 Task: Get information about a Redfin agent in Albuquerque, New Mexico, for assistance in finding a property with mountain views.
Action: Mouse moved to (322, 207)
Screenshot: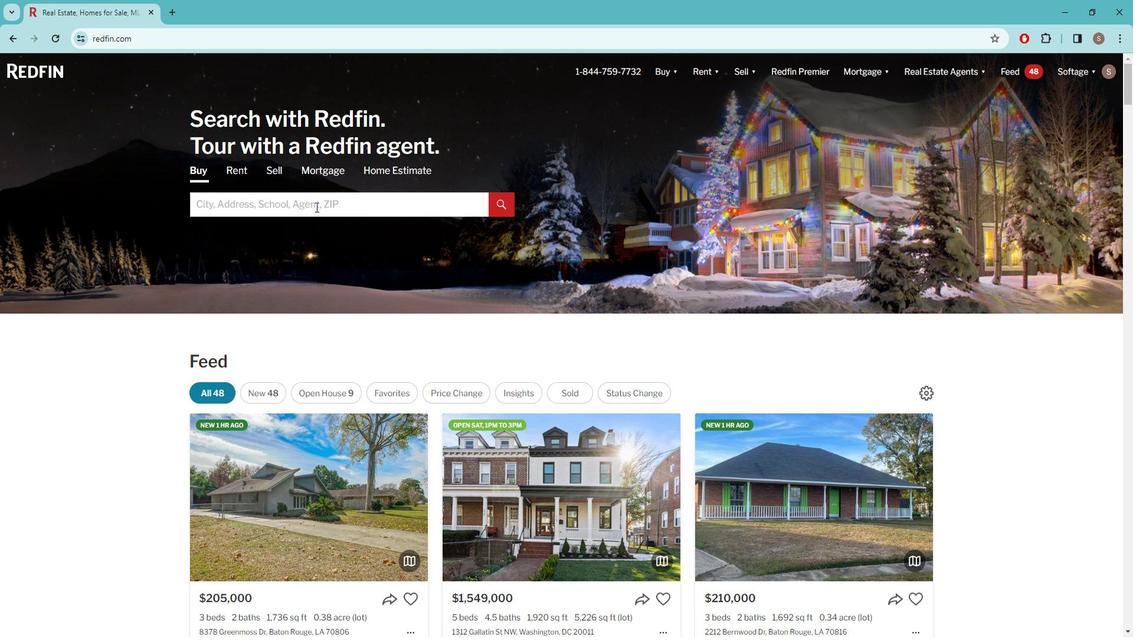 
Action: Mouse pressed left at (322, 207)
Screenshot: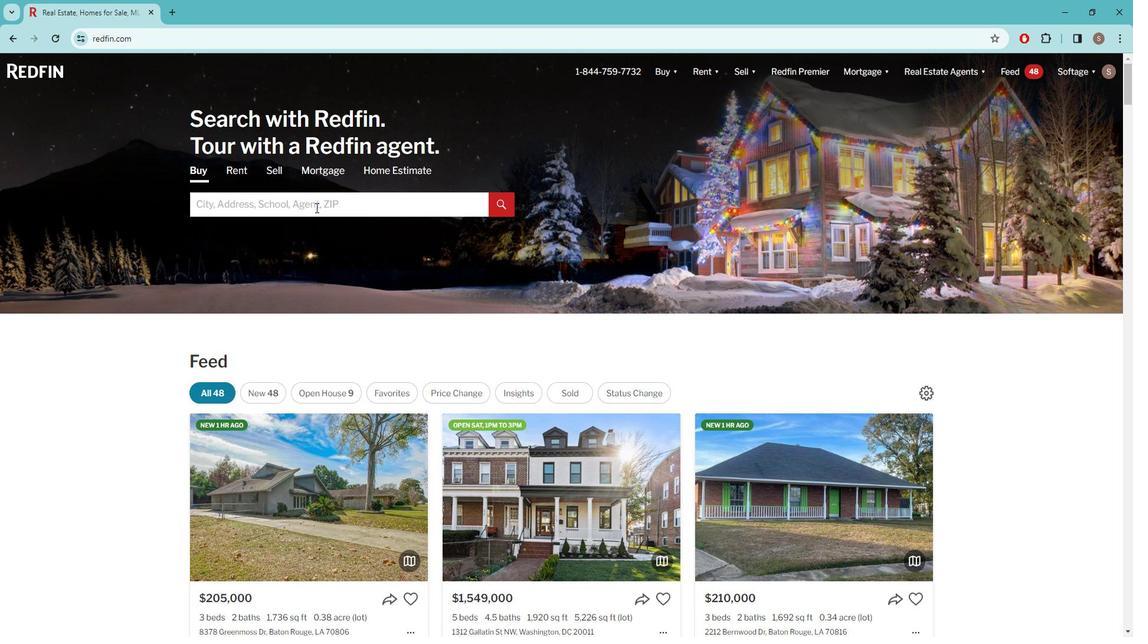 
Action: Key pressed a<Key.caps_lock>LBUQUE
Screenshot: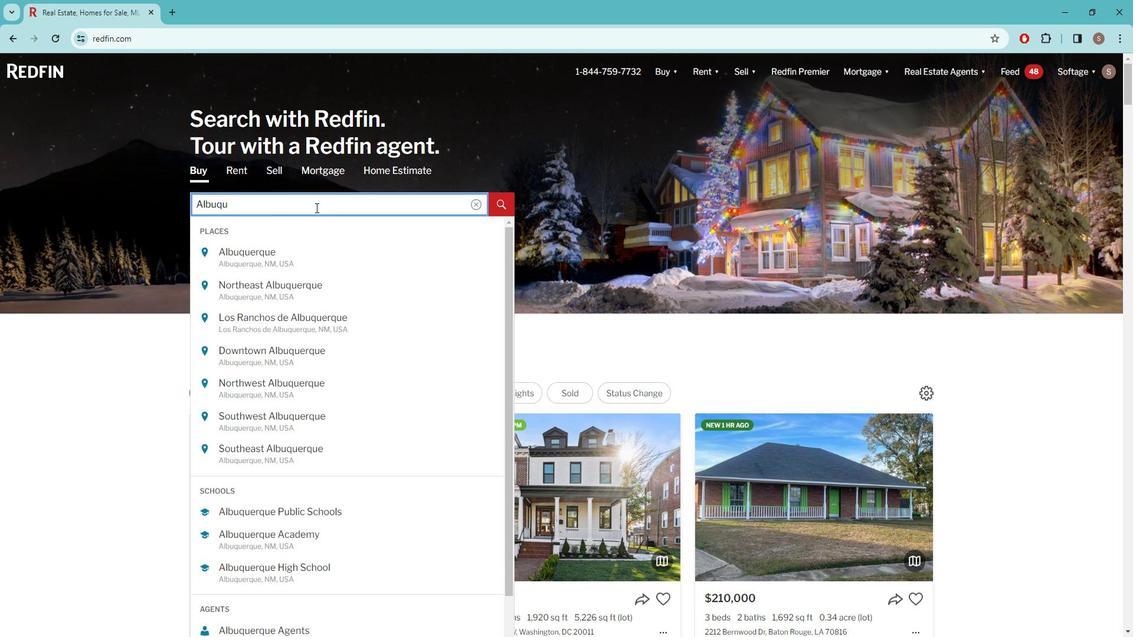 
Action: Mouse moved to (297, 253)
Screenshot: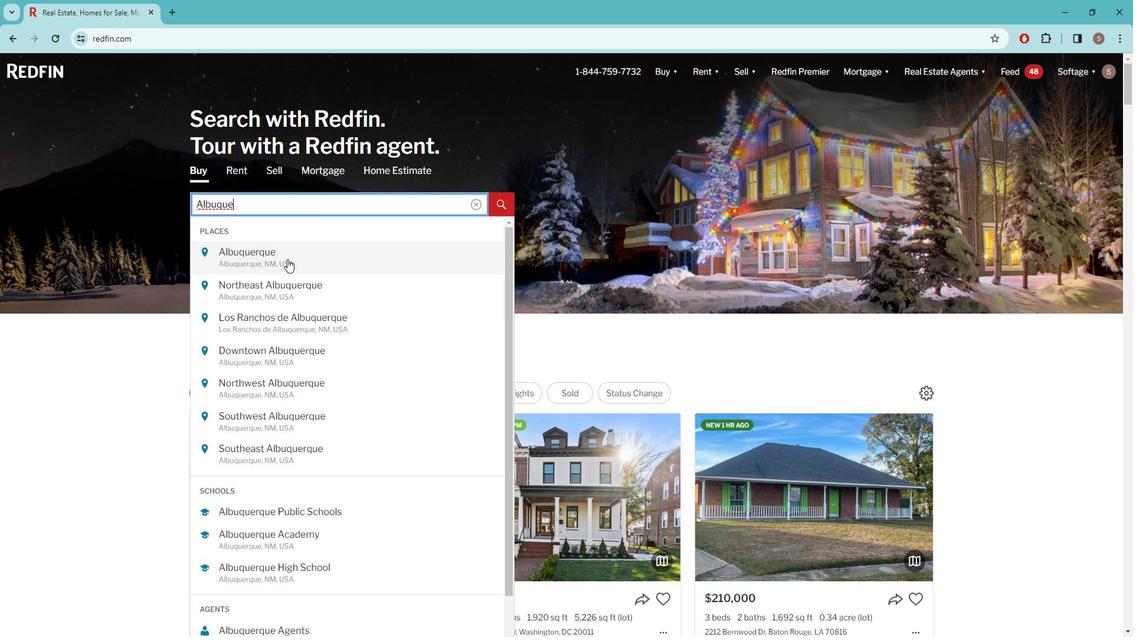 
Action: Mouse pressed left at (297, 253)
Screenshot: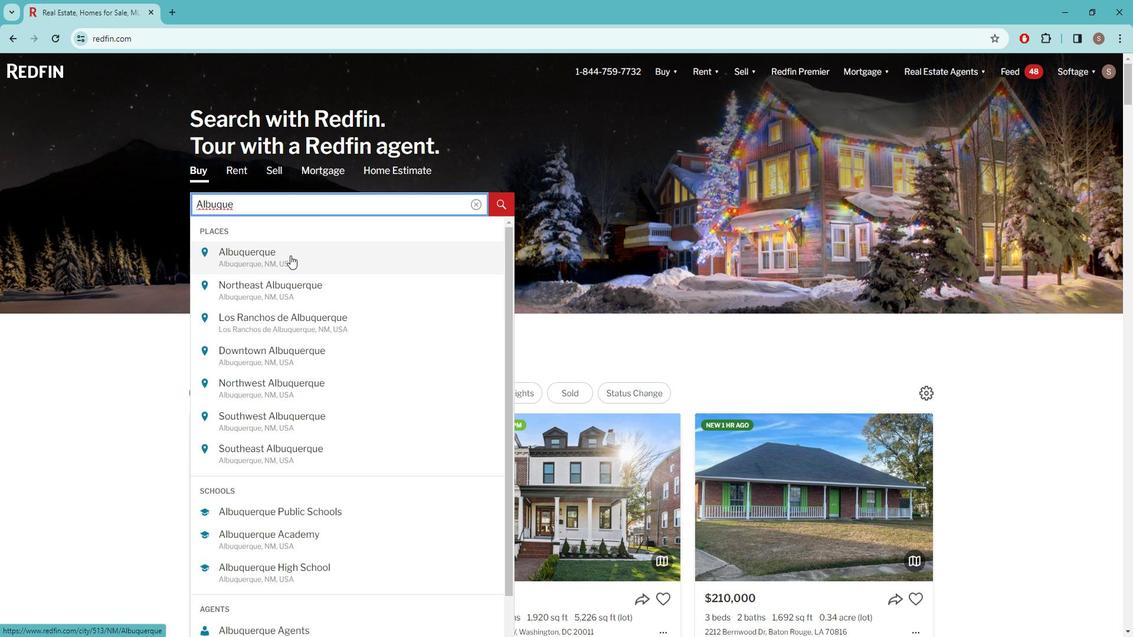 
Action: Mouse moved to (1000, 144)
Screenshot: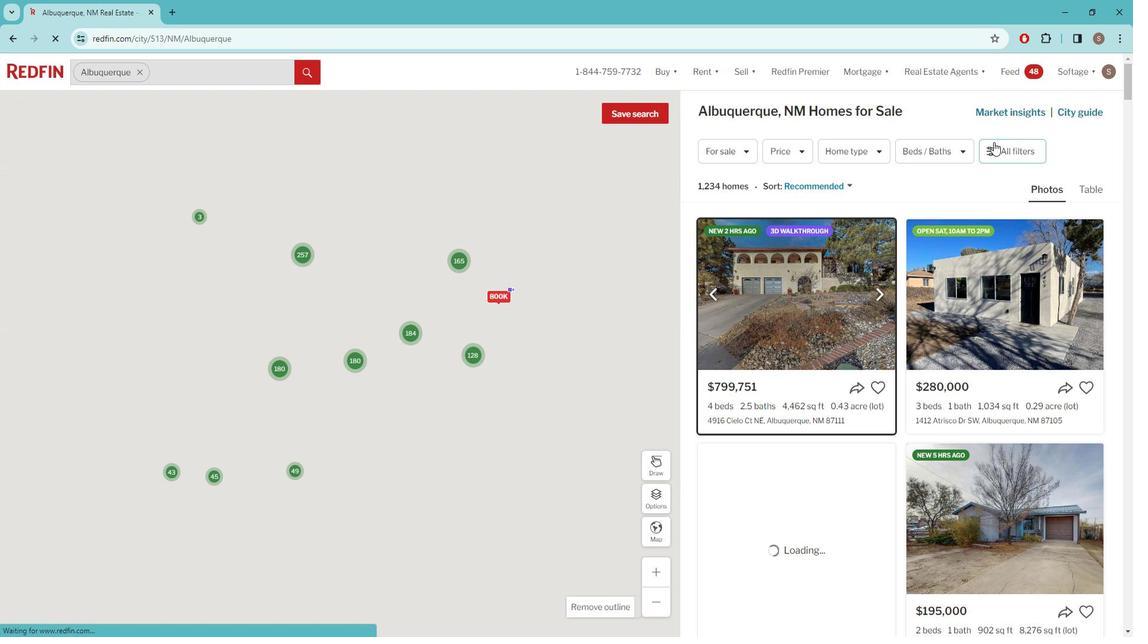
Action: Mouse pressed left at (1000, 144)
Screenshot: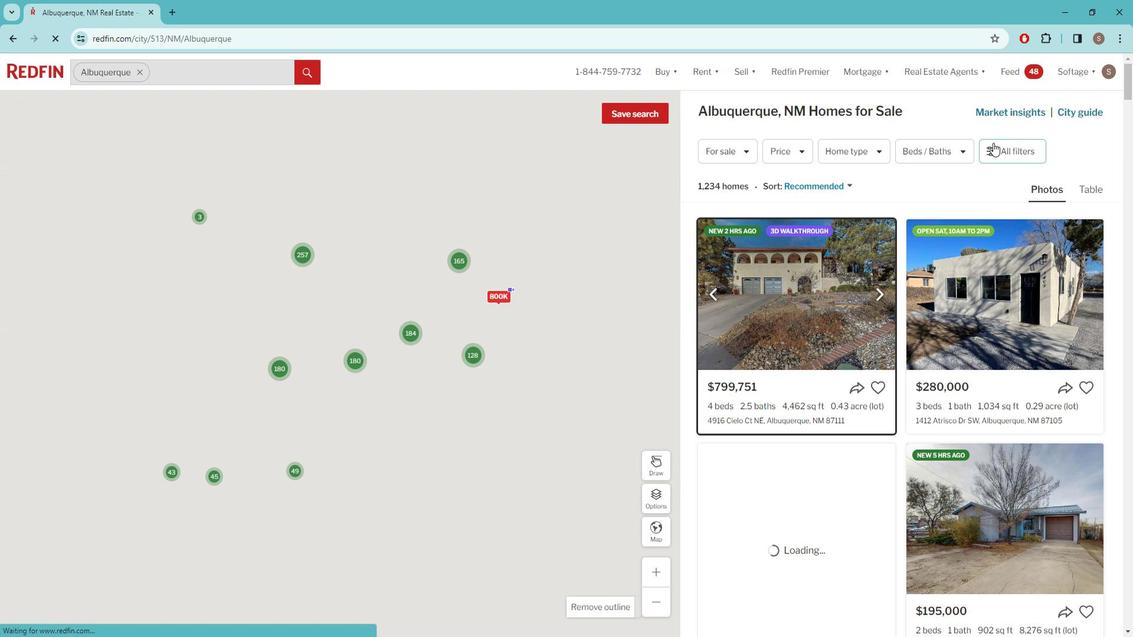 
Action: Mouse pressed left at (1000, 144)
Screenshot: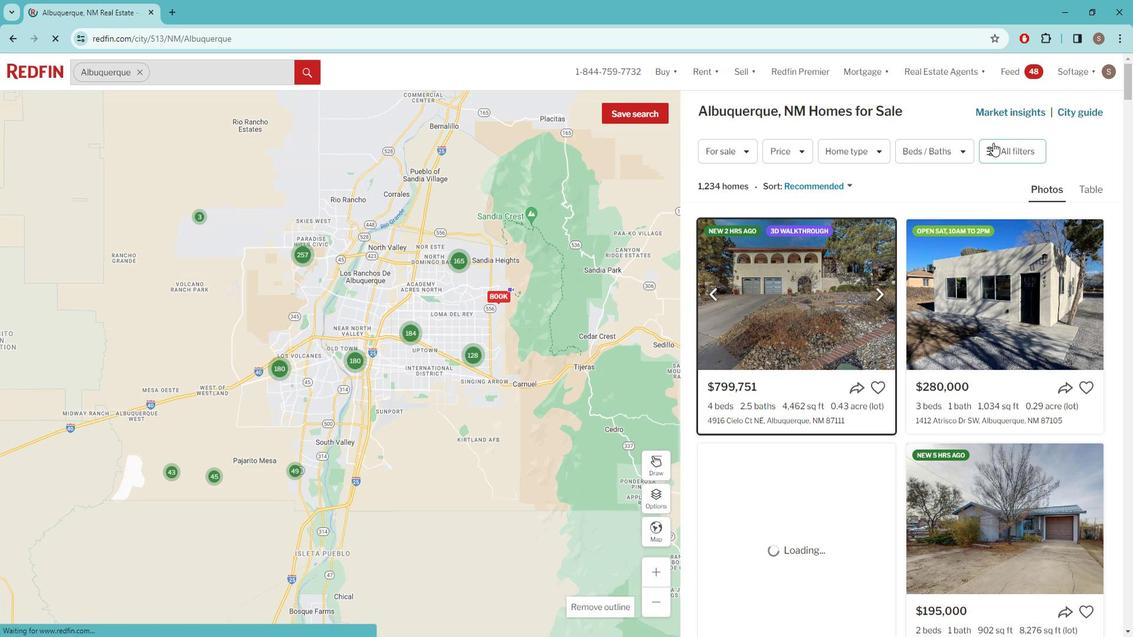 
Action: Mouse pressed left at (1000, 144)
Screenshot: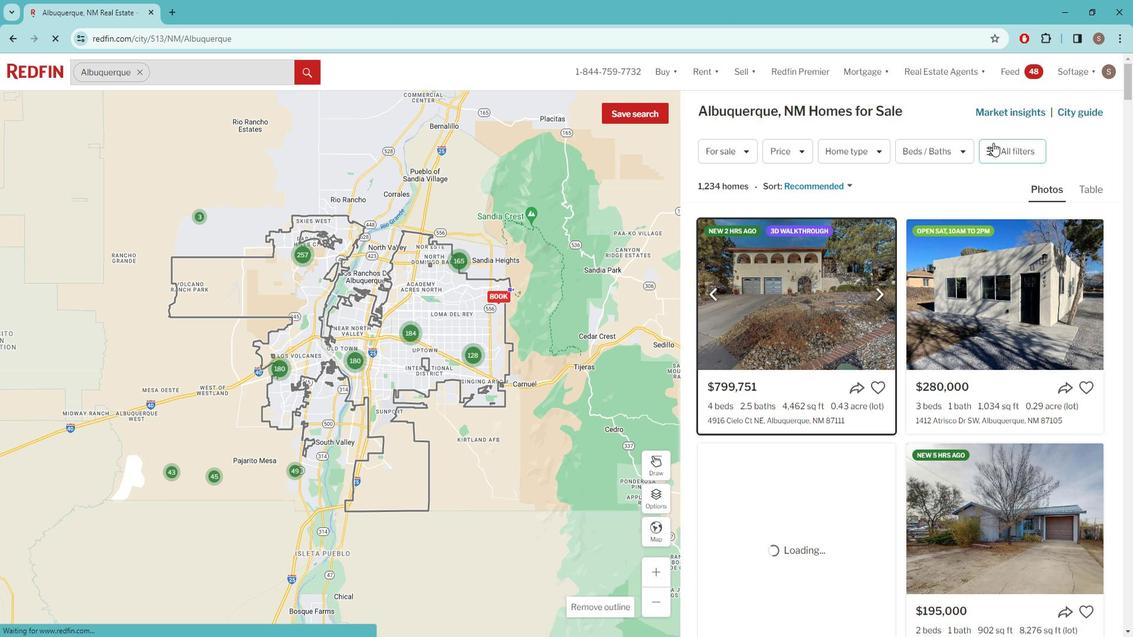 
Action: Mouse moved to (1003, 149)
Screenshot: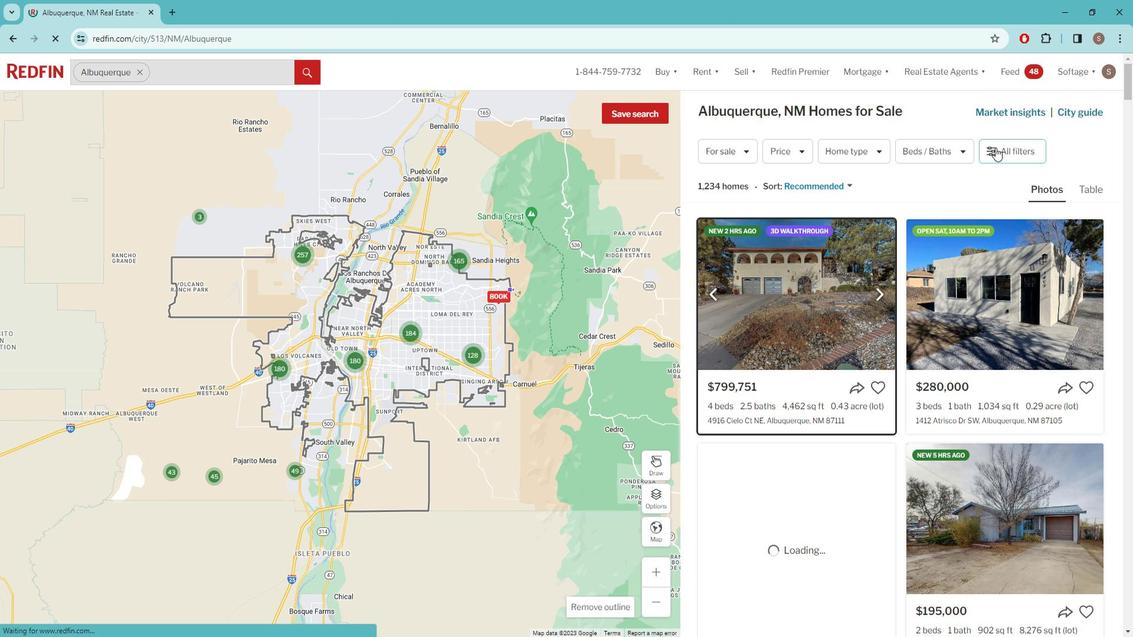 
Action: Mouse pressed left at (1003, 149)
Screenshot: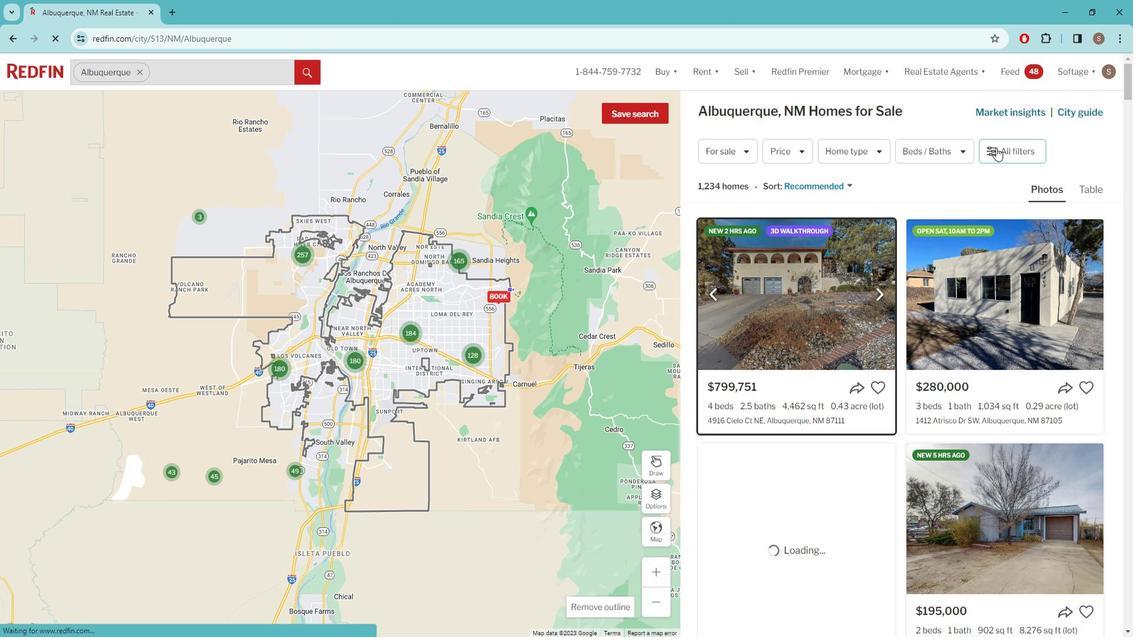 
Action: Mouse moved to (1001, 148)
Screenshot: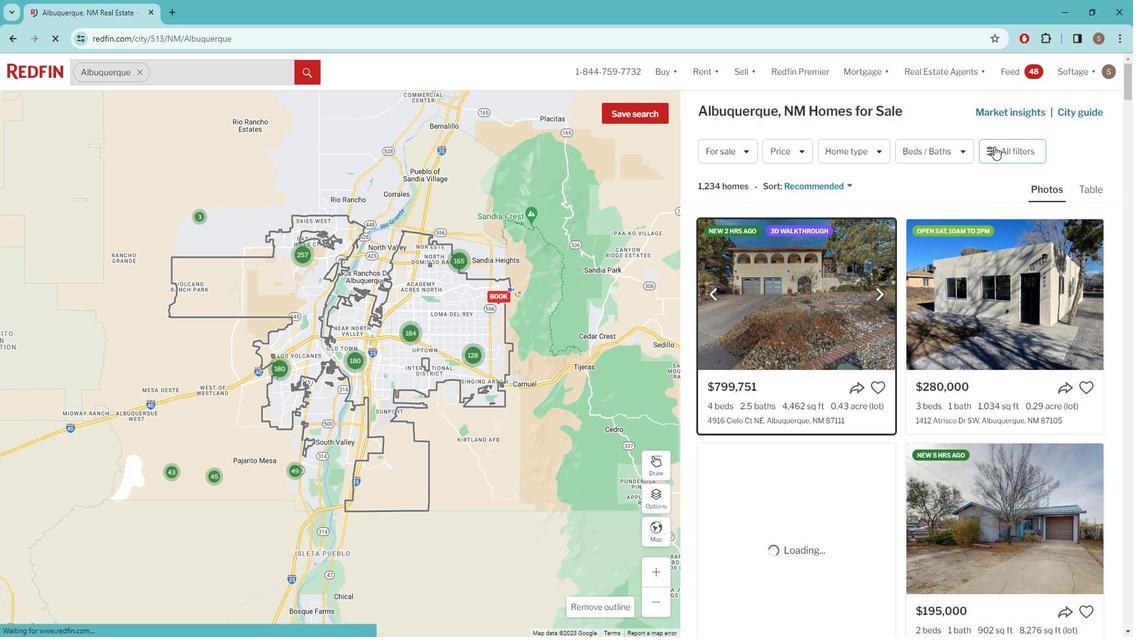 
Action: Mouse pressed left at (1001, 148)
Screenshot: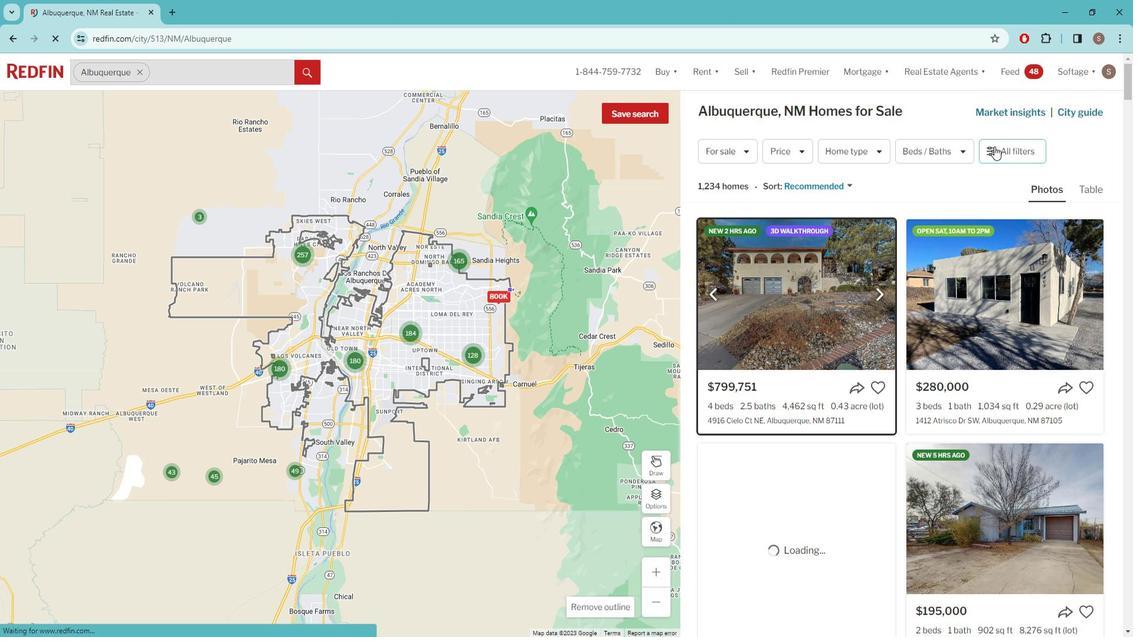 
Action: Mouse pressed left at (1001, 148)
Screenshot: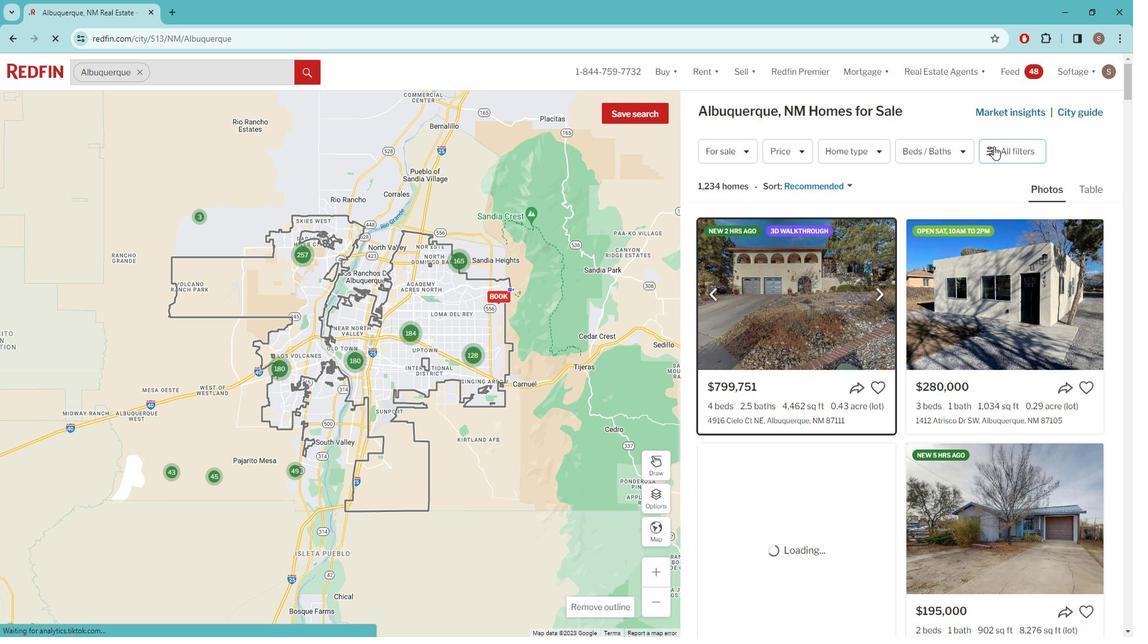 
Action: Mouse pressed left at (1001, 148)
Screenshot: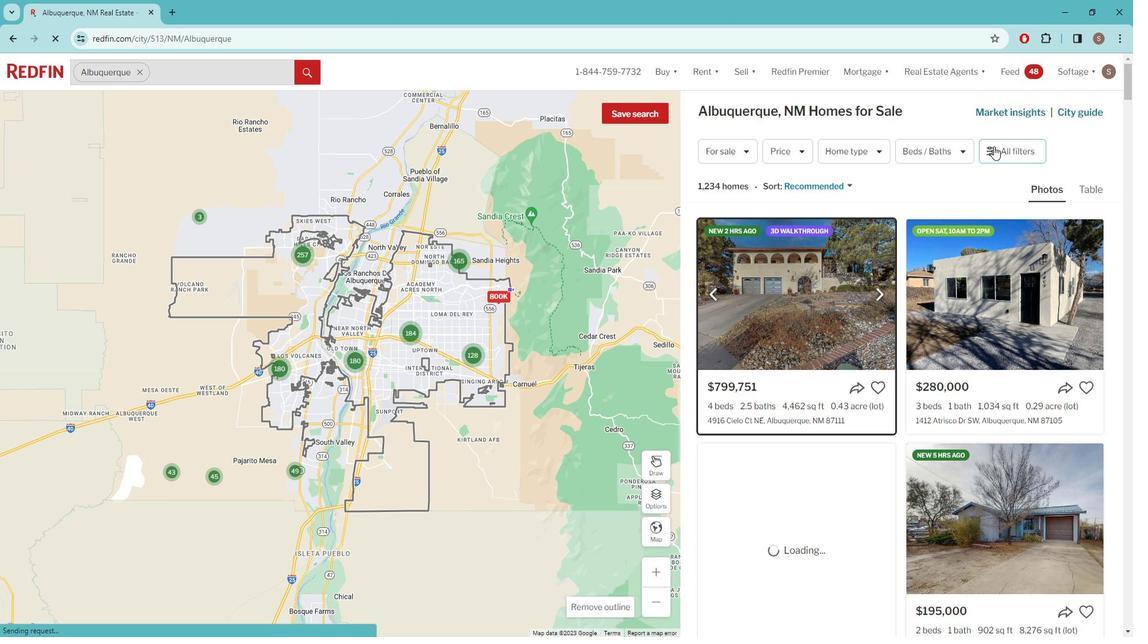 
Action: Mouse moved to (1001, 147)
Screenshot: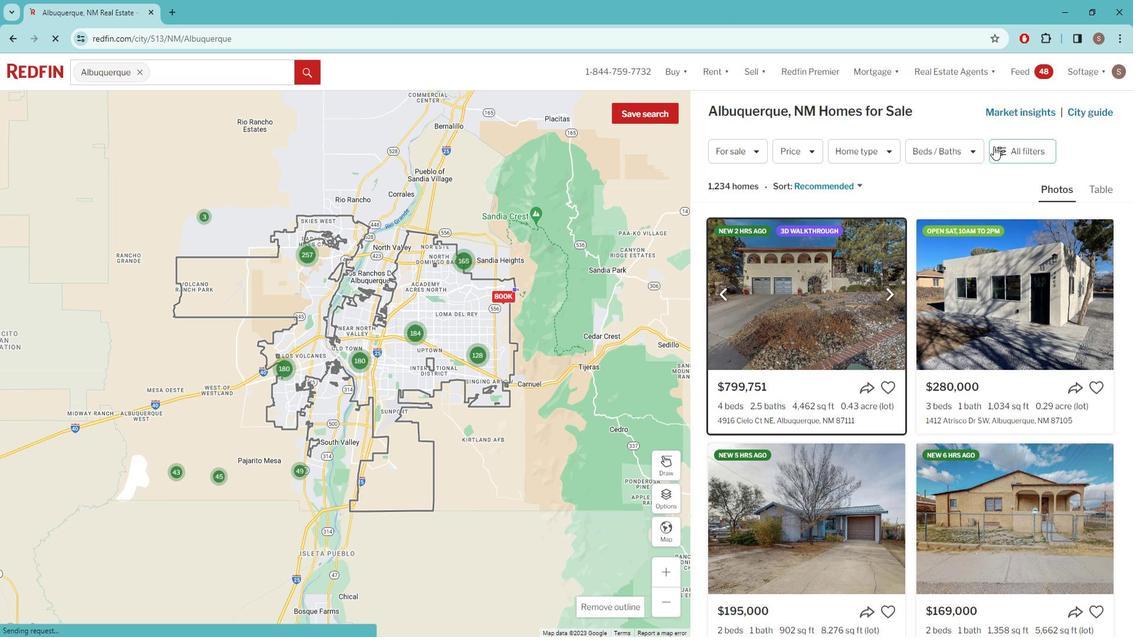 
Action: Mouse pressed left at (1001, 147)
Screenshot: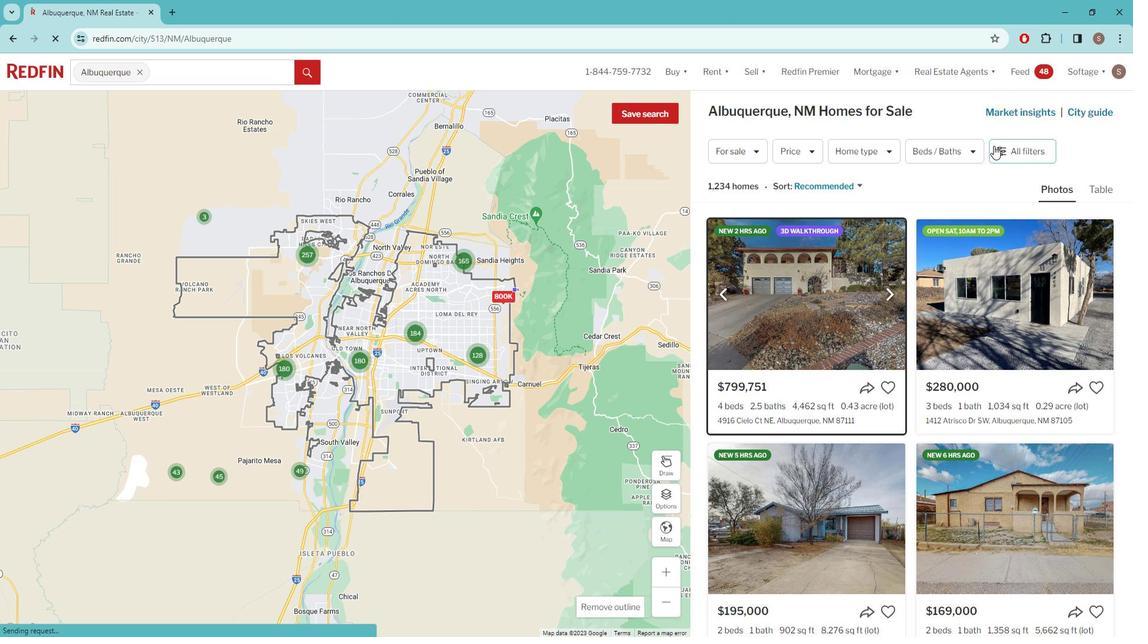 
Action: Mouse moved to (1001, 144)
Screenshot: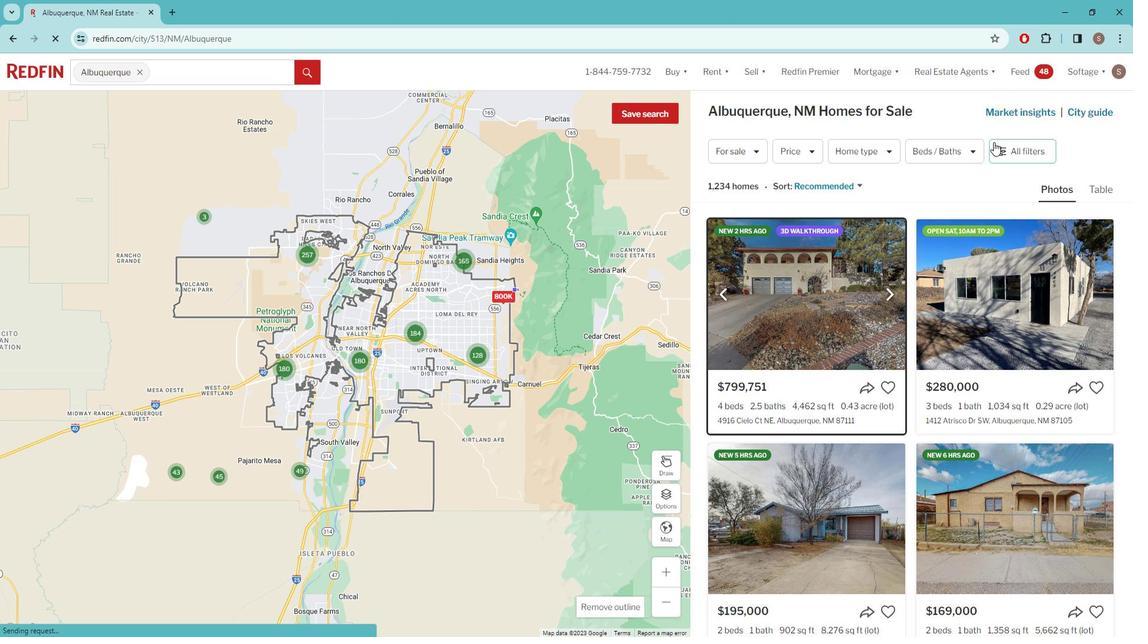 
Action: Mouse pressed left at (1001, 144)
Screenshot: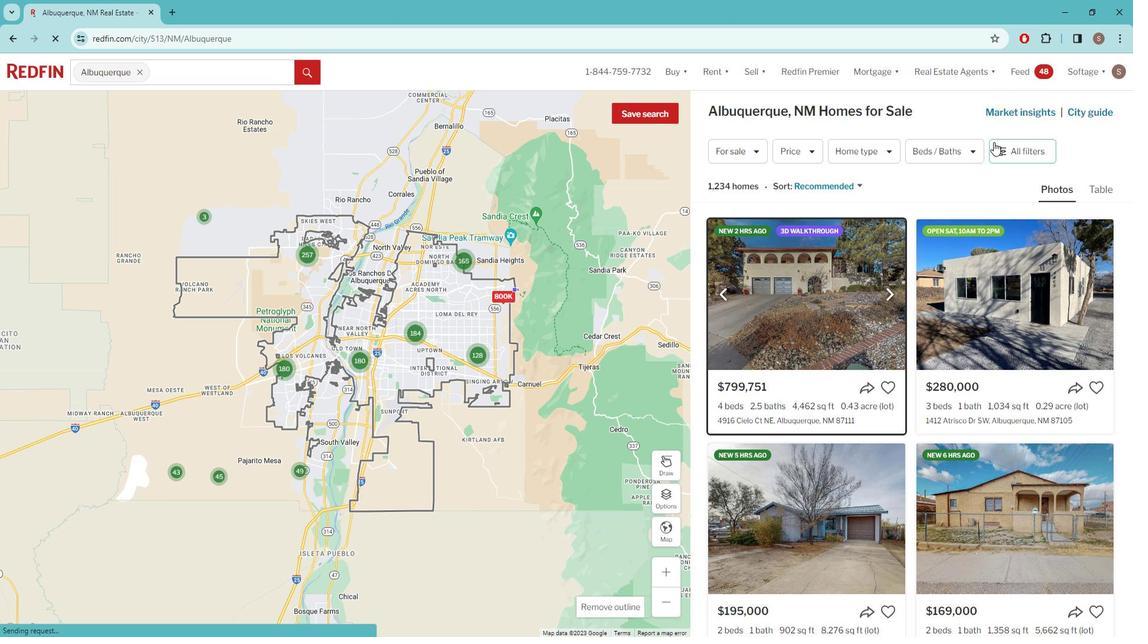 
Action: Mouse moved to (1010, 151)
Screenshot: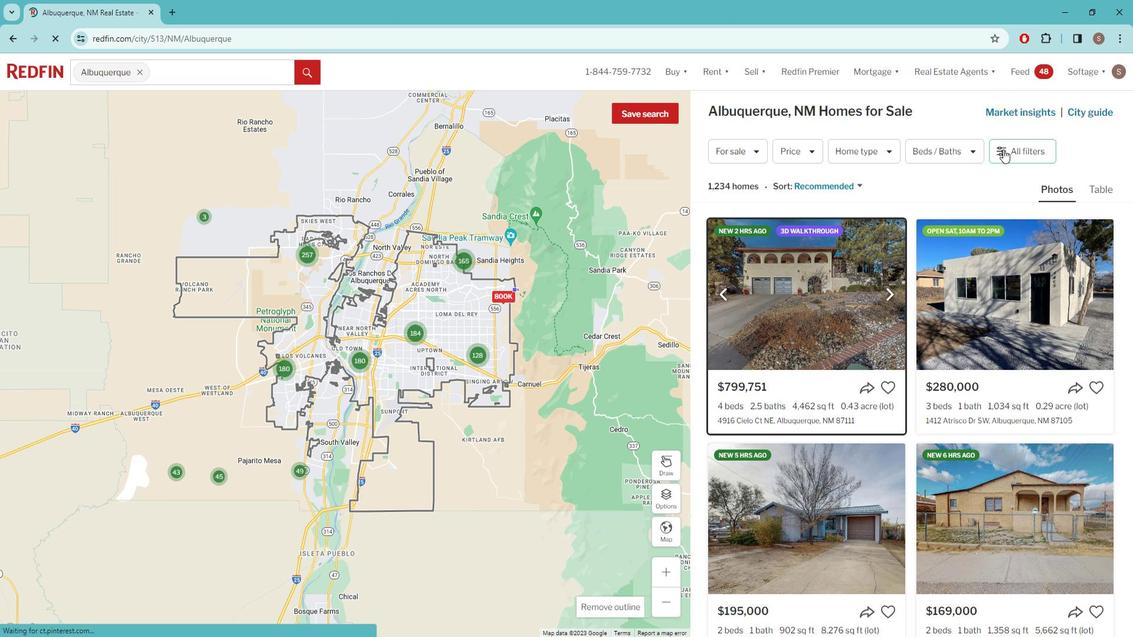 
Action: Mouse pressed left at (1010, 151)
Screenshot: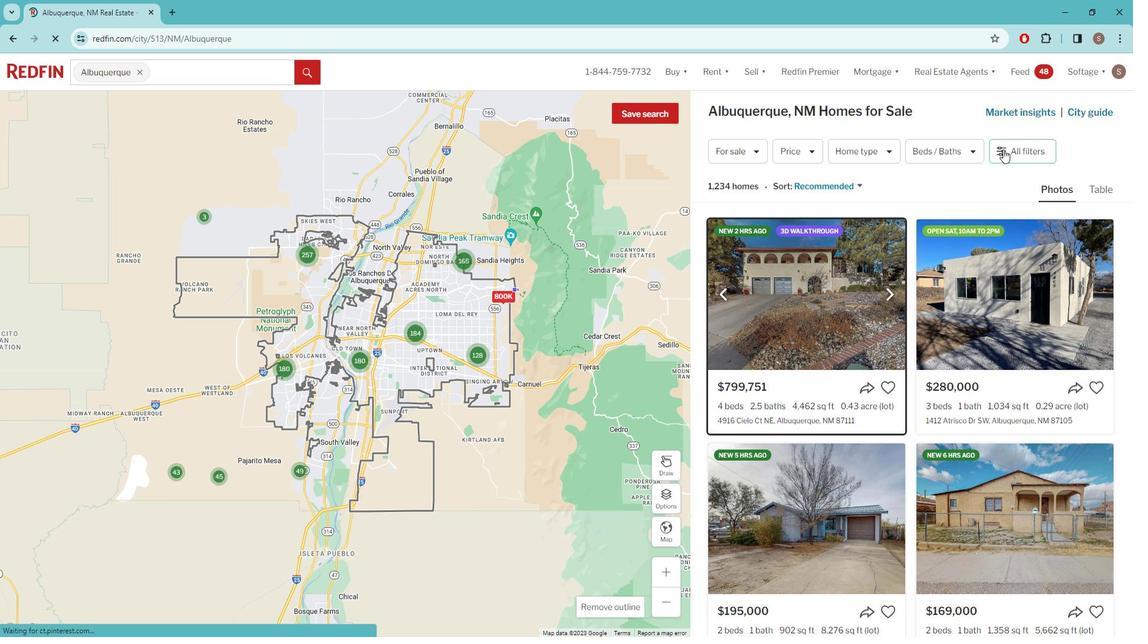 
Action: Mouse moved to (853, 272)
Screenshot: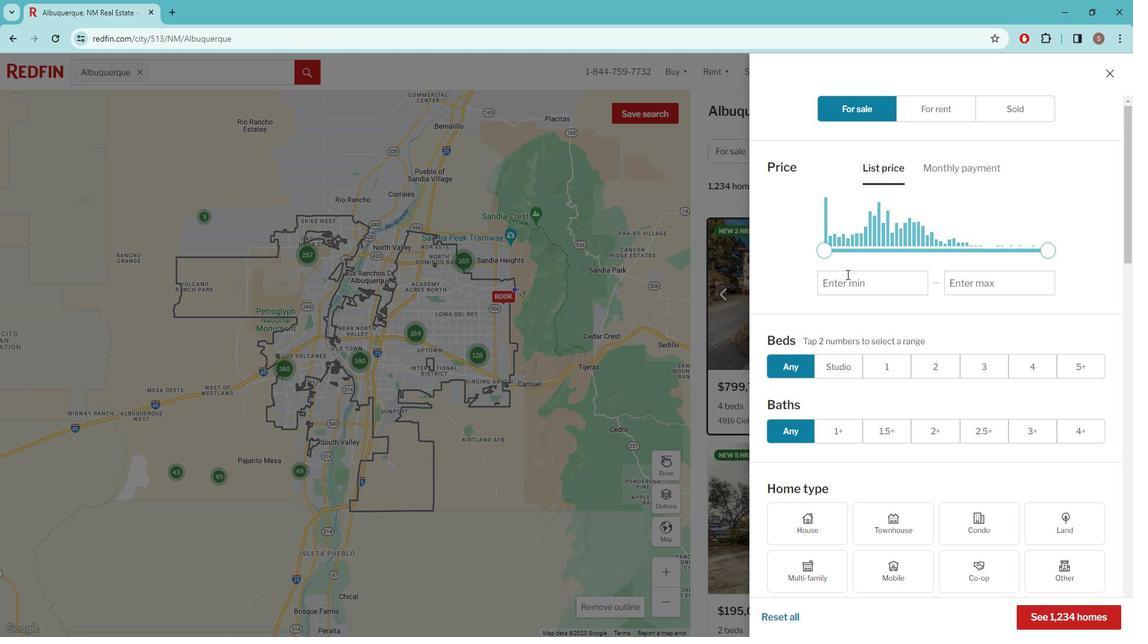 
Action: Mouse scrolled (853, 272) with delta (0, 0)
Screenshot: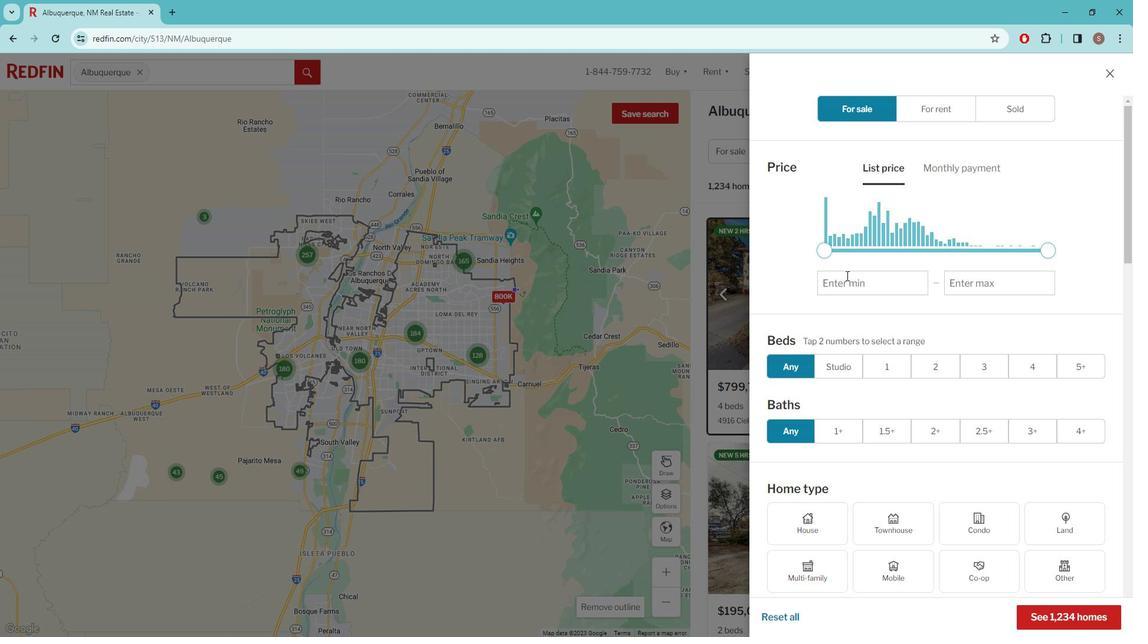 
Action: Mouse moved to (836, 281)
Screenshot: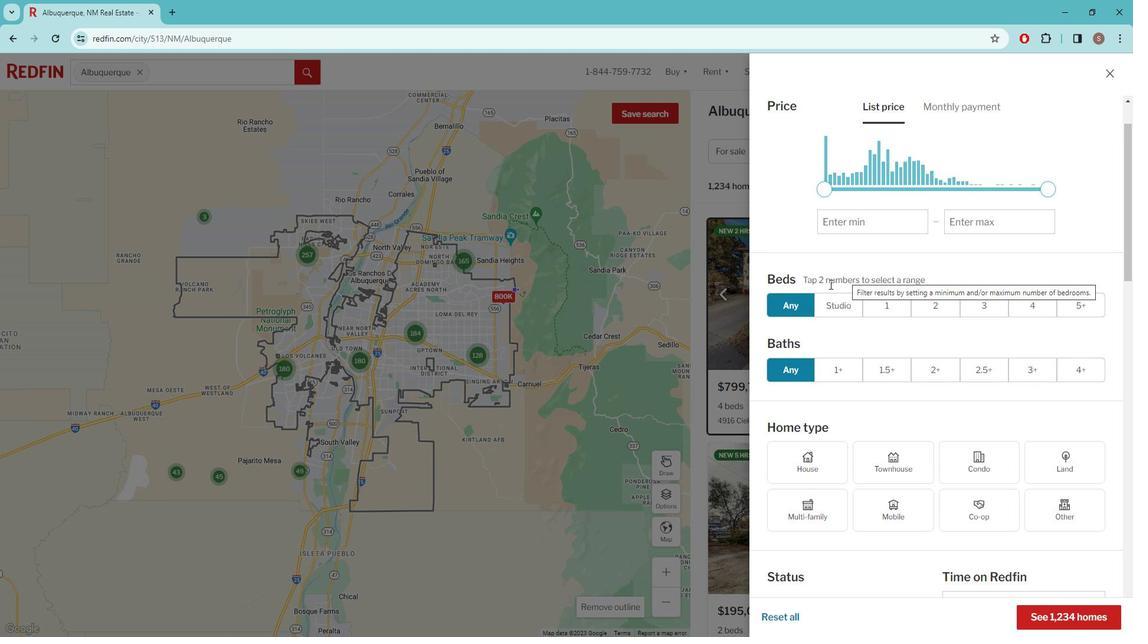 
Action: Mouse scrolled (836, 280) with delta (0, 0)
Screenshot: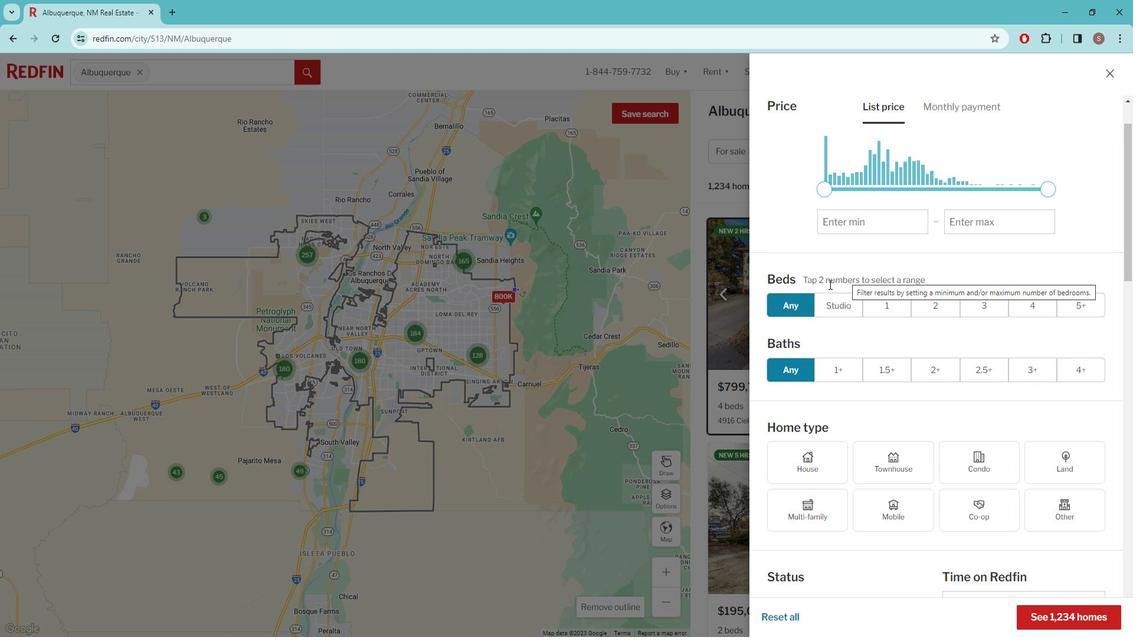 
Action: Mouse moved to (834, 280)
Screenshot: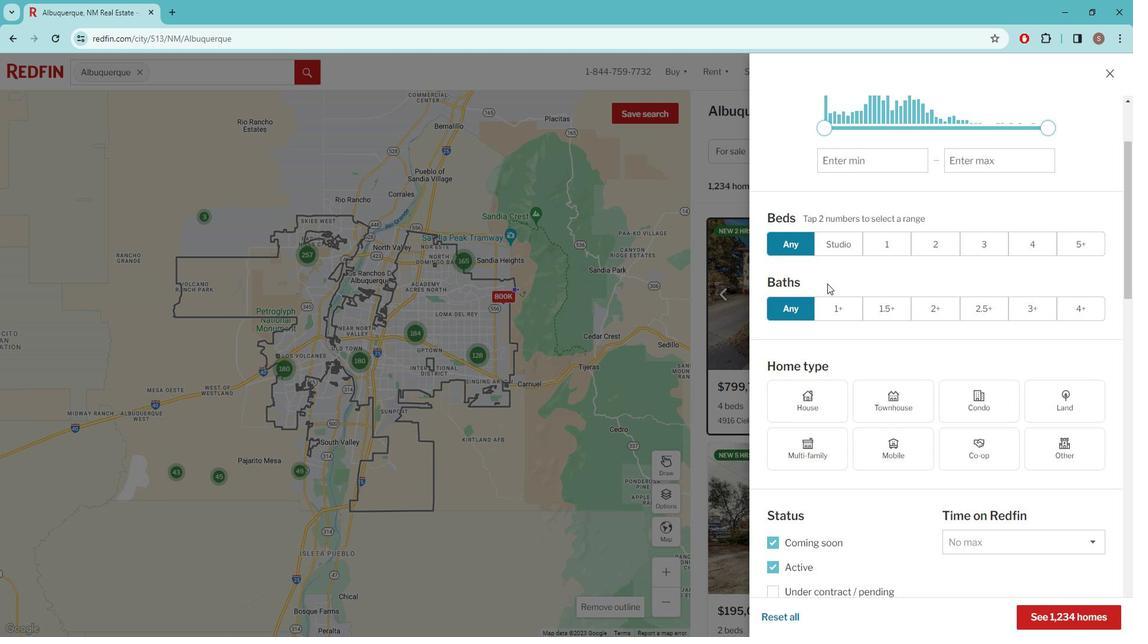 
Action: Mouse scrolled (834, 279) with delta (0, 0)
Screenshot: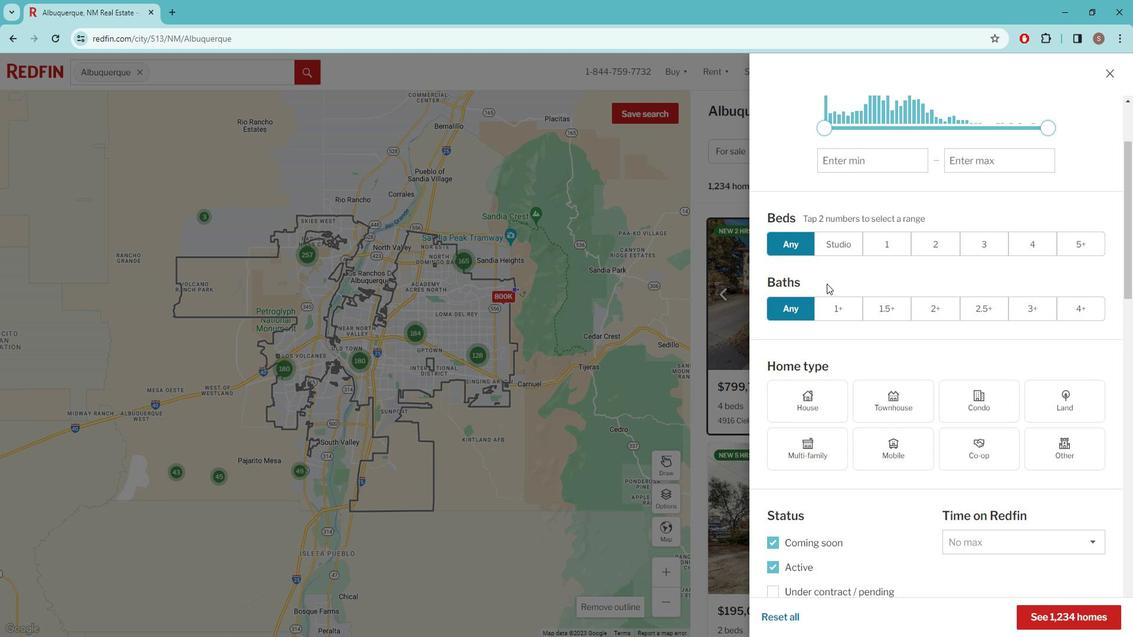 
Action: Mouse moved to (831, 280)
Screenshot: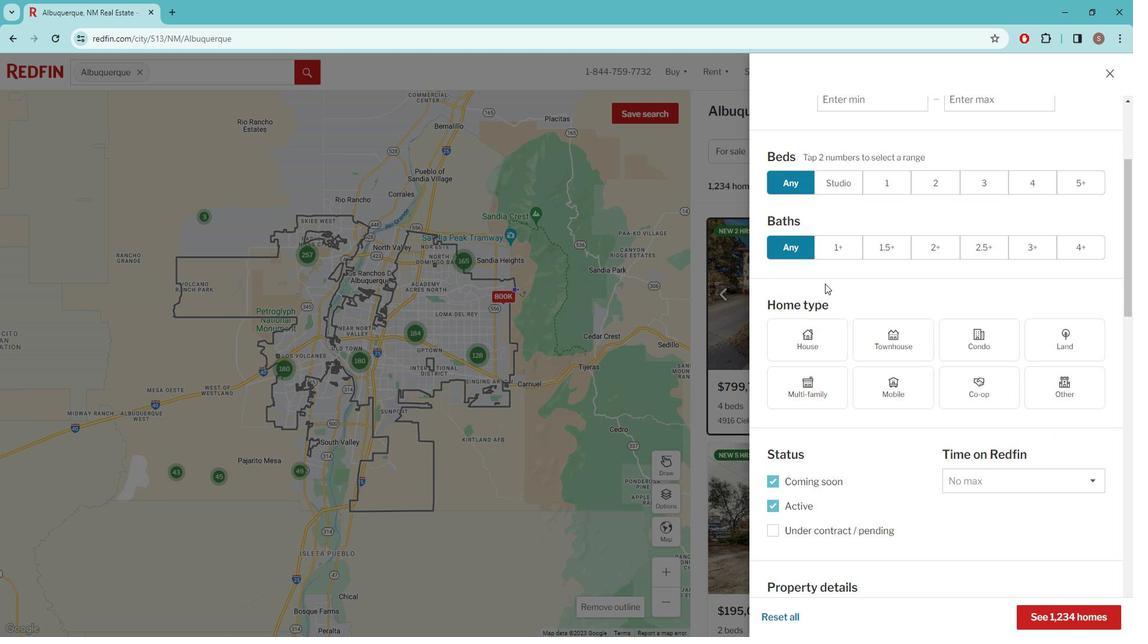 
Action: Mouse scrolled (831, 279) with delta (0, 0)
Screenshot: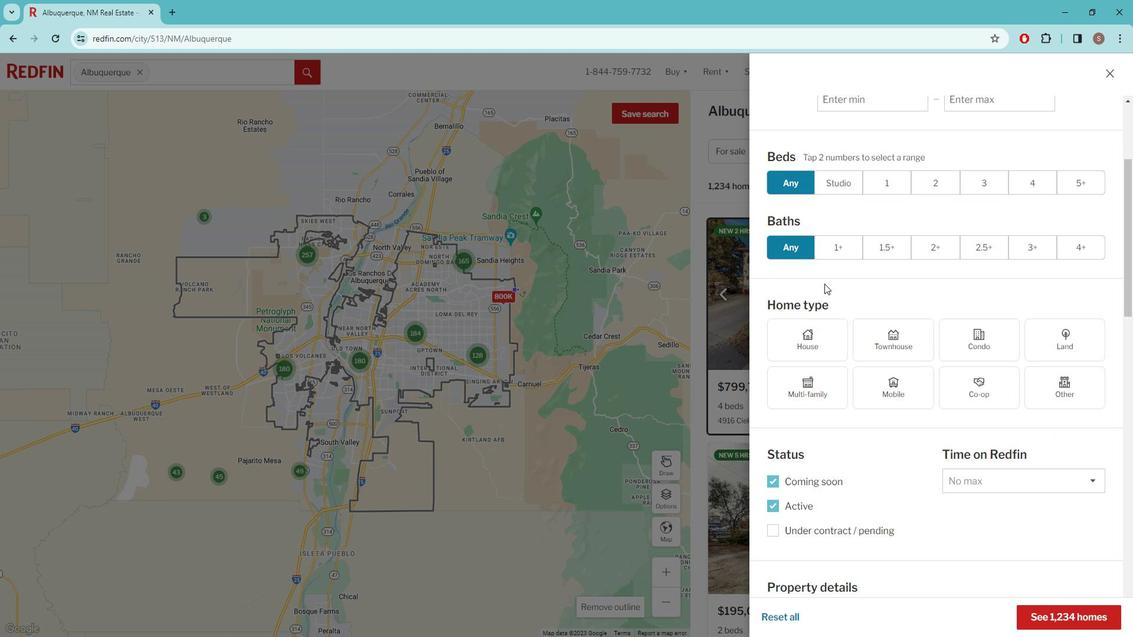 
Action: Mouse moved to (830, 280)
Screenshot: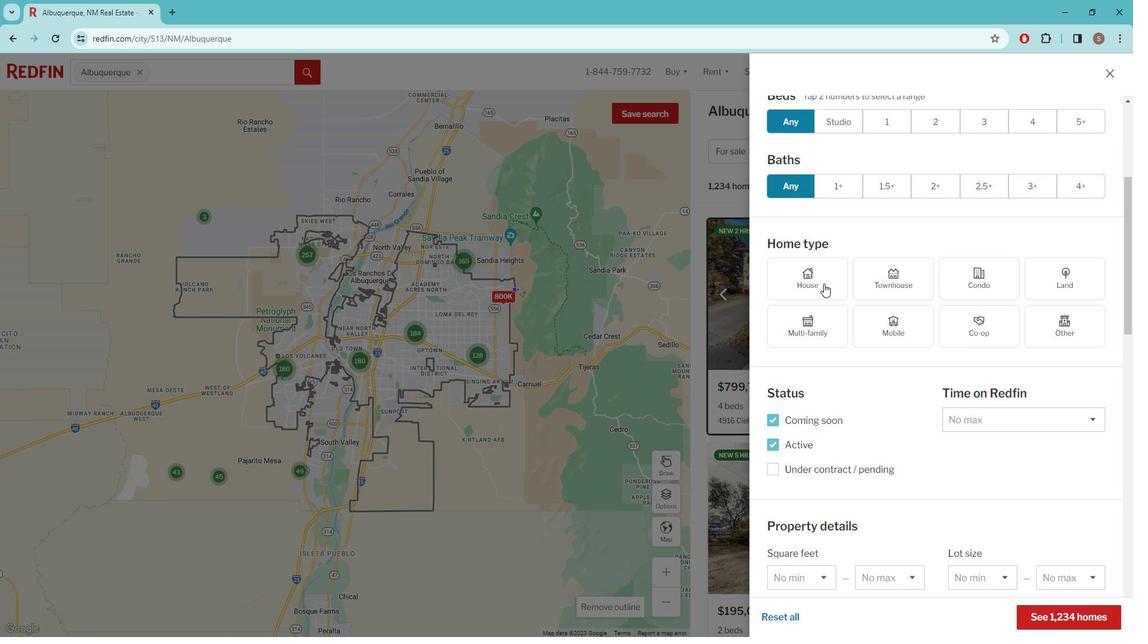 
Action: Mouse scrolled (830, 279) with delta (0, 0)
Screenshot: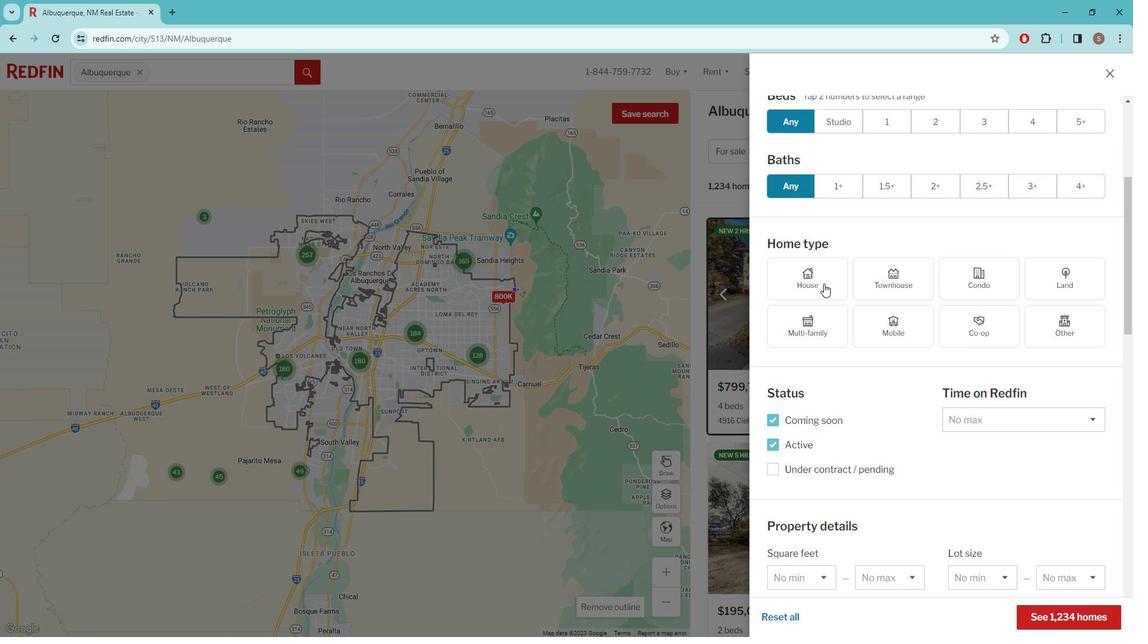 
Action: Mouse scrolled (830, 279) with delta (0, 0)
Screenshot: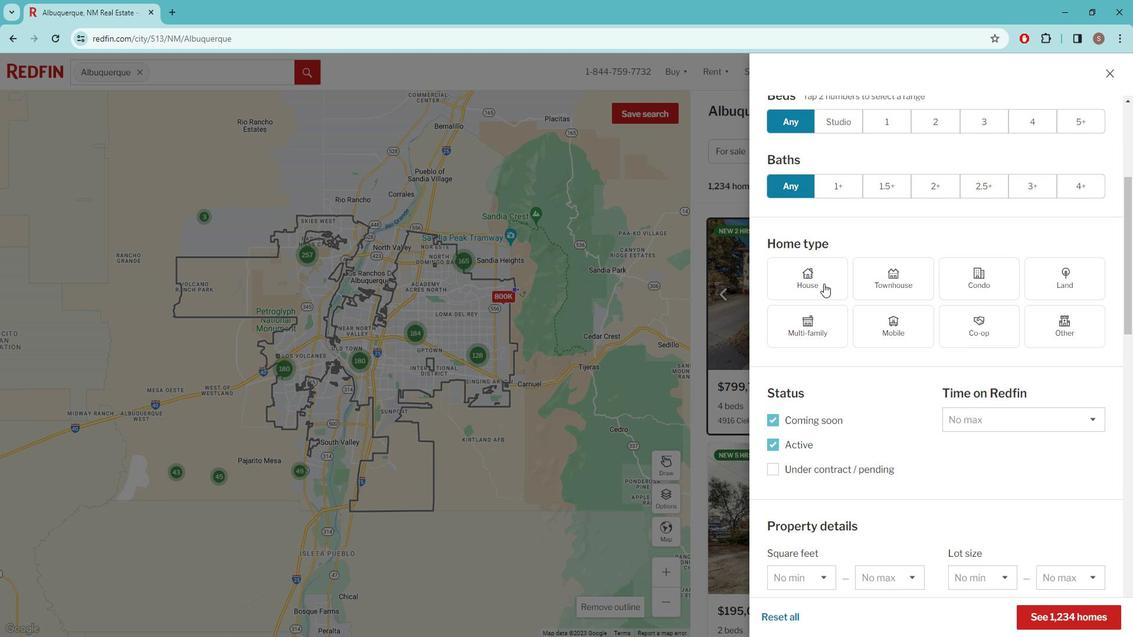 
Action: Mouse moved to (829, 280)
Screenshot: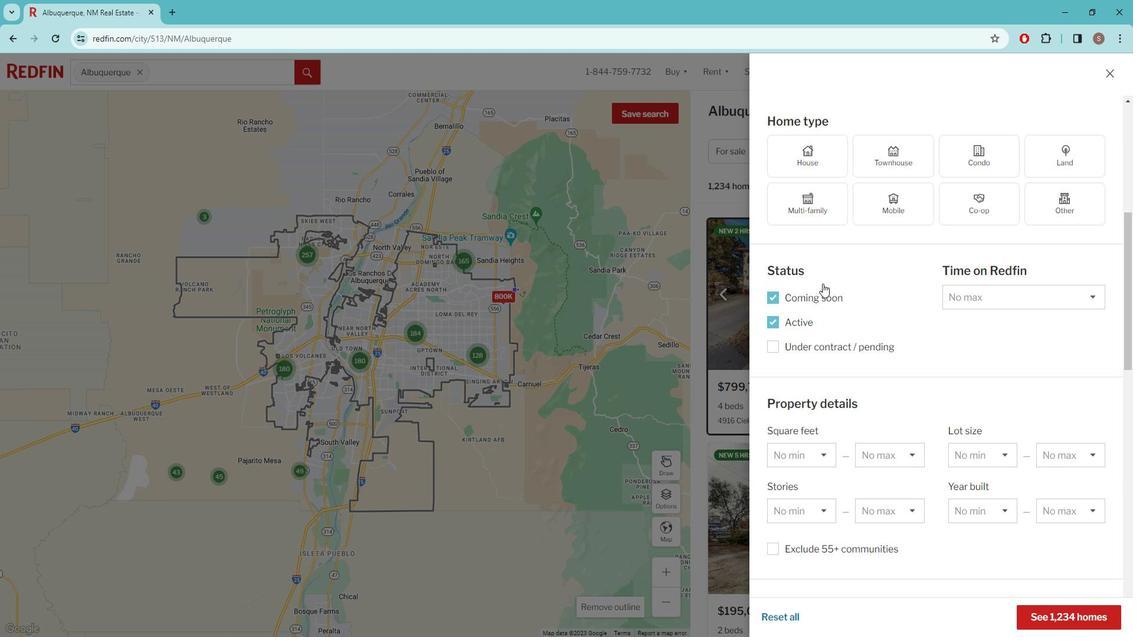 
Action: Mouse scrolled (829, 279) with delta (0, 0)
Screenshot: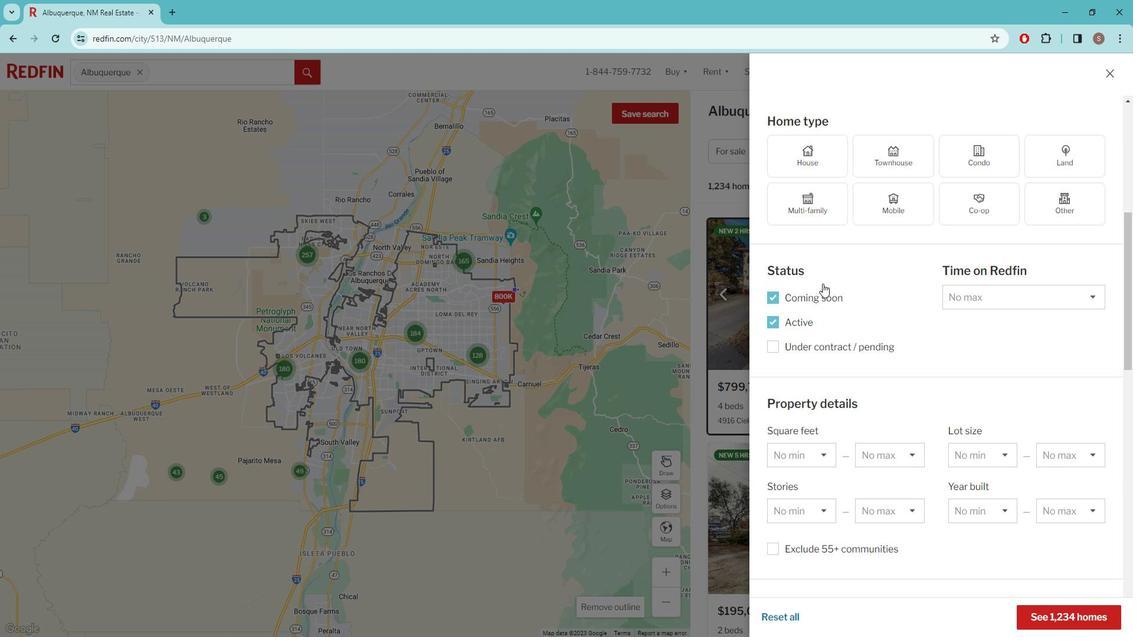 
Action: Mouse moved to (826, 285)
Screenshot: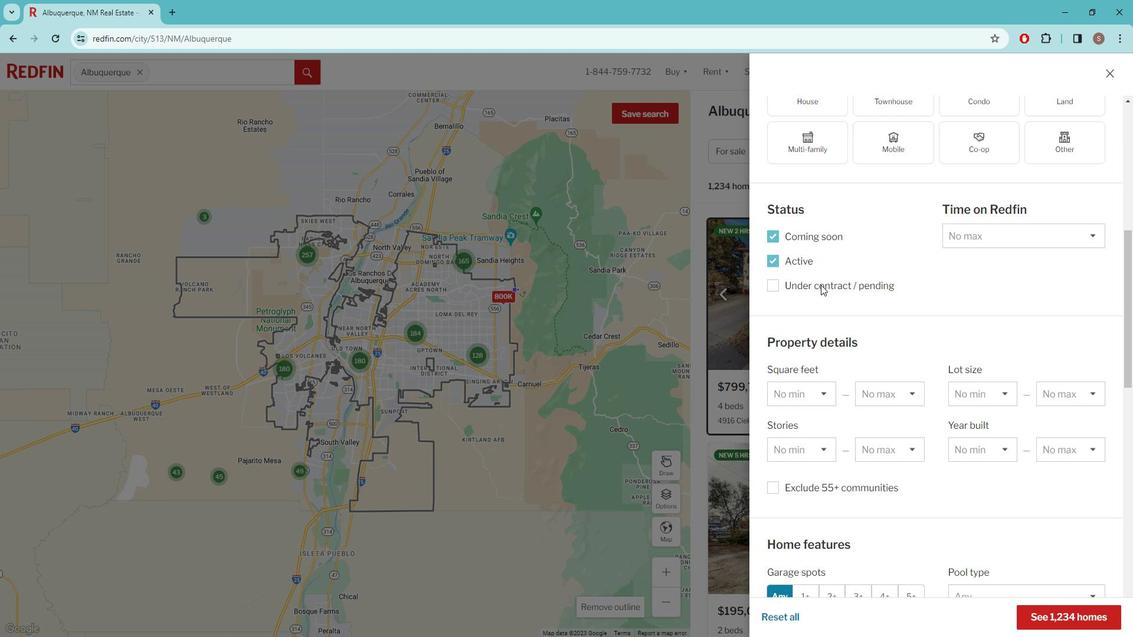 
Action: Mouse scrolled (826, 285) with delta (0, 0)
Screenshot: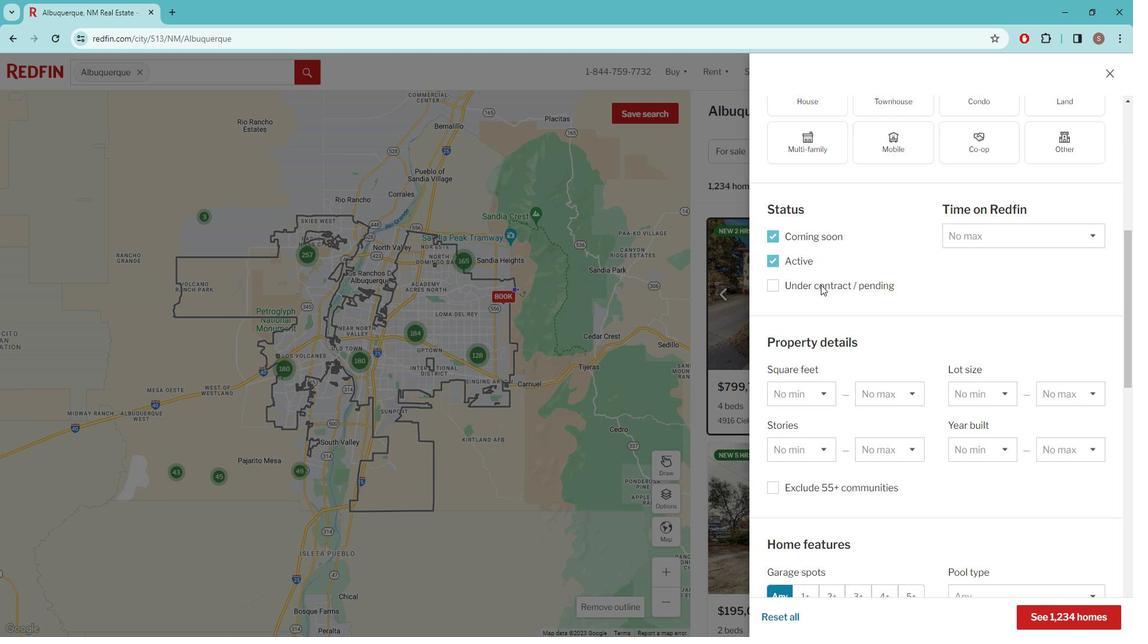
Action: Mouse moved to (826, 285)
Screenshot: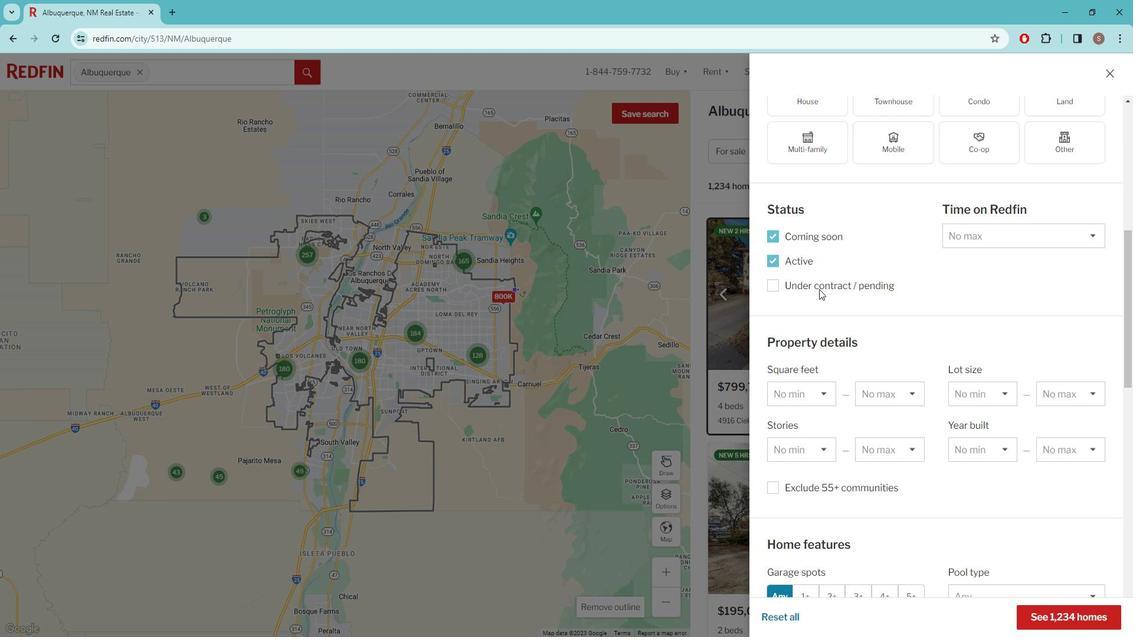 
Action: Mouse scrolled (826, 285) with delta (0, 0)
Screenshot: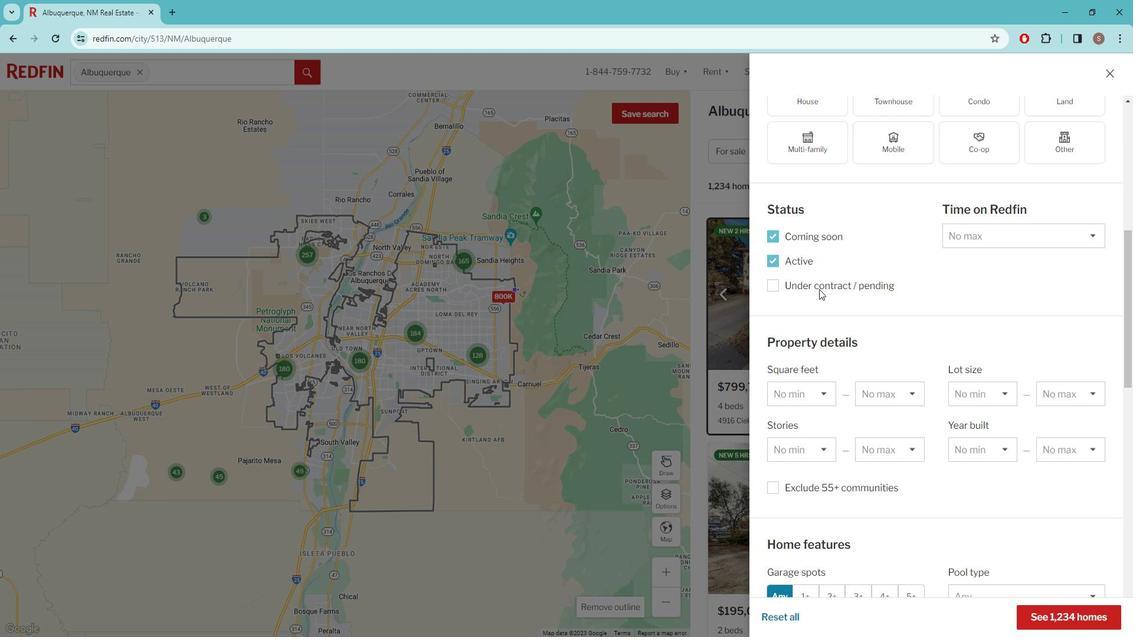 
Action: Mouse moved to (835, 416)
Screenshot: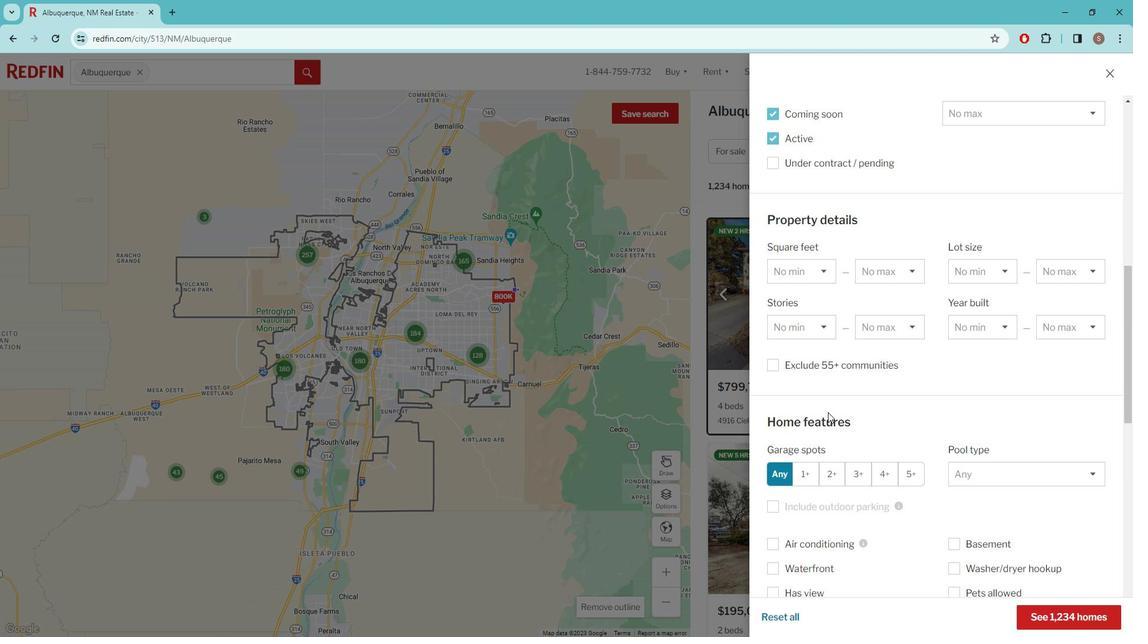
Action: Mouse scrolled (835, 415) with delta (0, 0)
Screenshot: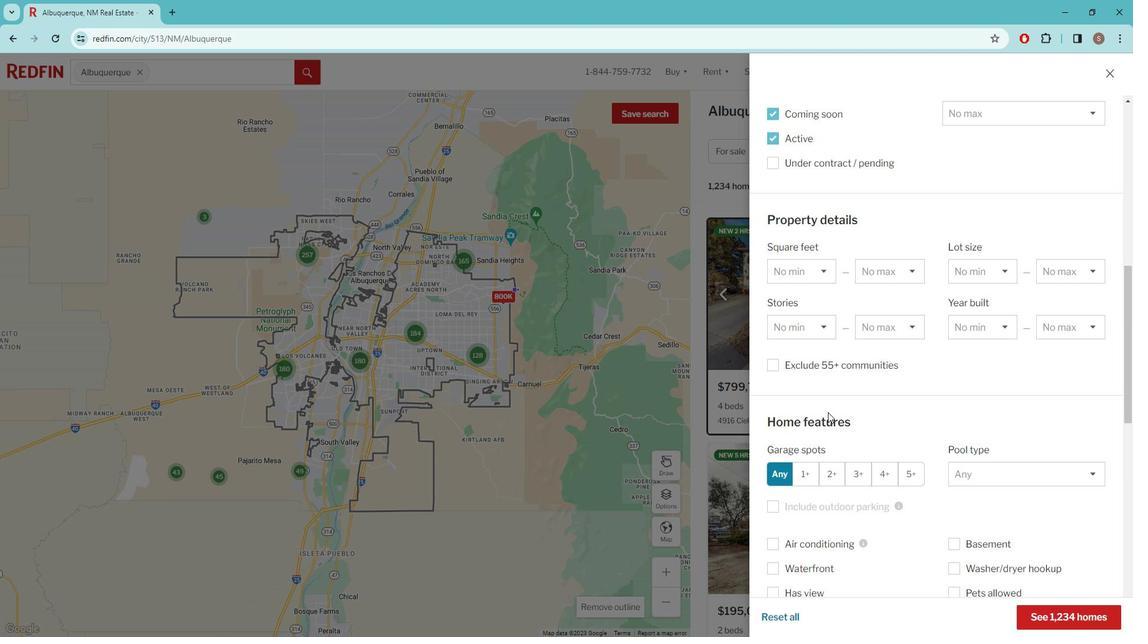 
Action: Mouse moved to (835, 417)
Screenshot: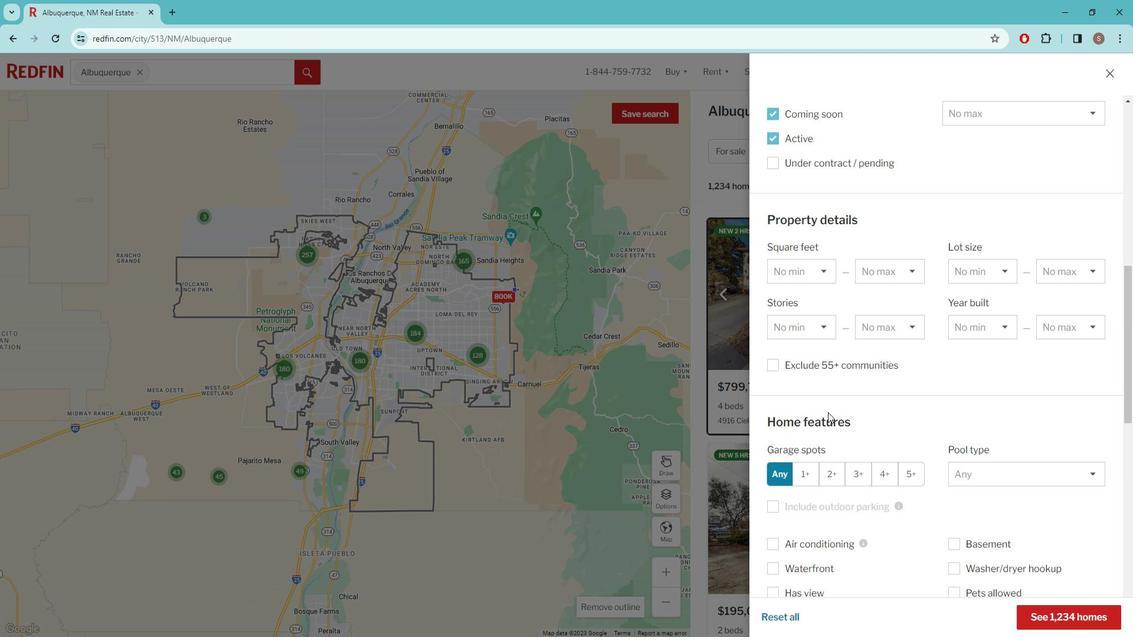 
Action: Mouse scrolled (835, 417) with delta (0, 0)
Screenshot: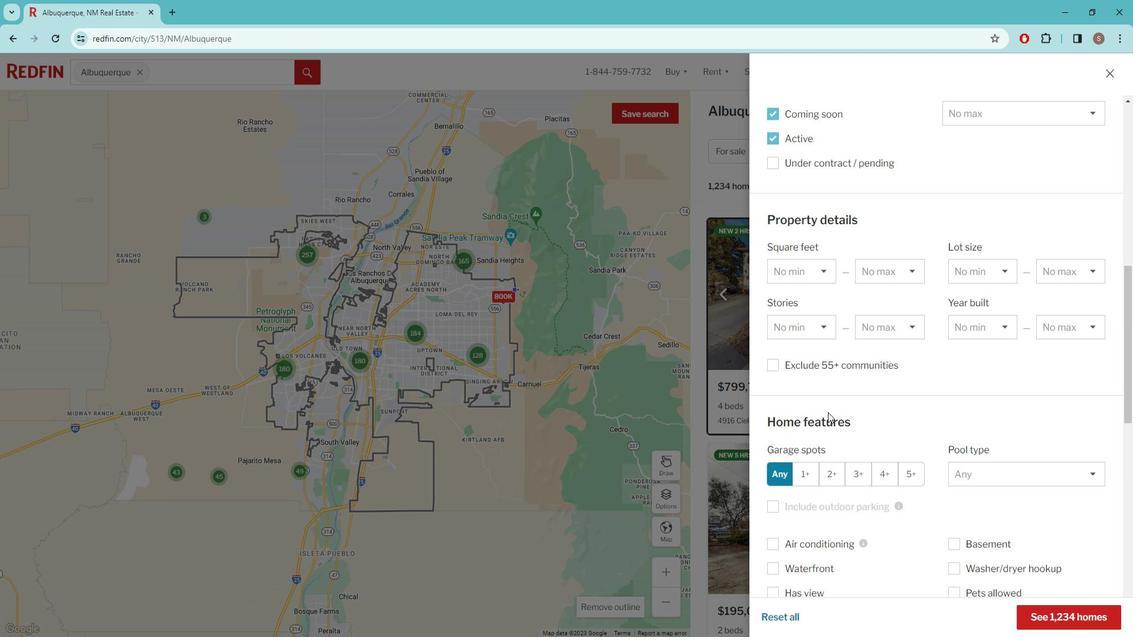 
Action: Mouse moved to (835, 418)
Screenshot: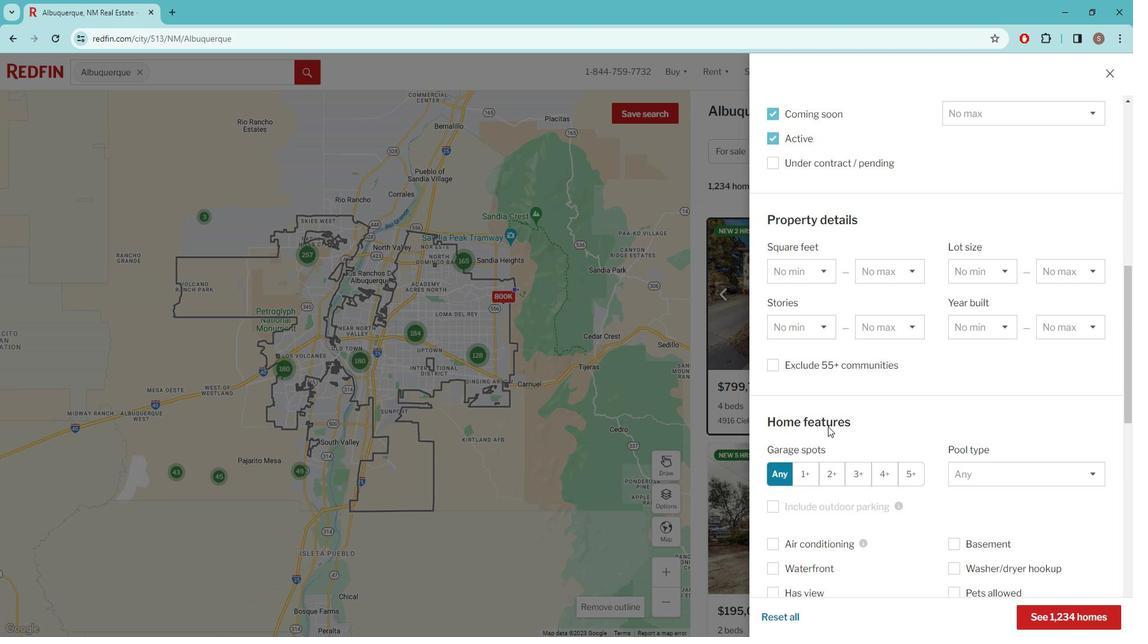 
Action: Mouse scrolled (835, 417) with delta (0, 0)
Screenshot: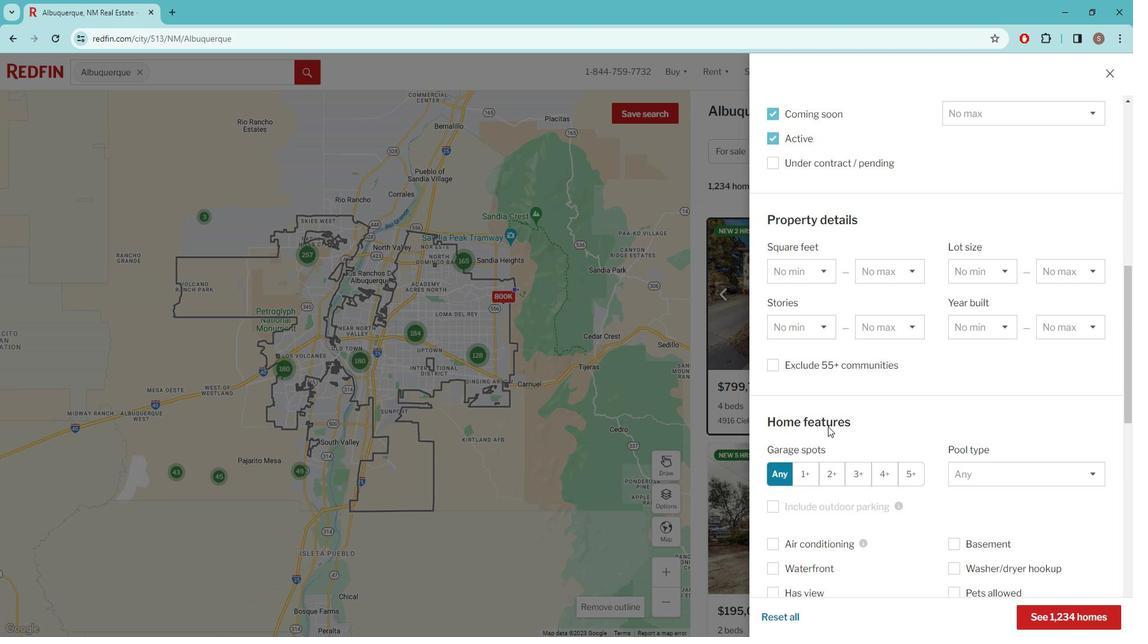 
Action: Mouse scrolled (835, 417) with delta (0, 0)
Screenshot: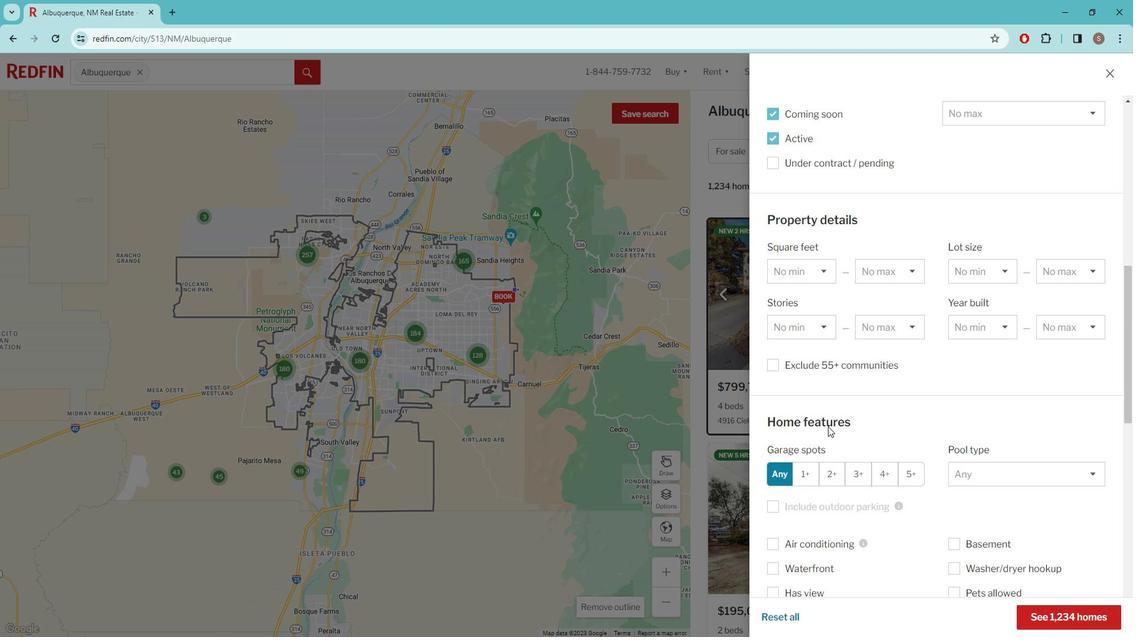 
Action: Mouse moved to (809, 492)
Screenshot: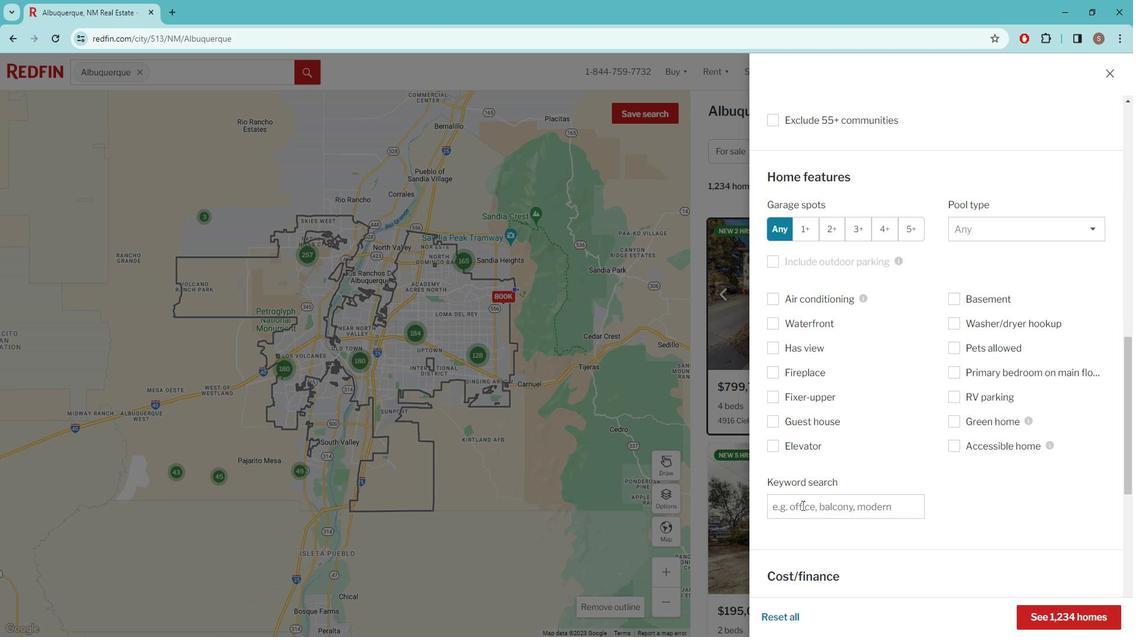 
Action: Mouse pressed left at (809, 492)
Screenshot: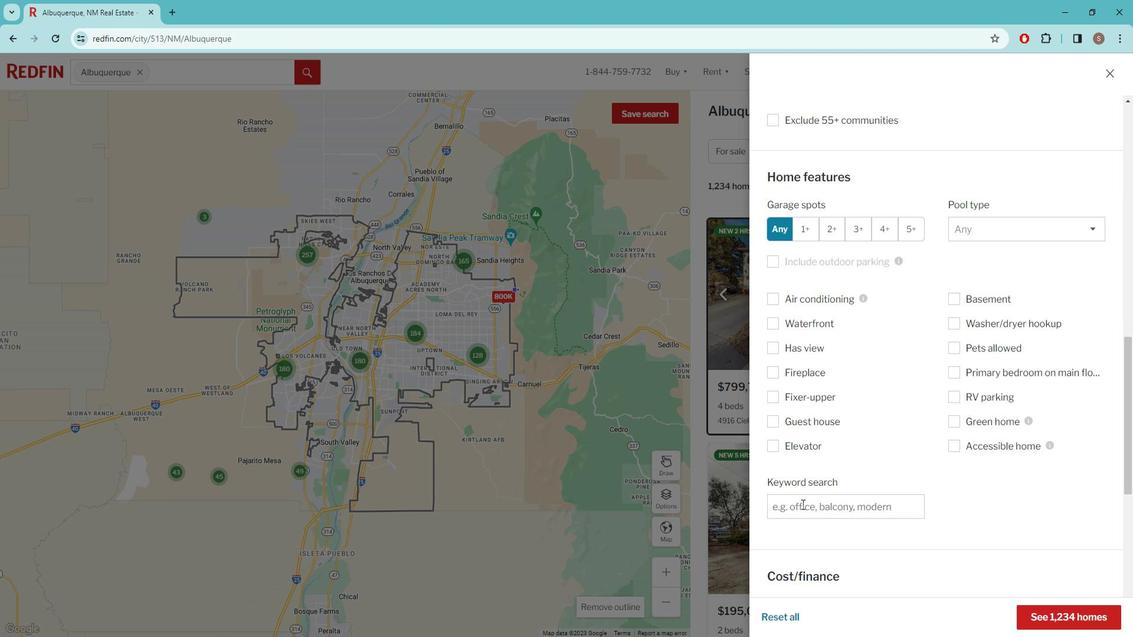 
Action: Key pressed MOUNTAIN<Key.space>VIEWS
Screenshot: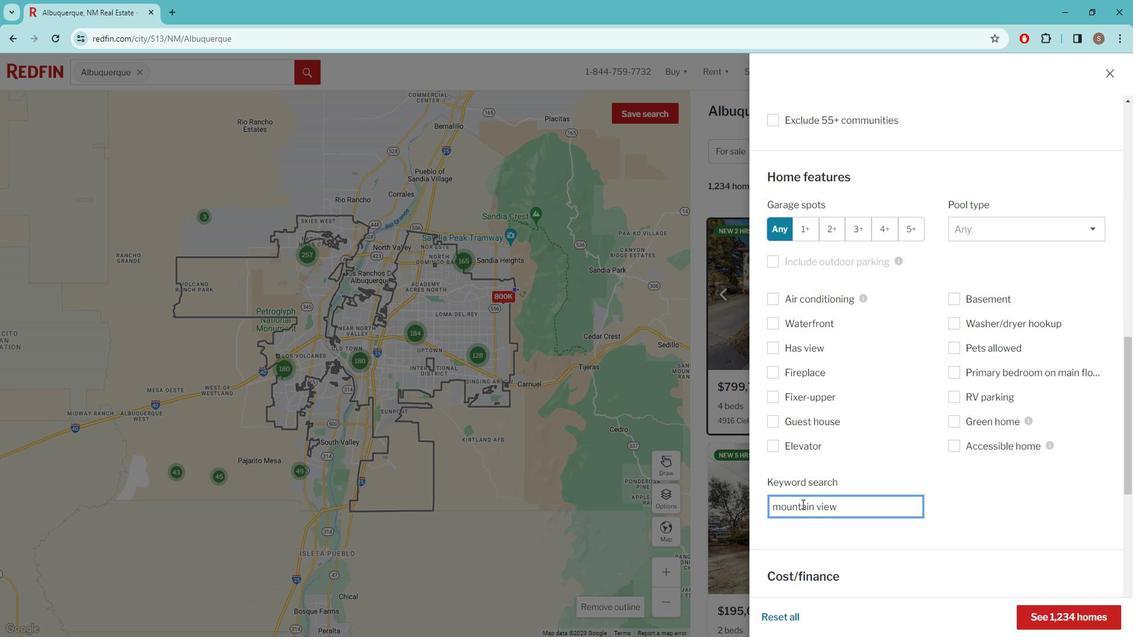 
Action: Mouse moved to (847, 504)
Screenshot: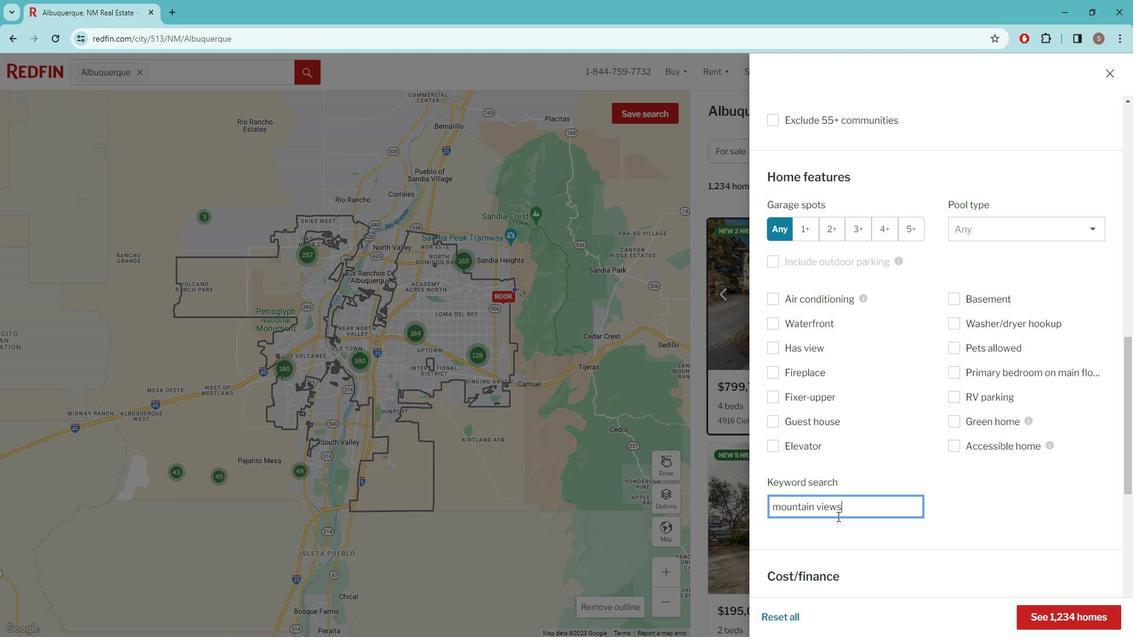 
Action: Mouse scrolled (847, 504) with delta (0, 0)
Screenshot: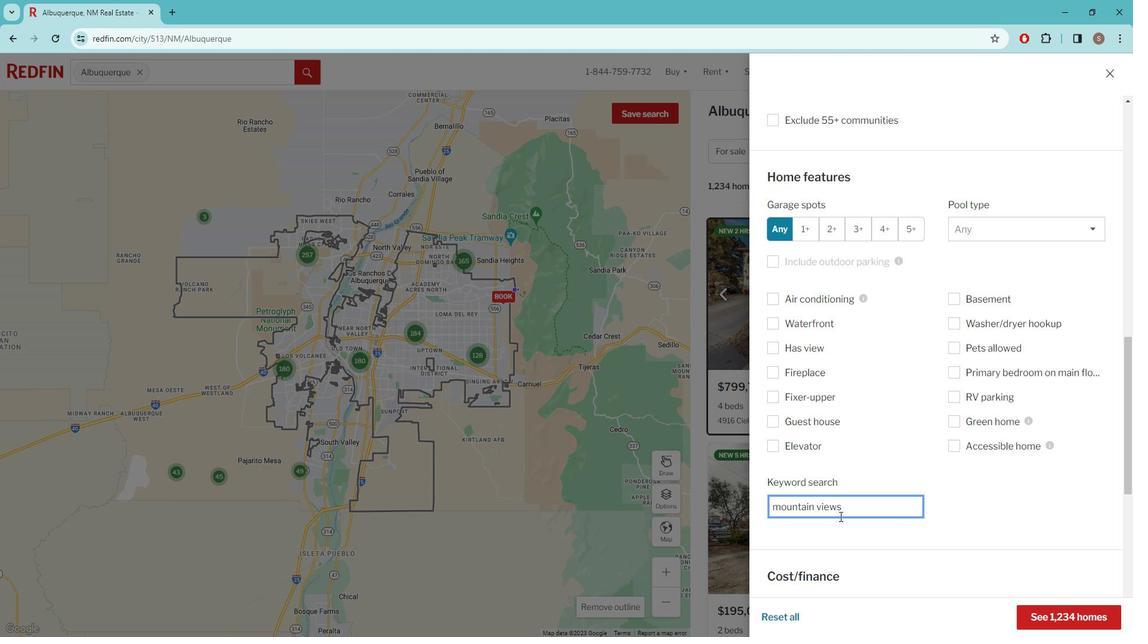 
Action: Mouse moved to (847, 504)
Screenshot: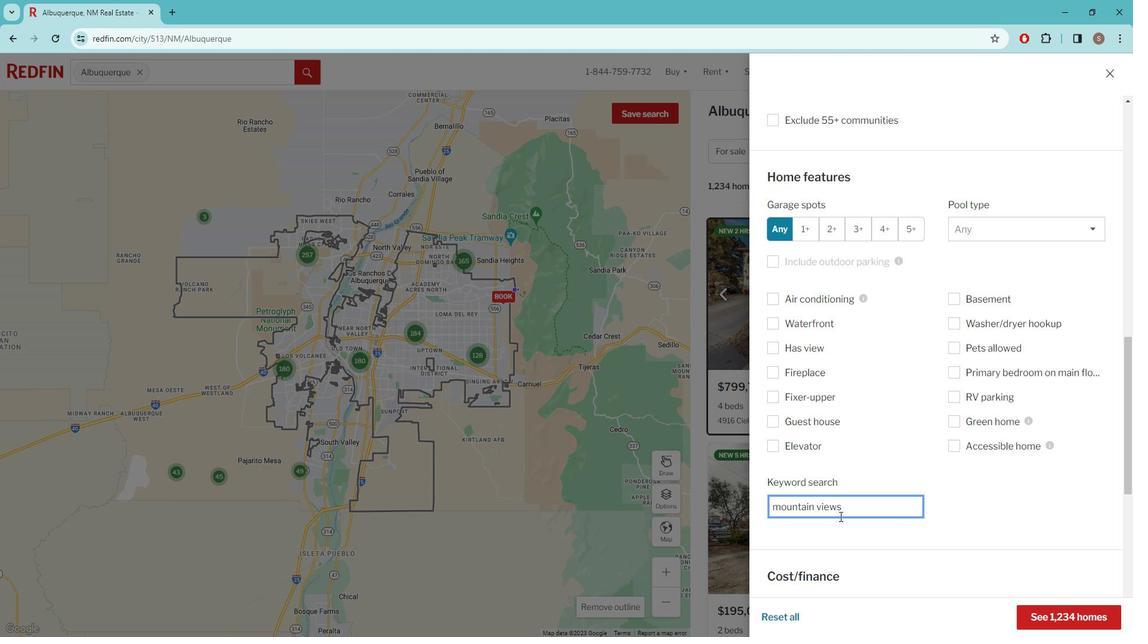 
Action: Mouse scrolled (847, 504) with delta (0, 0)
Screenshot: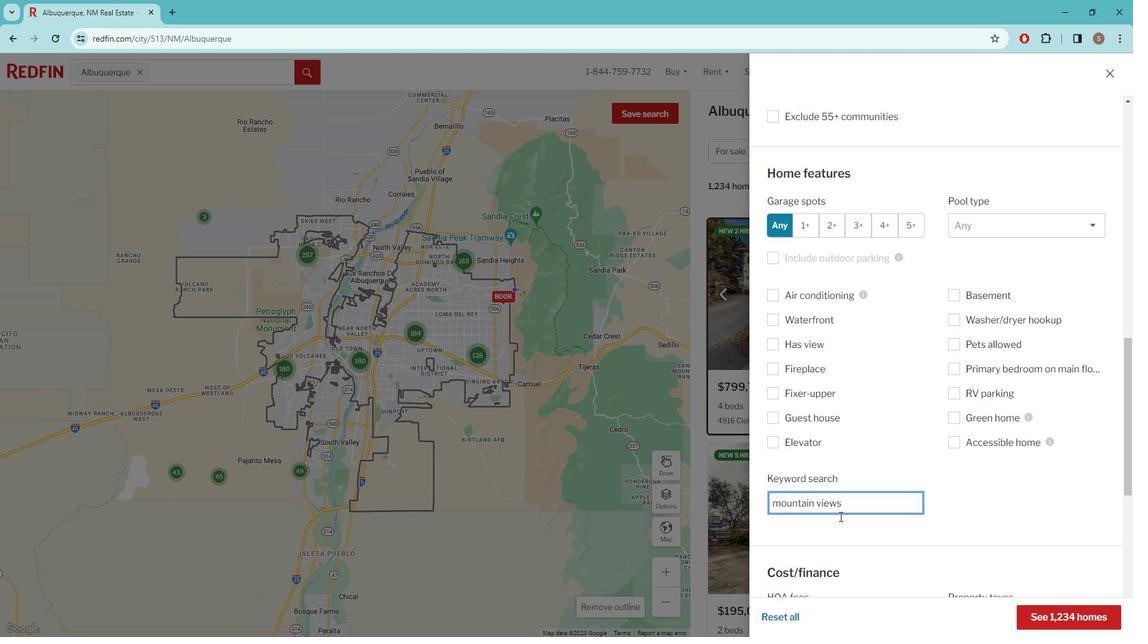 
Action: Mouse scrolled (847, 504) with delta (0, 0)
Screenshot: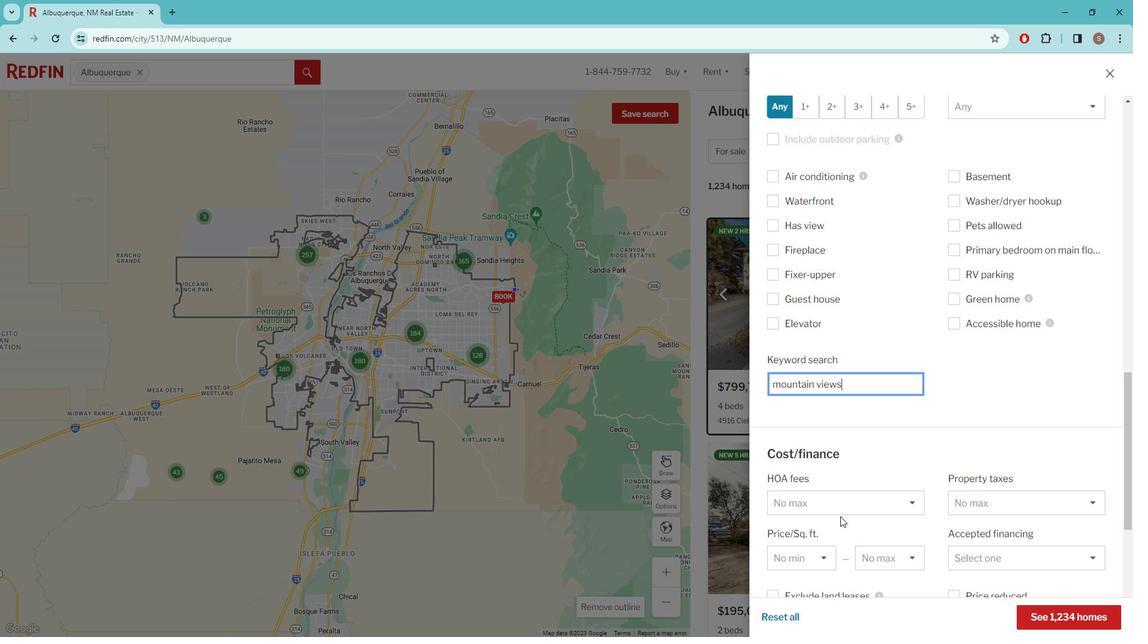 
Action: Mouse scrolled (847, 504) with delta (0, 0)
Screenshot: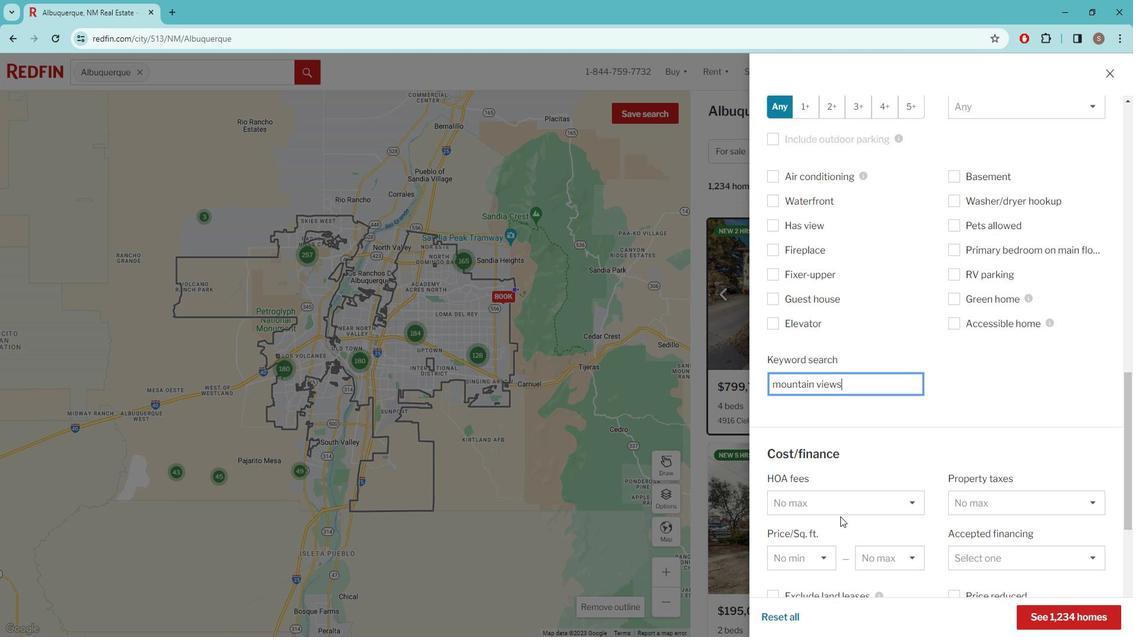 
Action: Mouse scrolled (847, 504) with delta (0, 0)
Screenshot: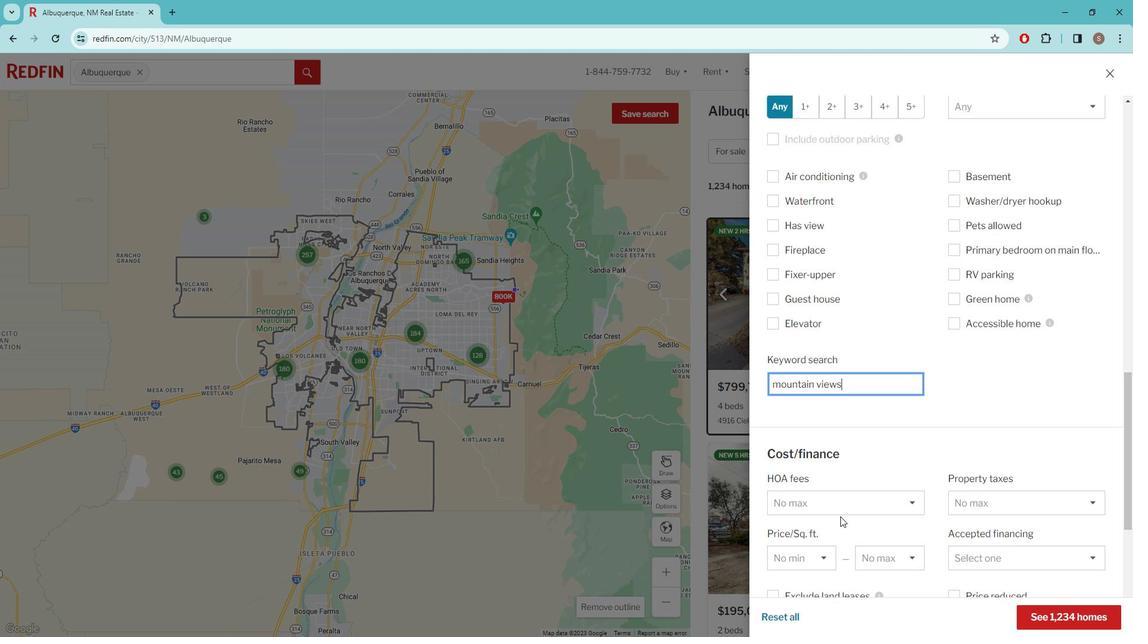 
Action: Mouse scrolled (847, 504) with delta (0, 0)
Screenshot: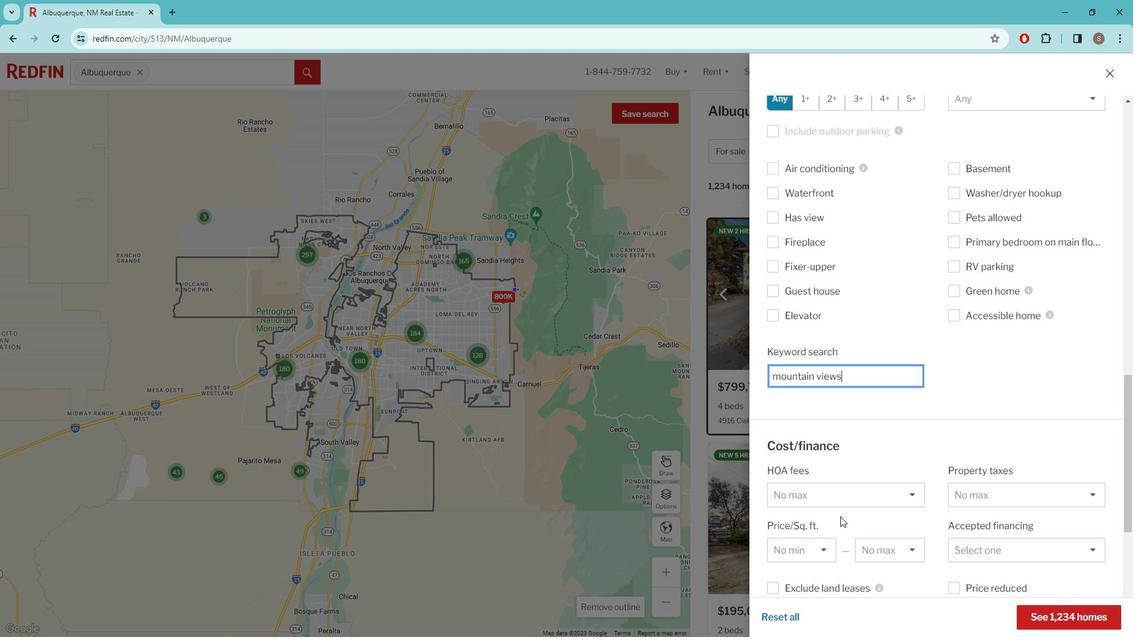 
Action: Mouse scrolled (847, 504) with delta (0, 0)
Screenshot: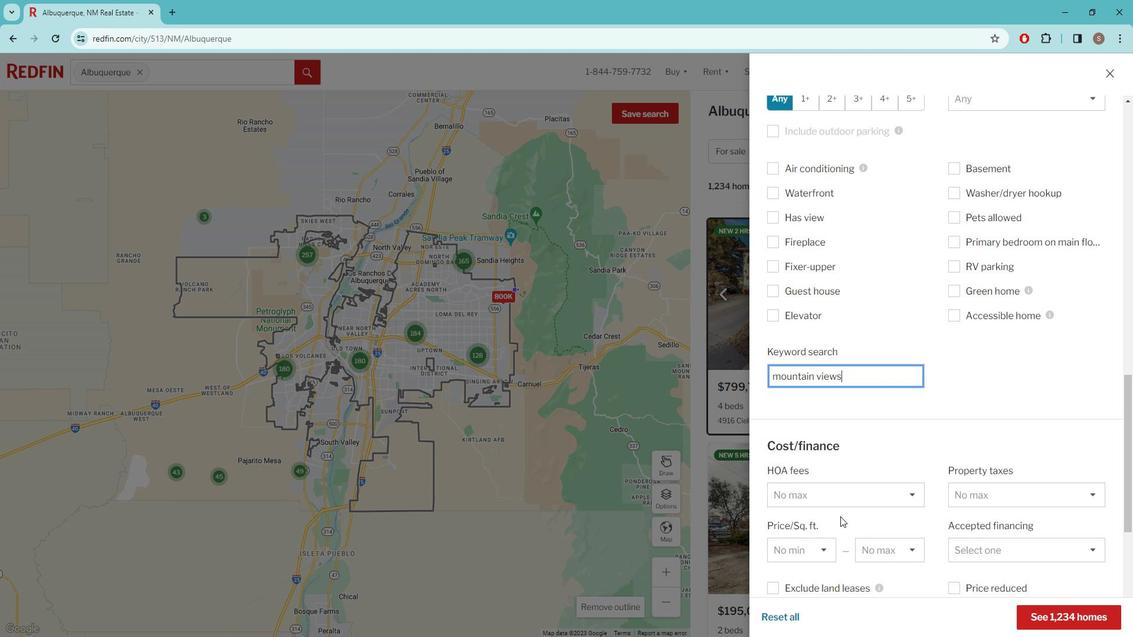 
Action: Mouse scrolled (847, 504) with delta (0, 0)
Screenshot: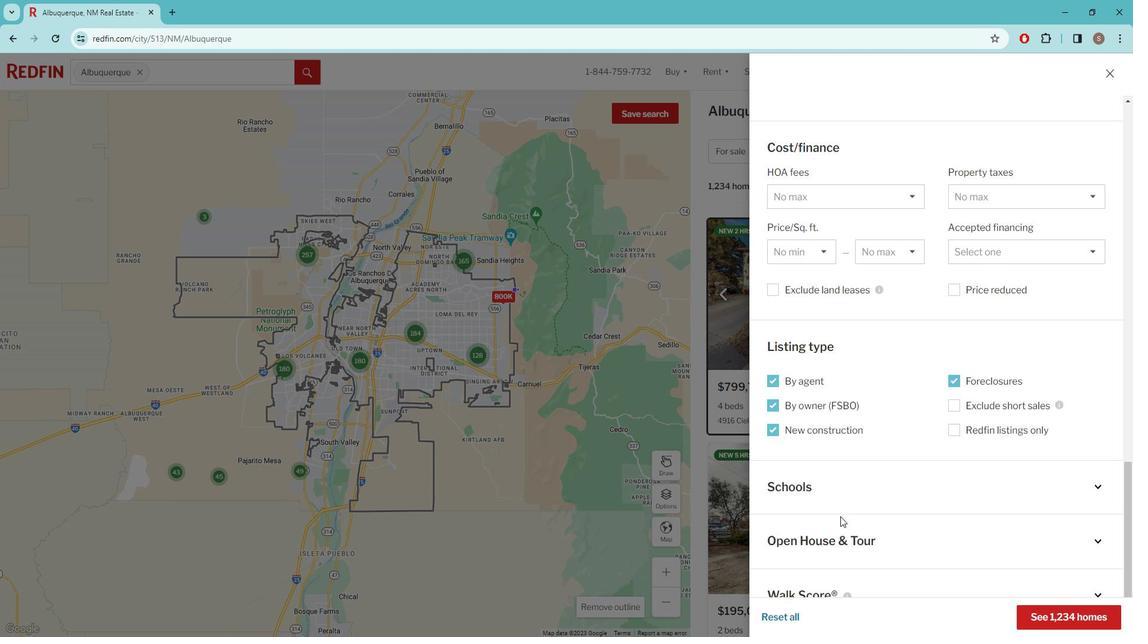
Action: Mouse scrolled (847, 504) with delta (0, 0)
Screenshot: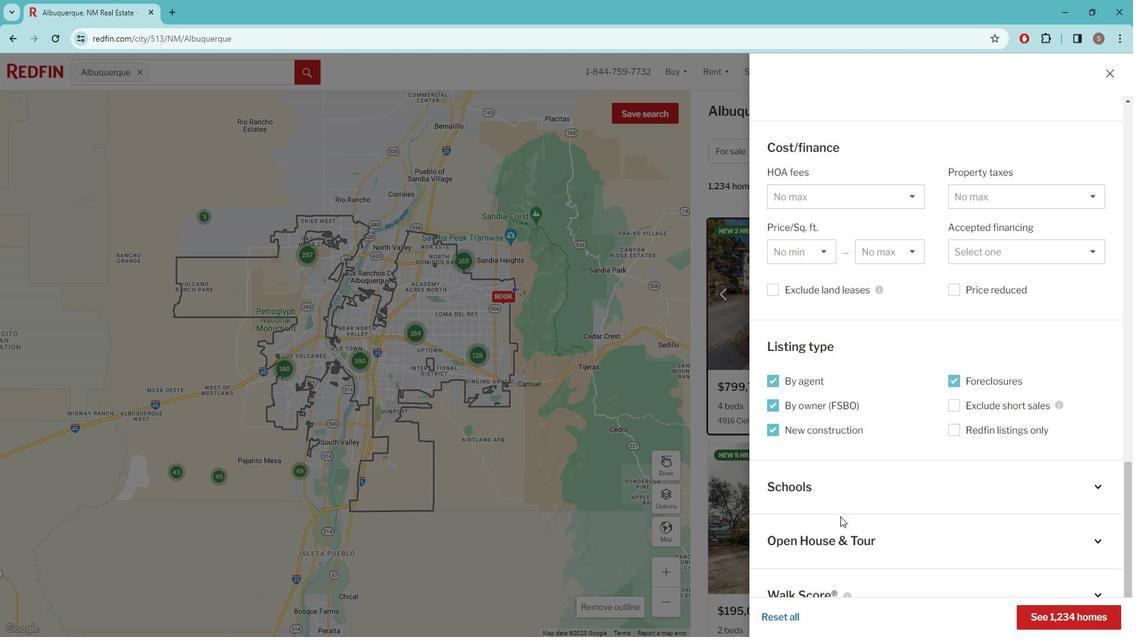 
Action: Mouse scrolled (847, 504) with delta (0, 0)
Screenshot: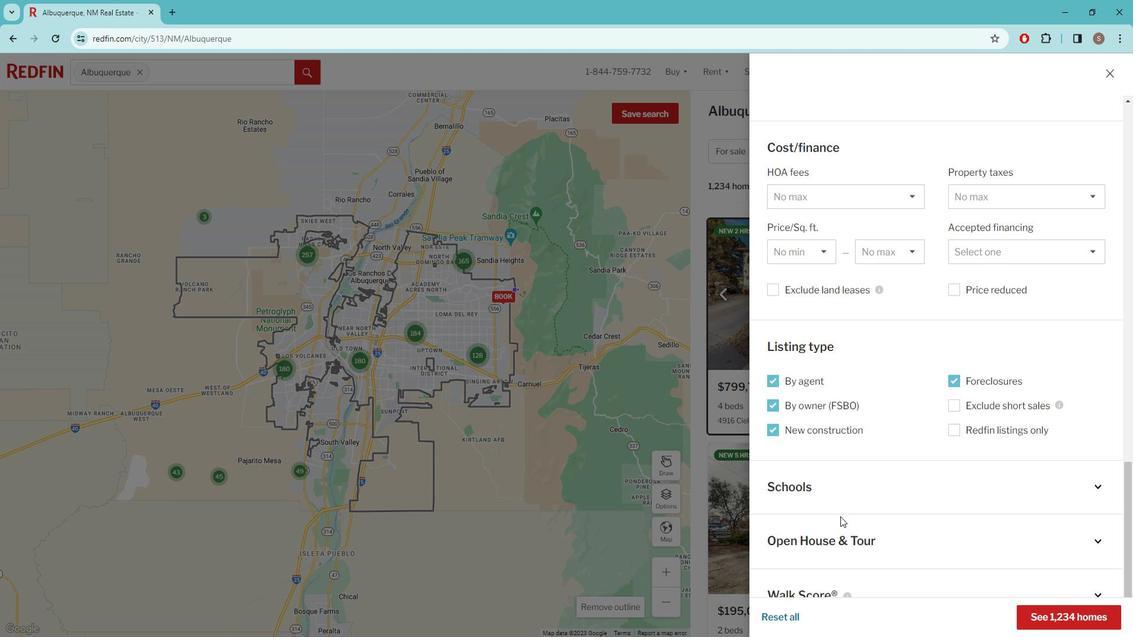 
Action: Mouse scrolled (847, 504) with delta (0, 0)
Screenshot: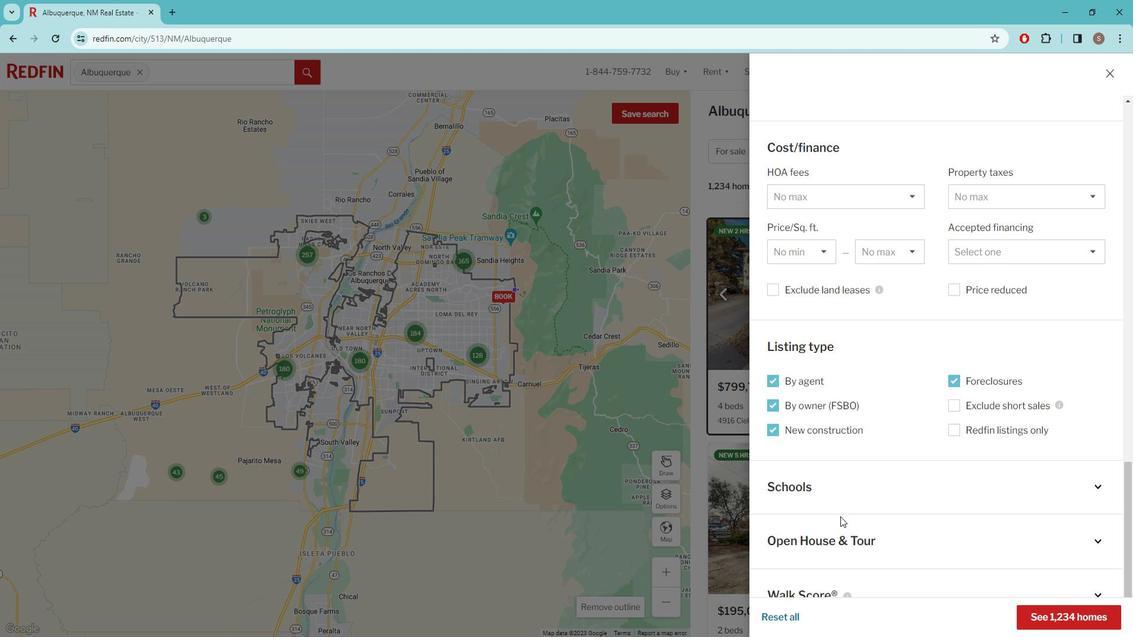 
Action: Mouse scrolled (847, 504) with delta (0, 0)
Screenshot: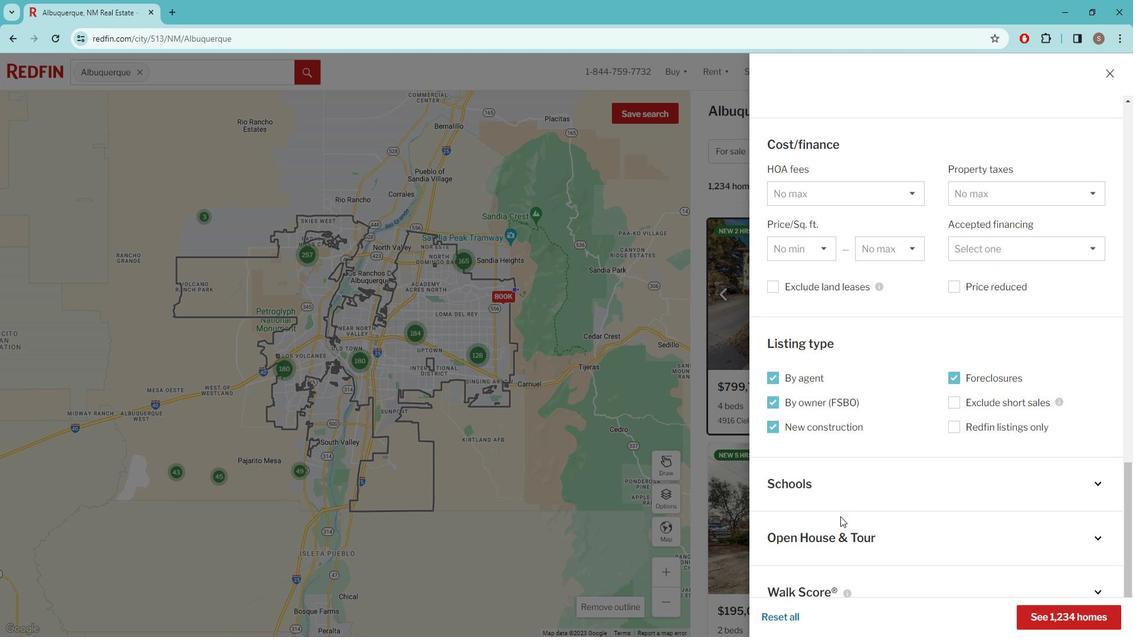 
Action: Mouse moved to (1069, 598)
Screenshot: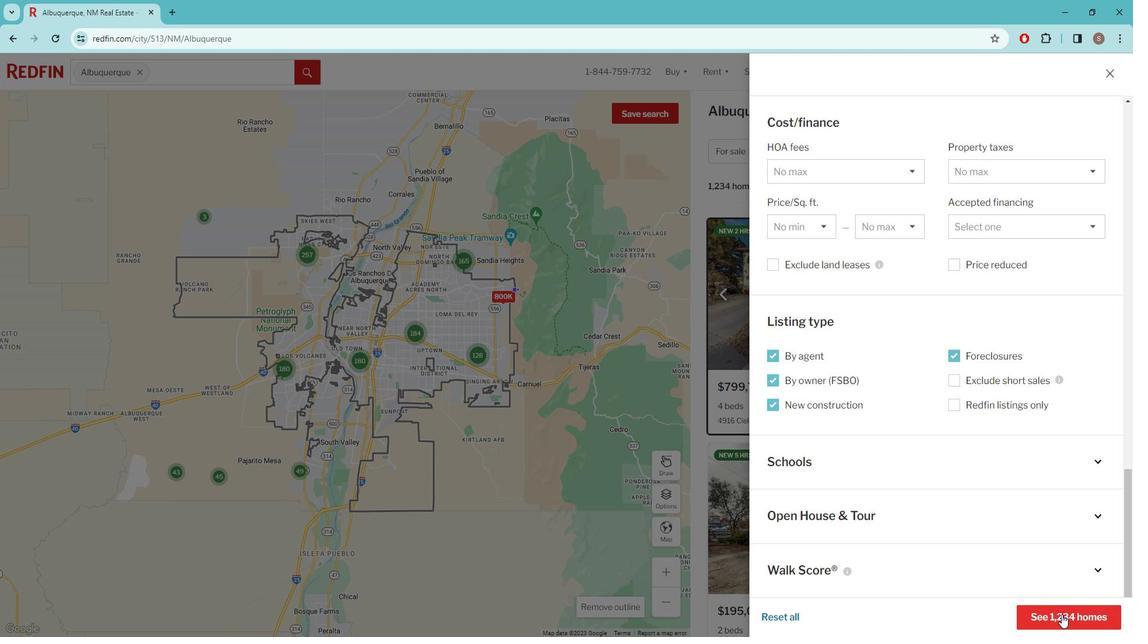 
Action: Mouse pressed left at (1069, 598)
Screenshot: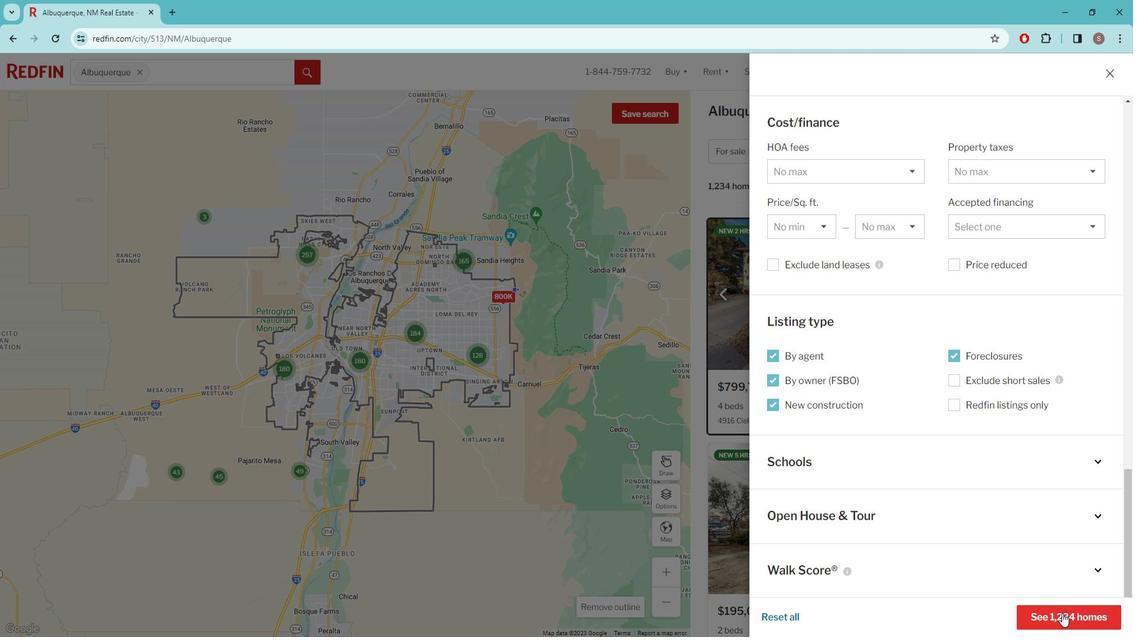 
Action: Mouse moved to (809, 386)
Screenshot: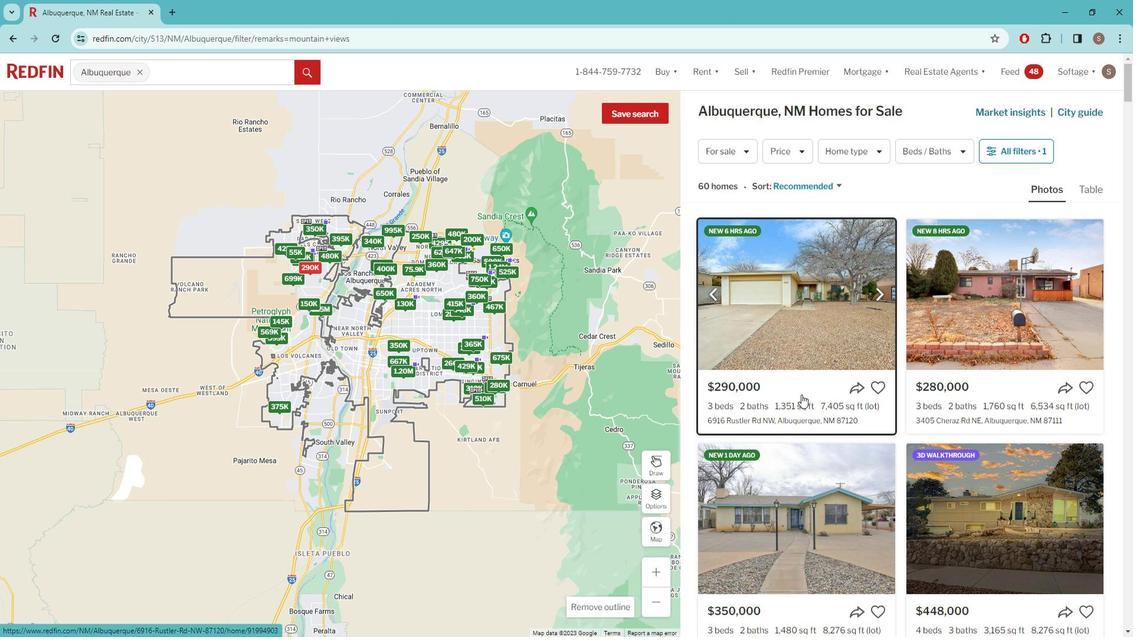 
Action: Mouse pressed left at (809, 386)
Screenshot: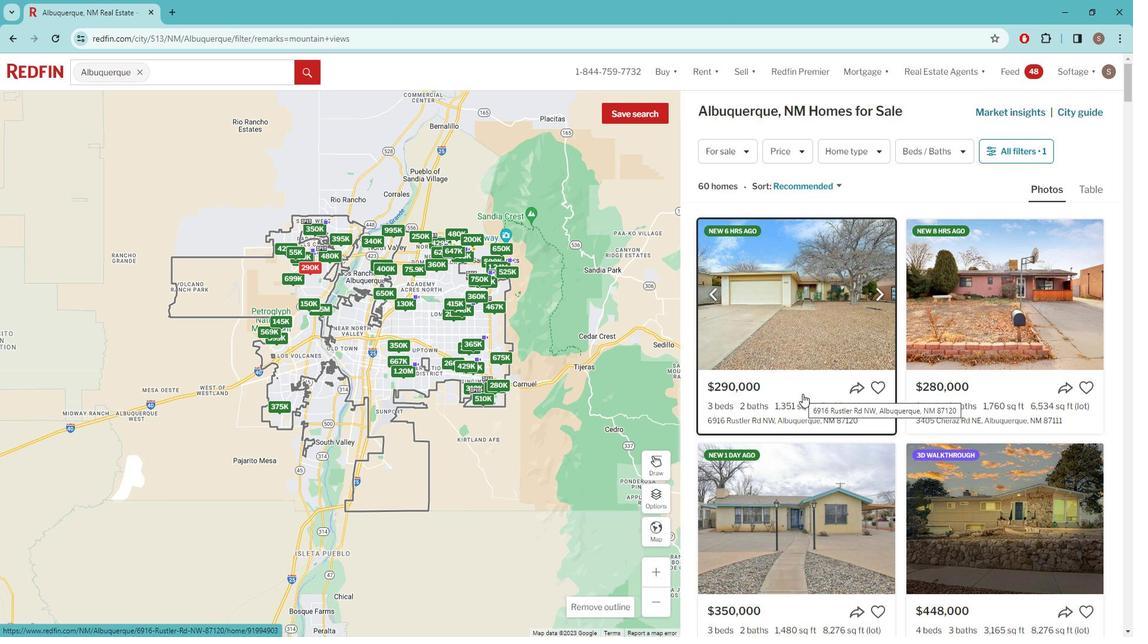 
Action: Mouse moved to (623, 356)
Screenshot: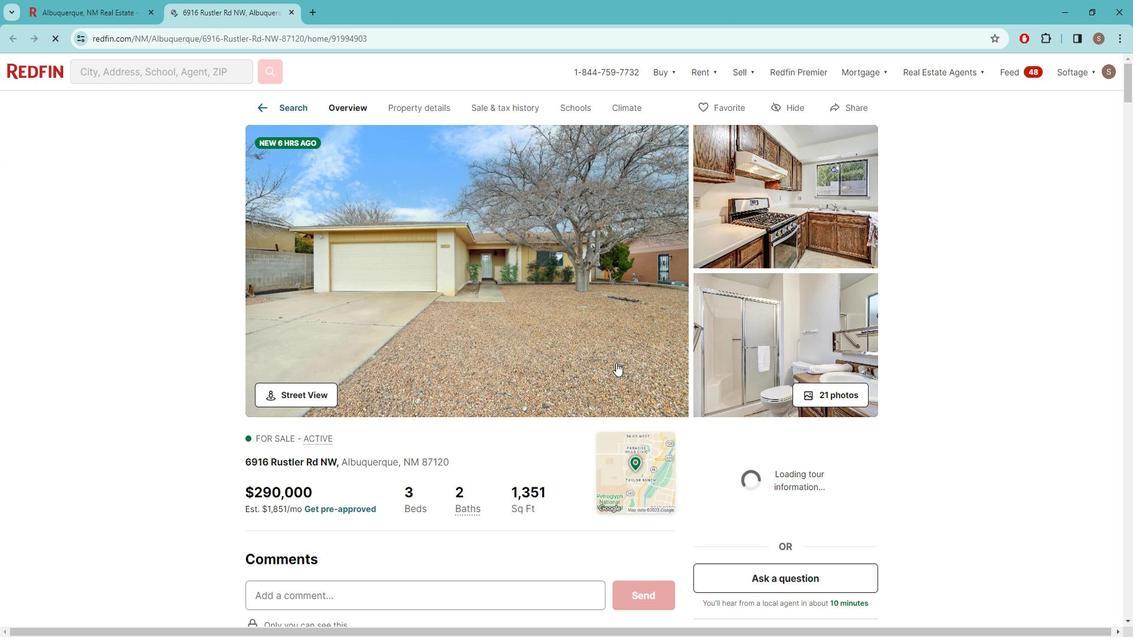 
Action: Mouse pressed left at (623, 356)
Screenshot: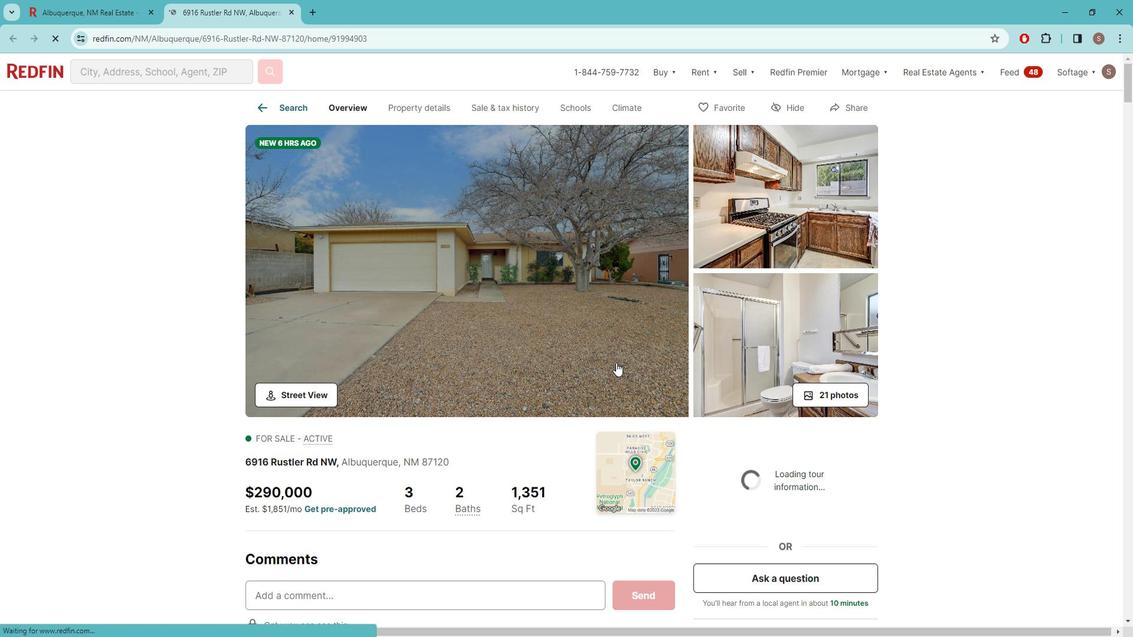 
Action: Mouse moved to (542, 379)
Screenshot: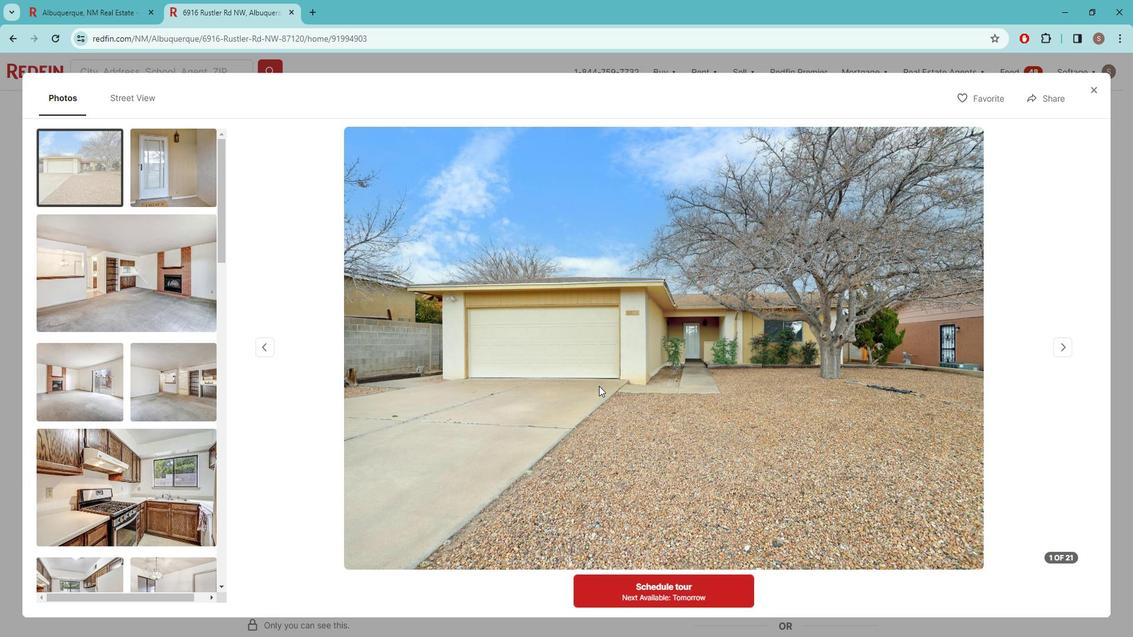 
Action: Mouse scrolled (542, 378) with delta (0, 0)
Screenshot: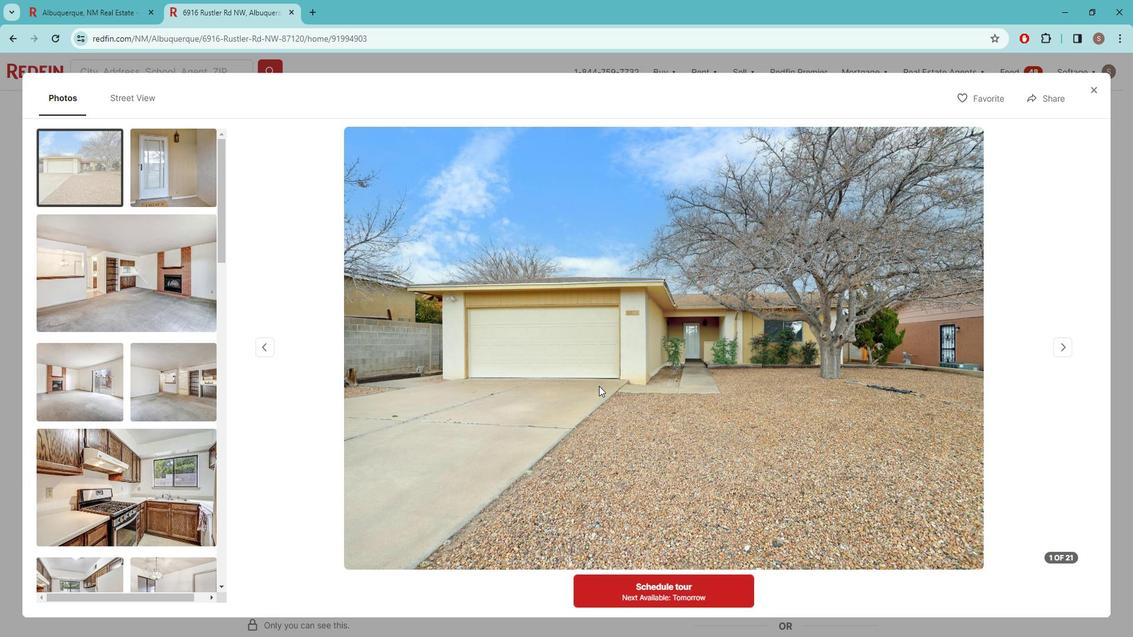 
Action: Mouse moved to (96, 358)
Screenshot: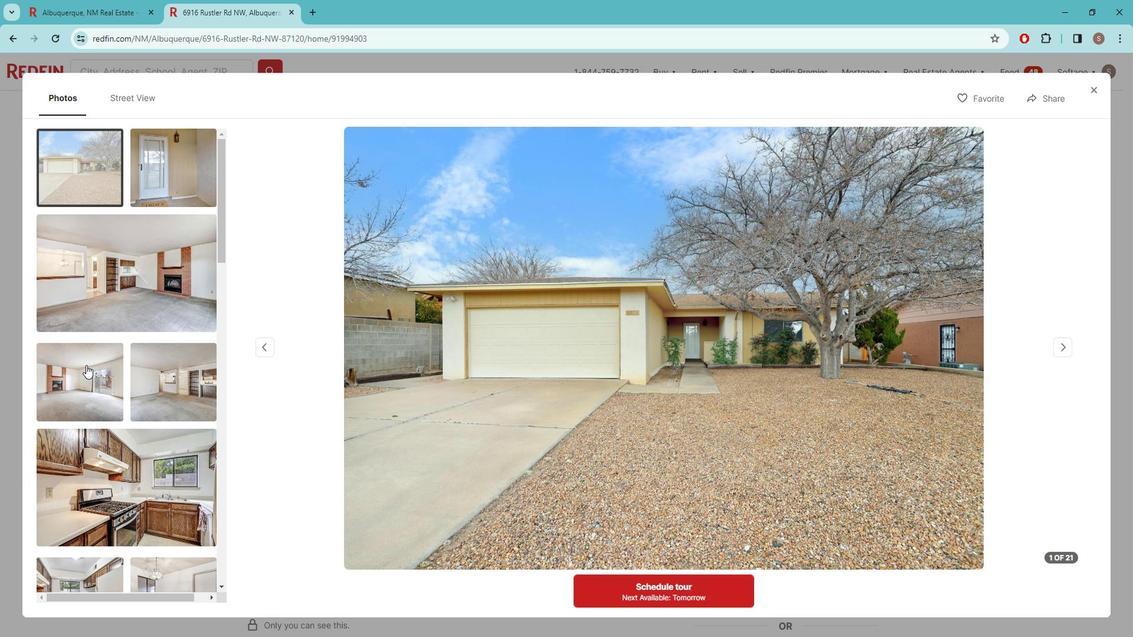 
Action: Mouse scrolled (96, 358) with delta (0, 0)
Screenshot: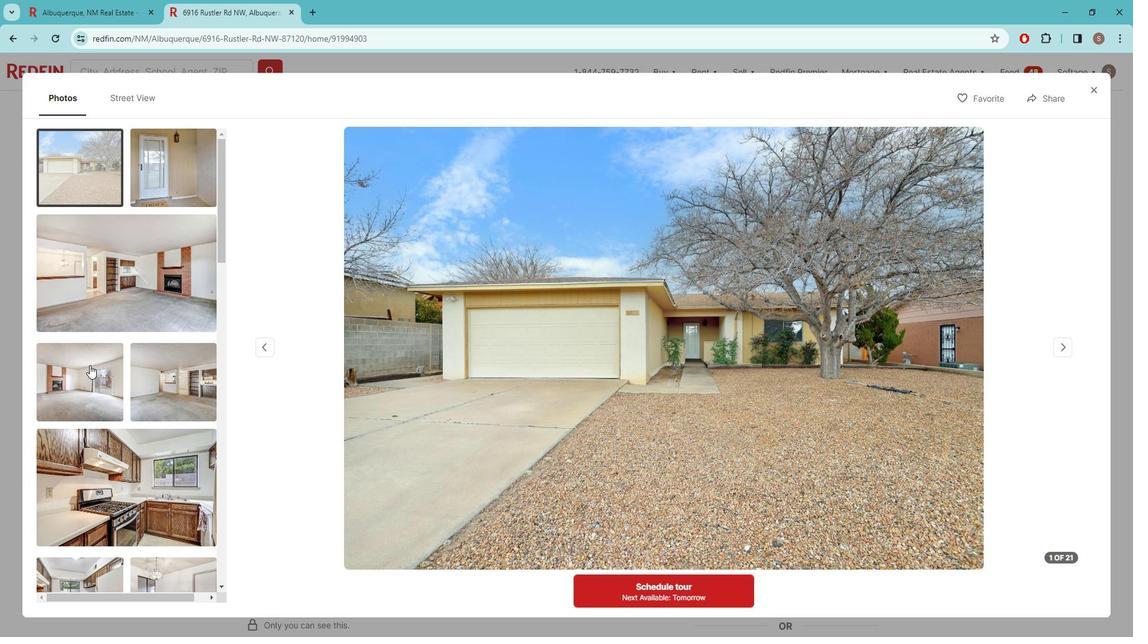 
Action: Mouse scrolled (96, 358) with delta (0, 0)
Screenshot: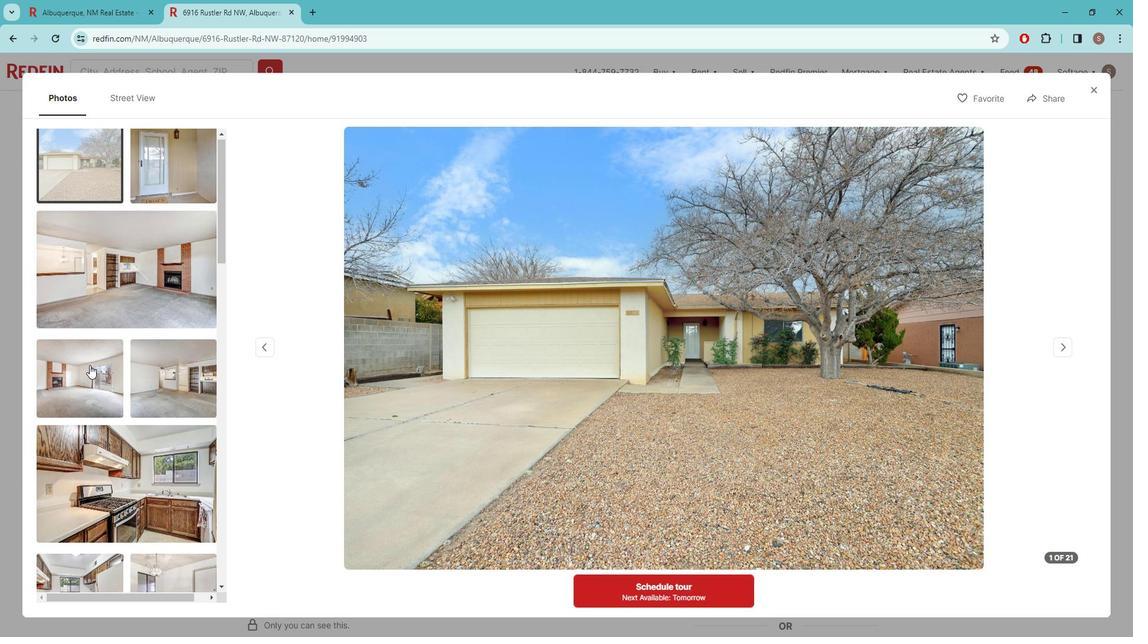 
Action: Mouse moved to (111, 357)
Screenshot: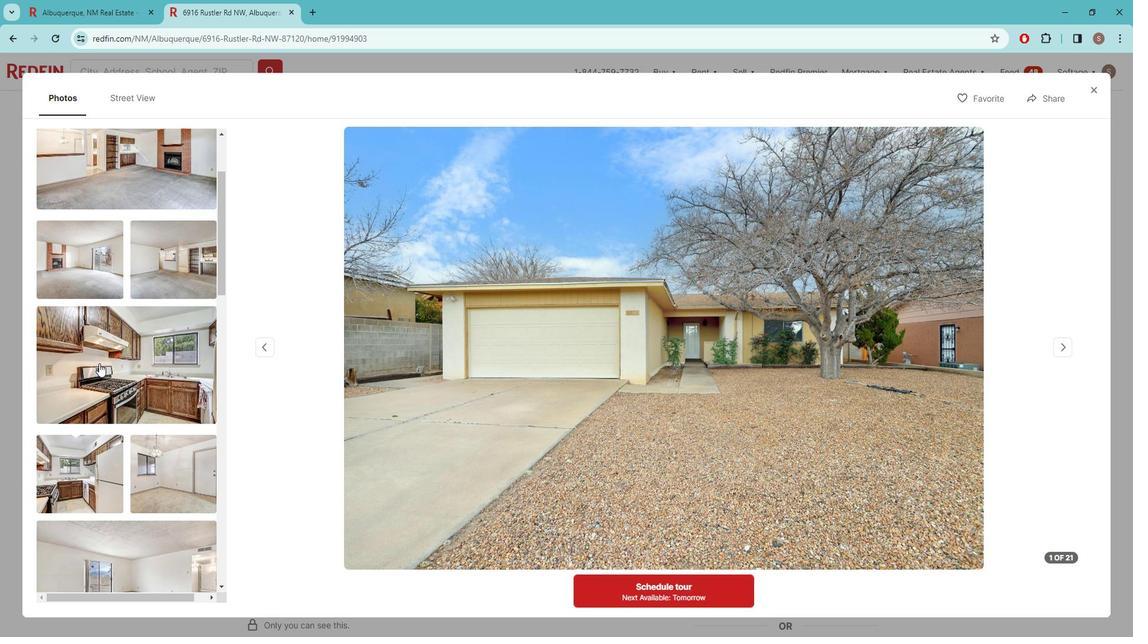 
Action: Mouse scrolled (111, 356) with delta (0, 0)
Screenshot: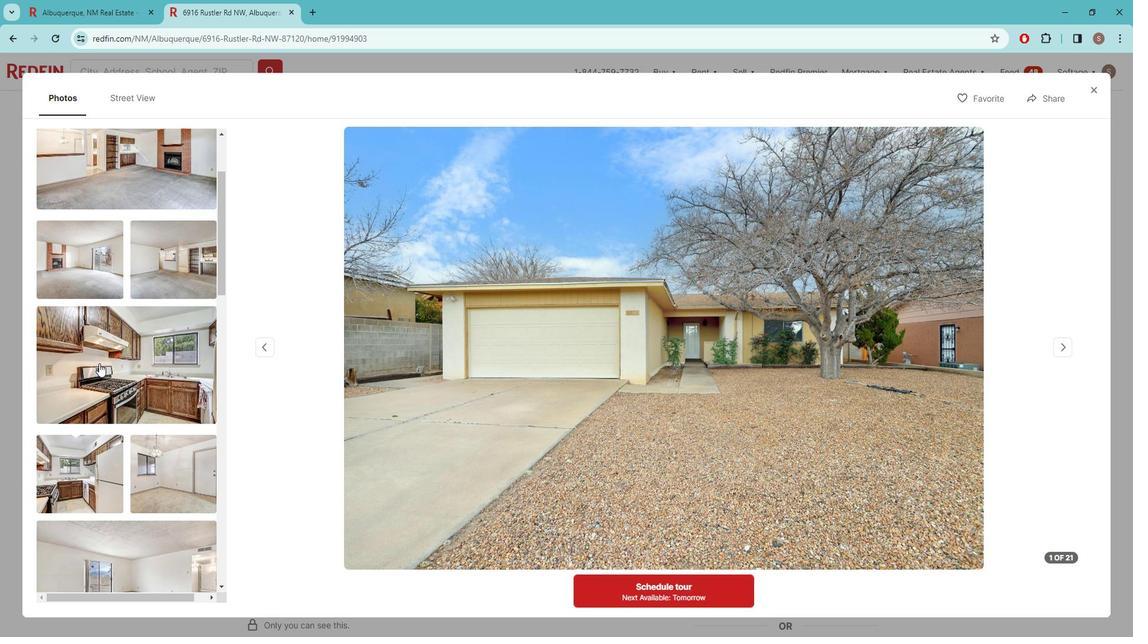 
Action: Mouse moved to (112, 357)
Screenshot: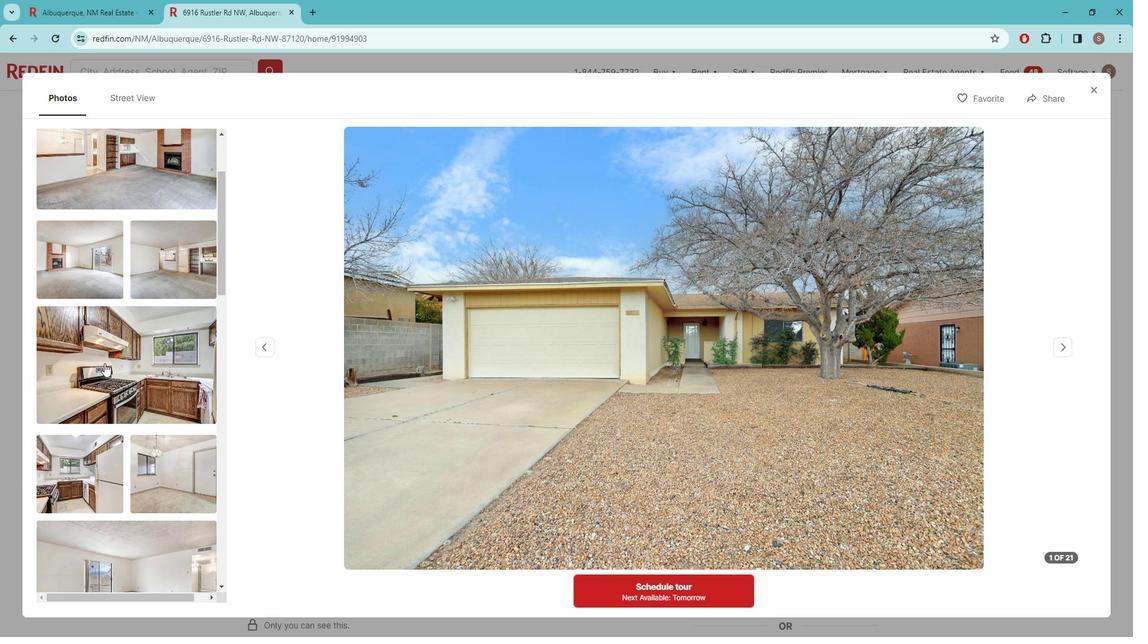 
Action: Mouse scrolled (112, 356) with delta (0, 0)
Screenshot: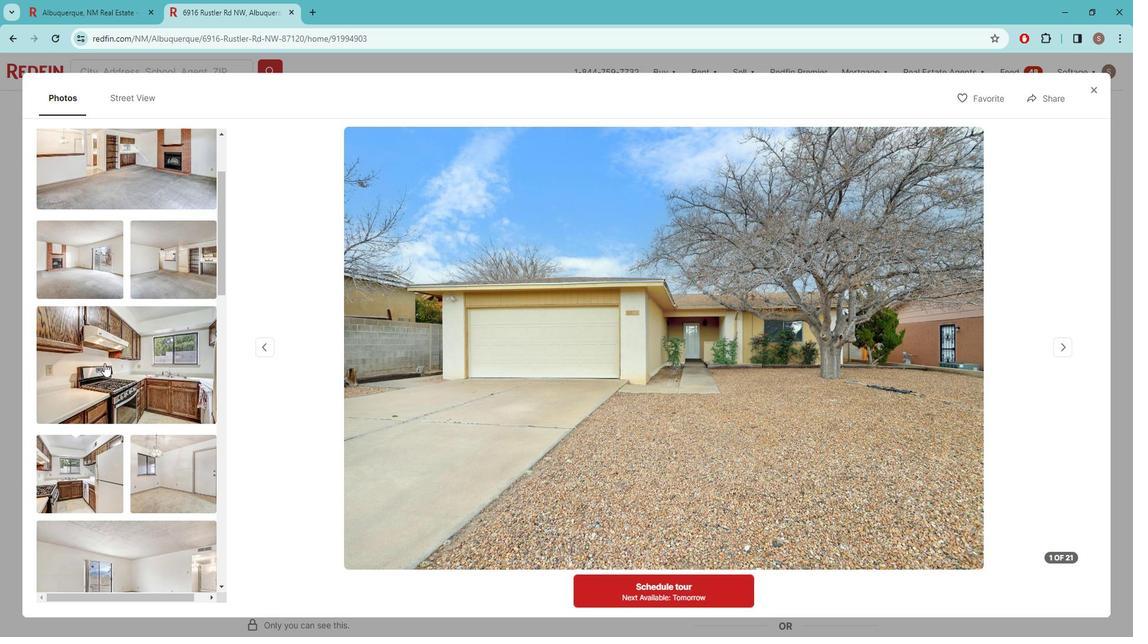 
Action: Mouse moved to (113, 357)
Screenshot: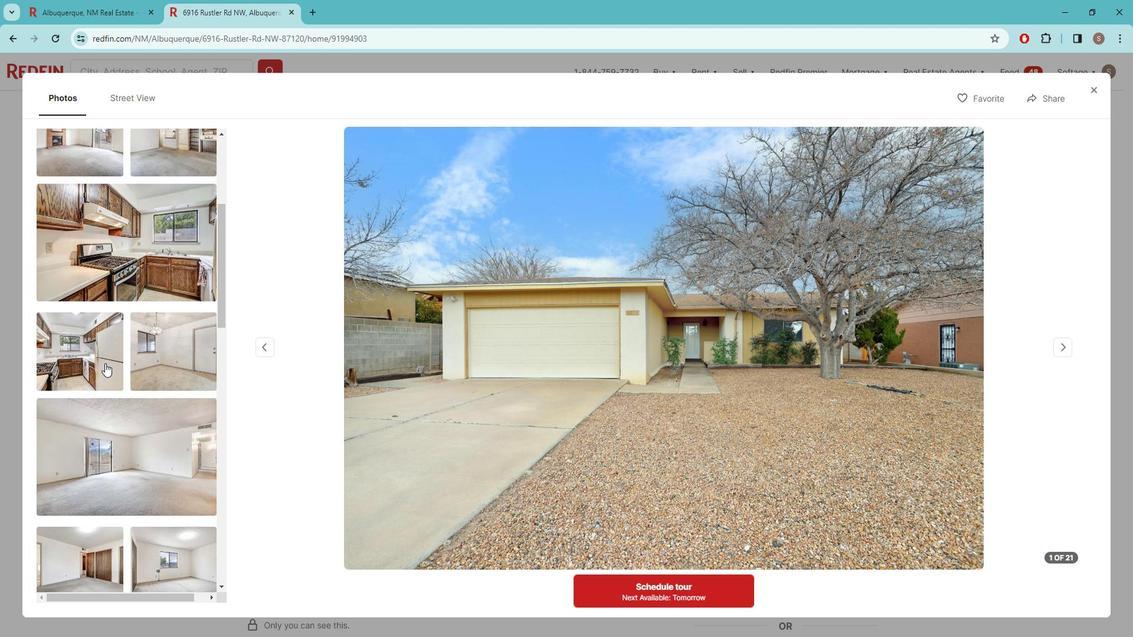 
Action: Mouse scrolled (113, 356) with delta (0, 0)
Screenshot: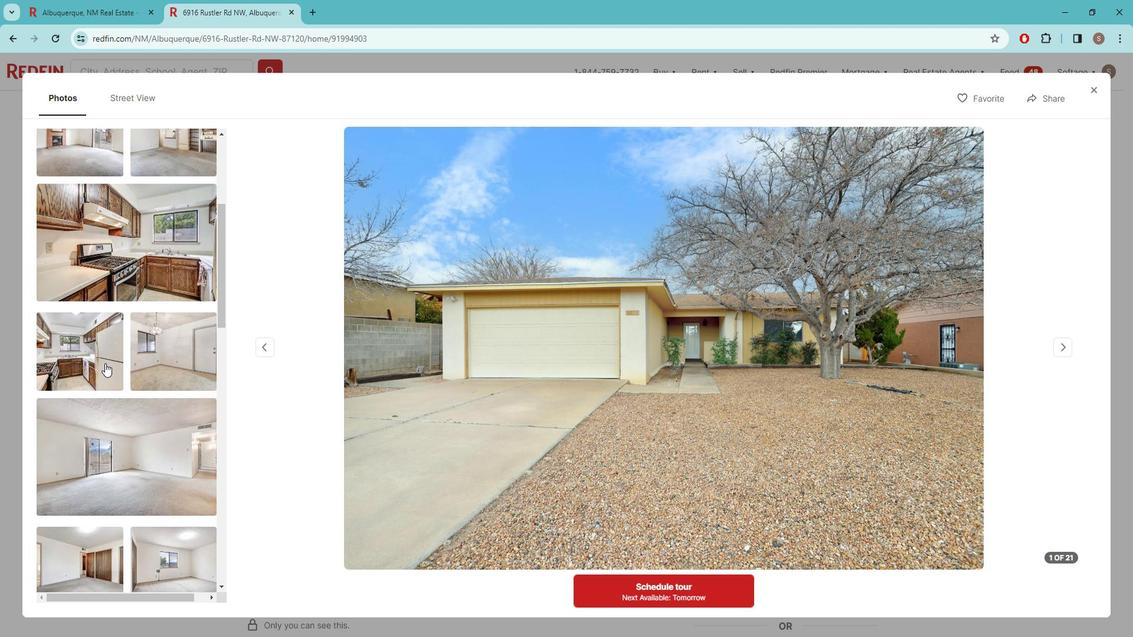 
Action: Mouse moved to (113, 357)
Screenshot: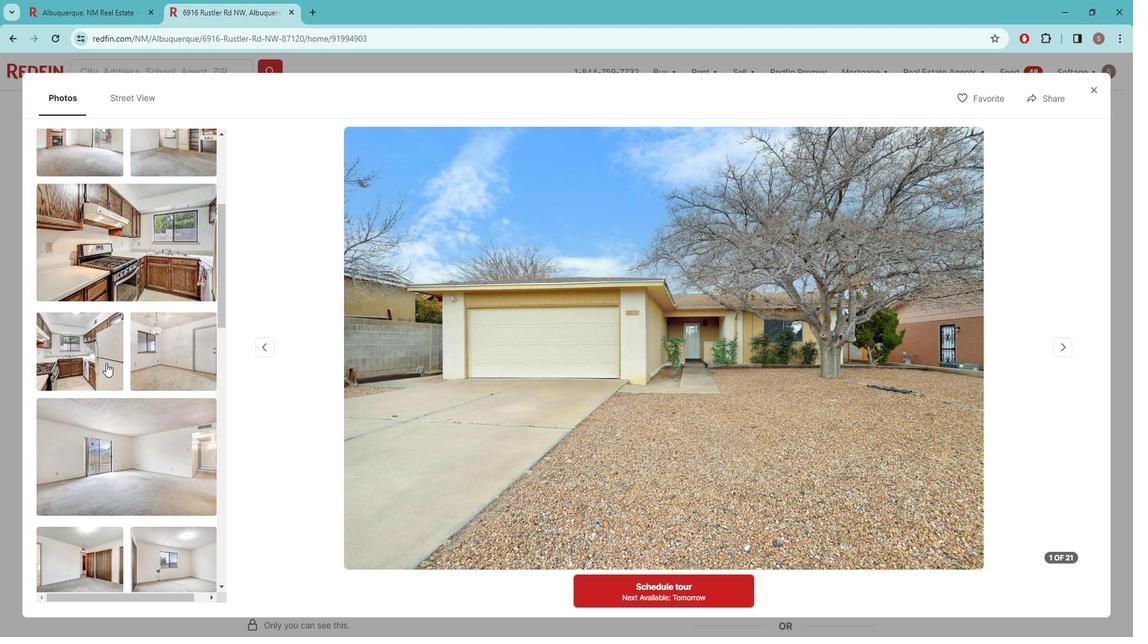 
Action: Mouse scrolled (113, 356) with delta (0, 0)
Screenshot: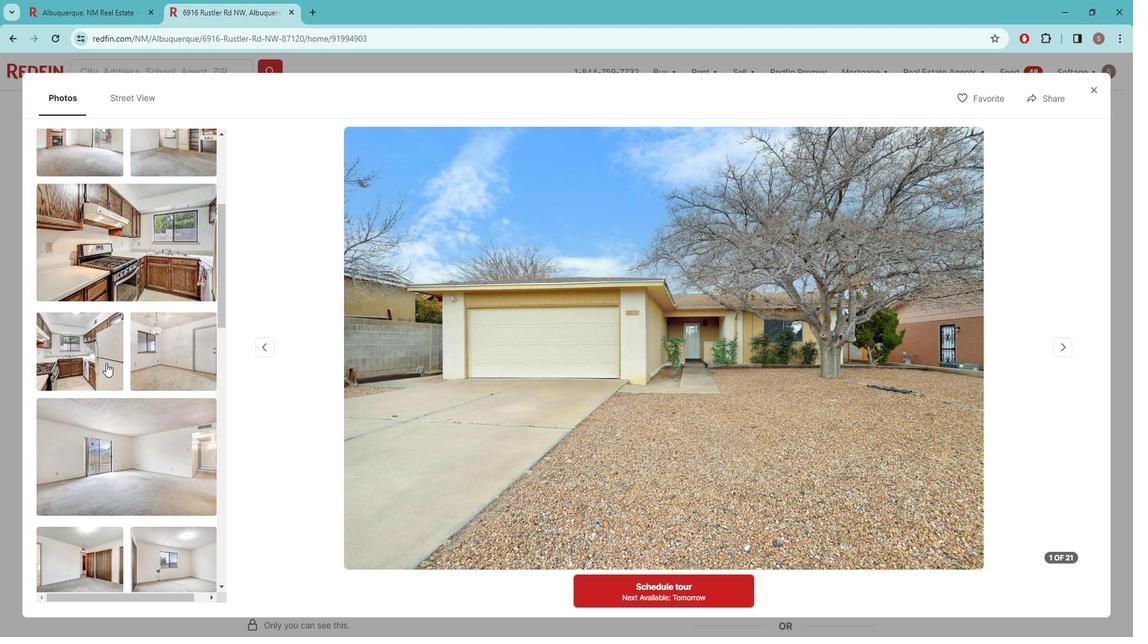 
Action: Mouse moved to (113, 357)
Screenshot: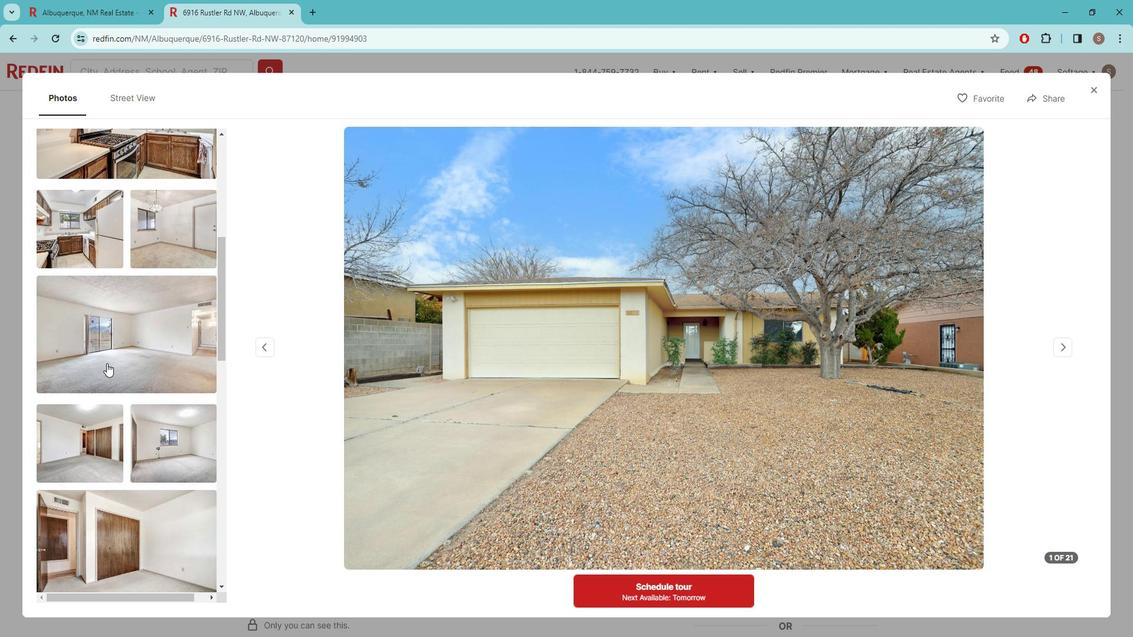 
Action: Mouse scrolled (113, 356) with delta (0, 0)
Screenshot: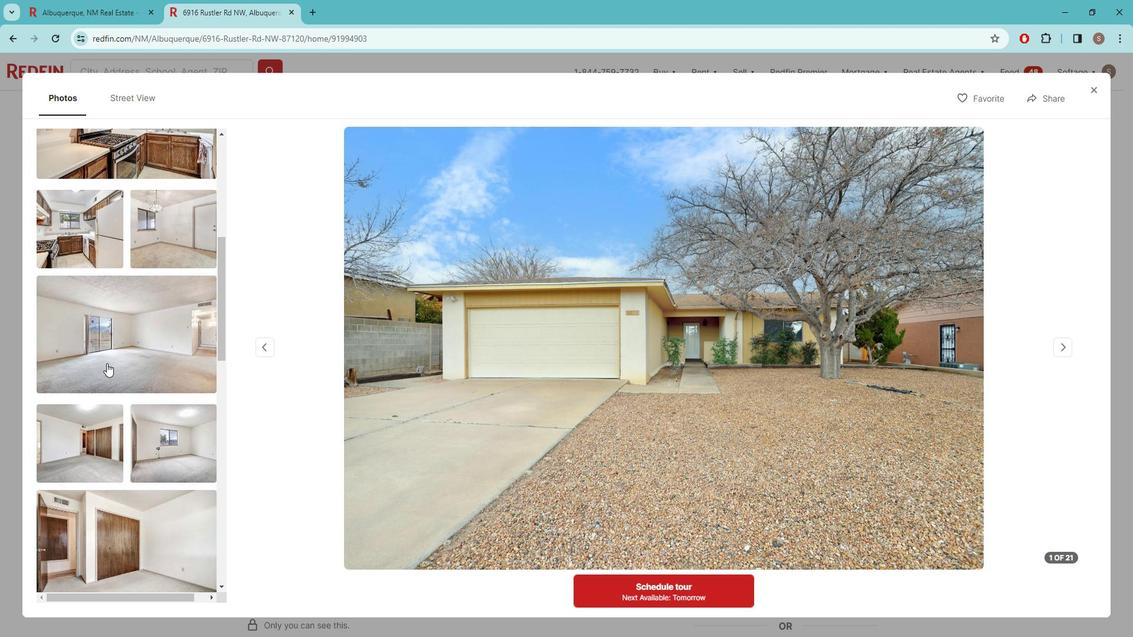
Action: Mouse moved to (116, 358)
Screenshot: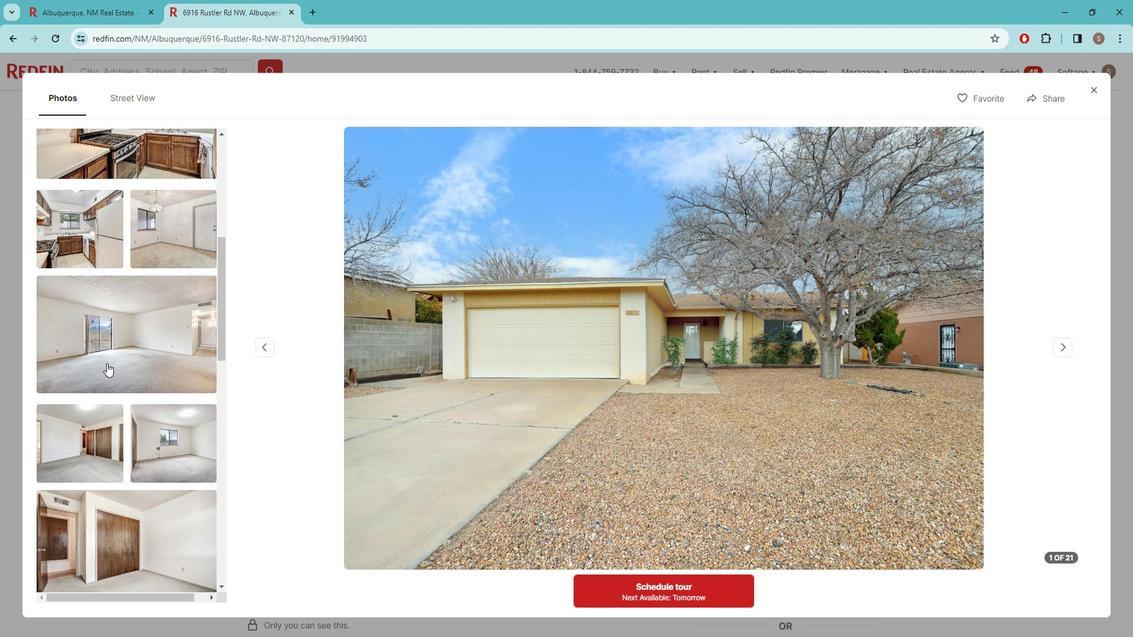 
Action: Mouse scrolled (116, 358) with delta (0, 0)
Screenshot: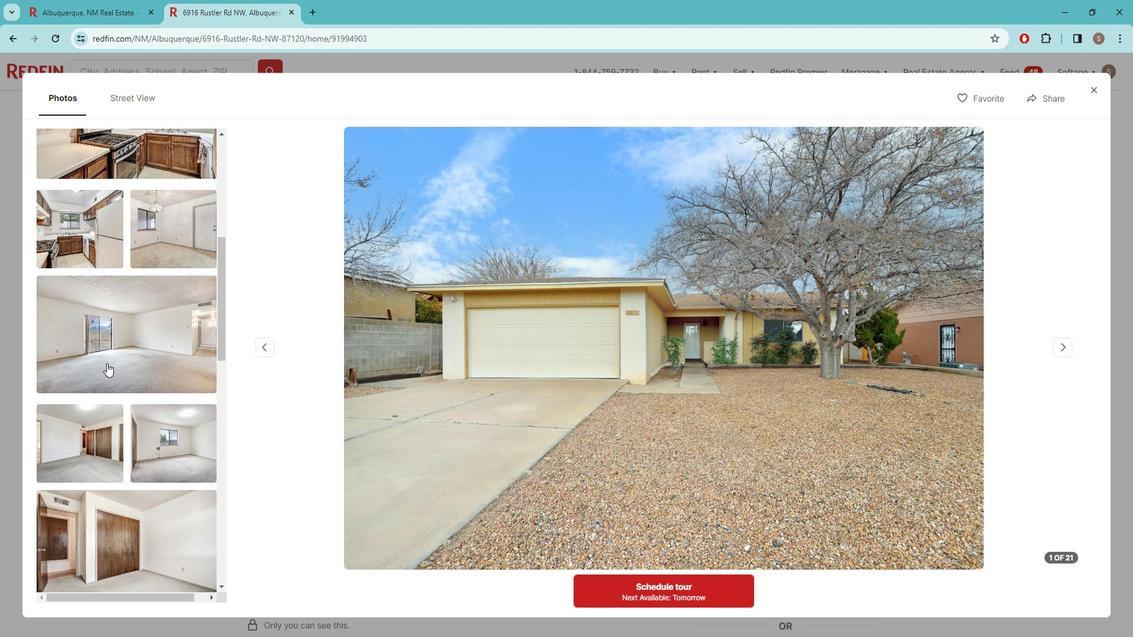 
Action: Mouse moved to (117, 358)
Screenshot: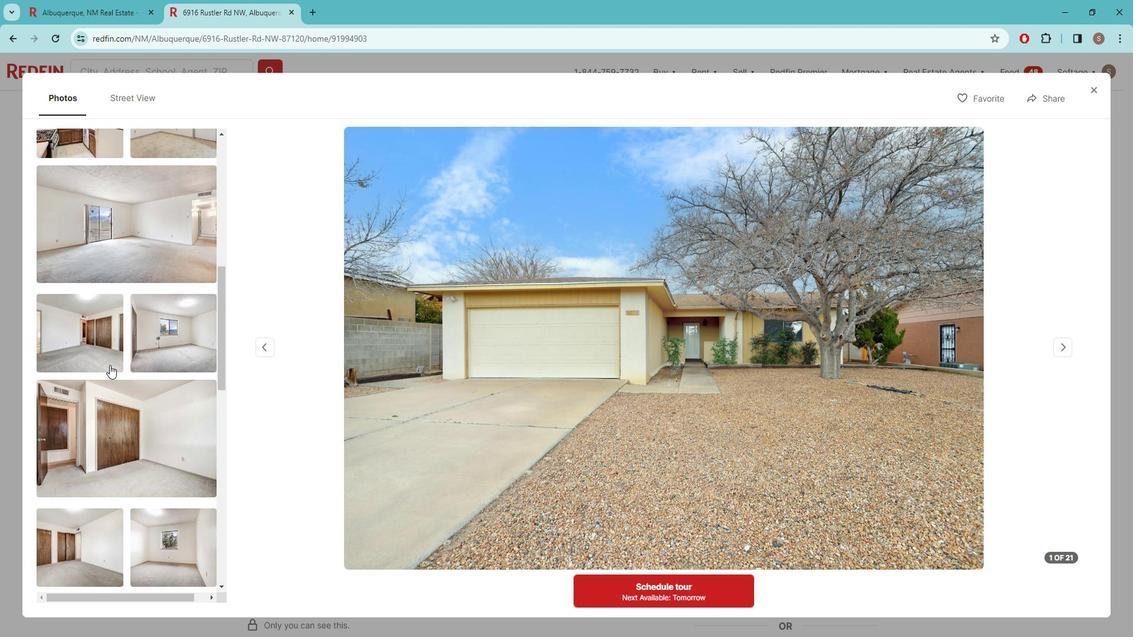 
Action: Mouse scrolled (117, 358) with delta (0, 0)
Screenshot: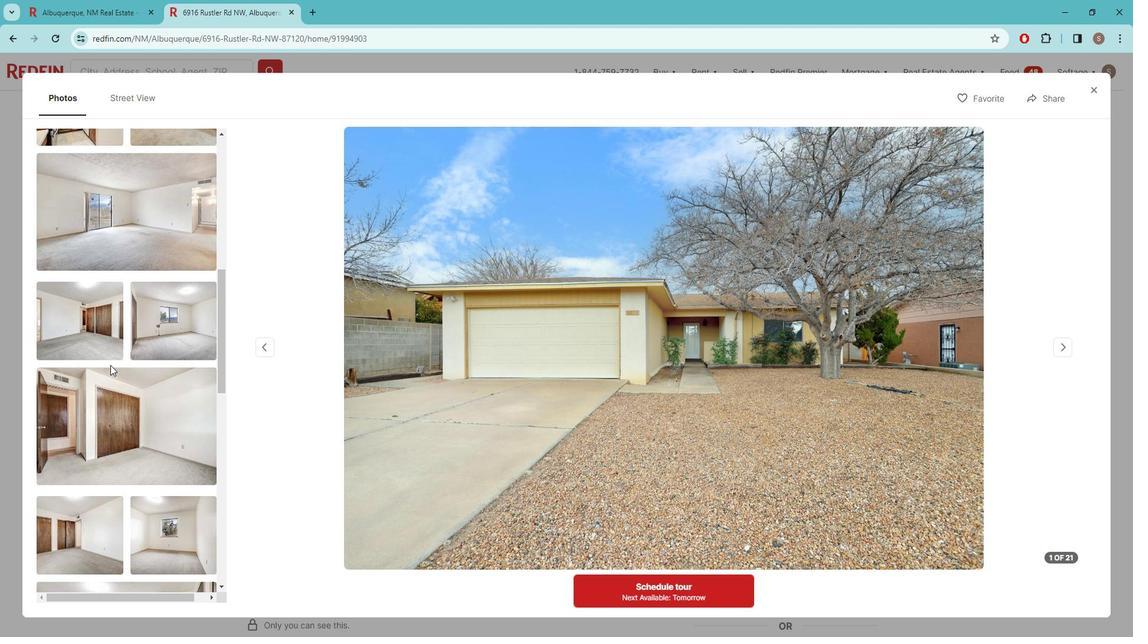 
Action: Mouse scrolled (117, 358) with delta (0, 0)
Screenshot: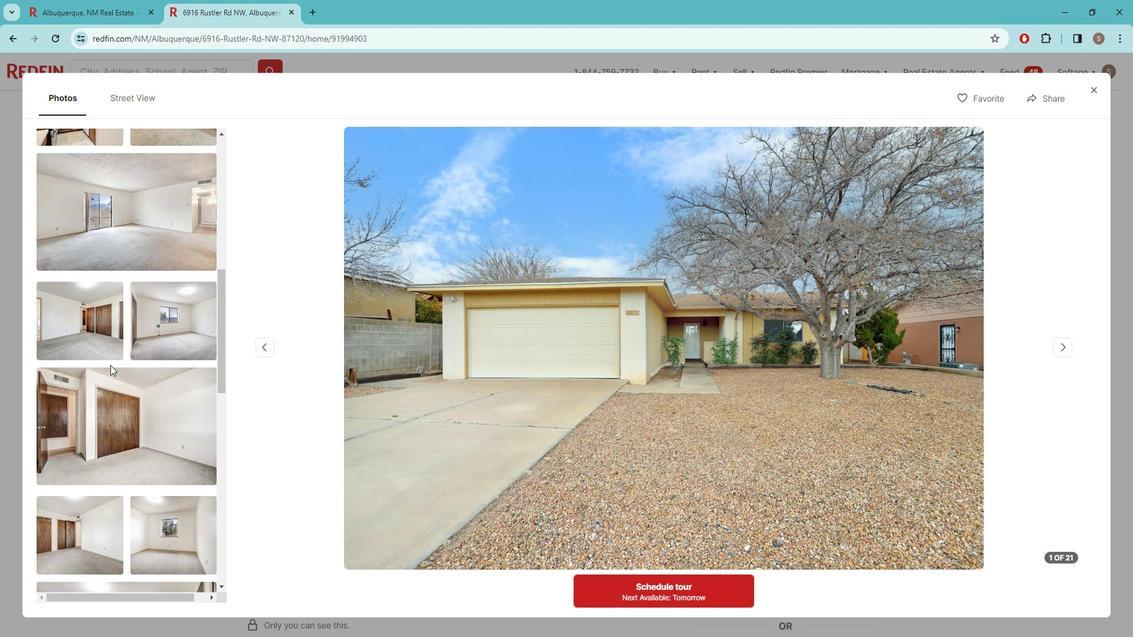 
Action: Mouse moved to (119, 359)
Screenshot: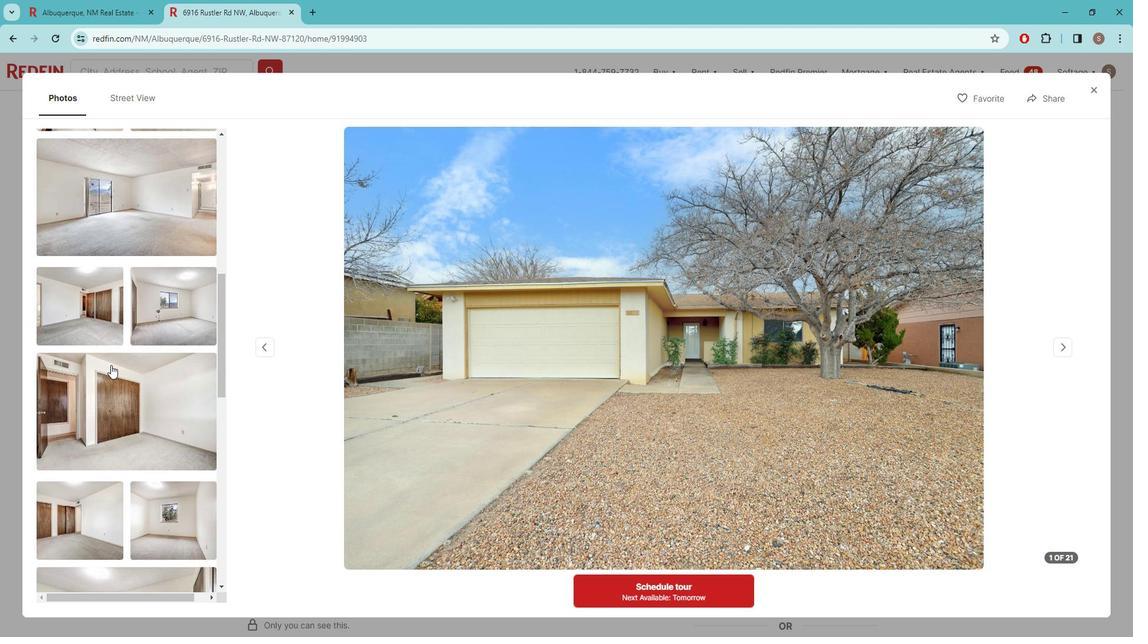 
Action: Mouse scrolled (119, 358) with delta (0, 0)
Screenshot: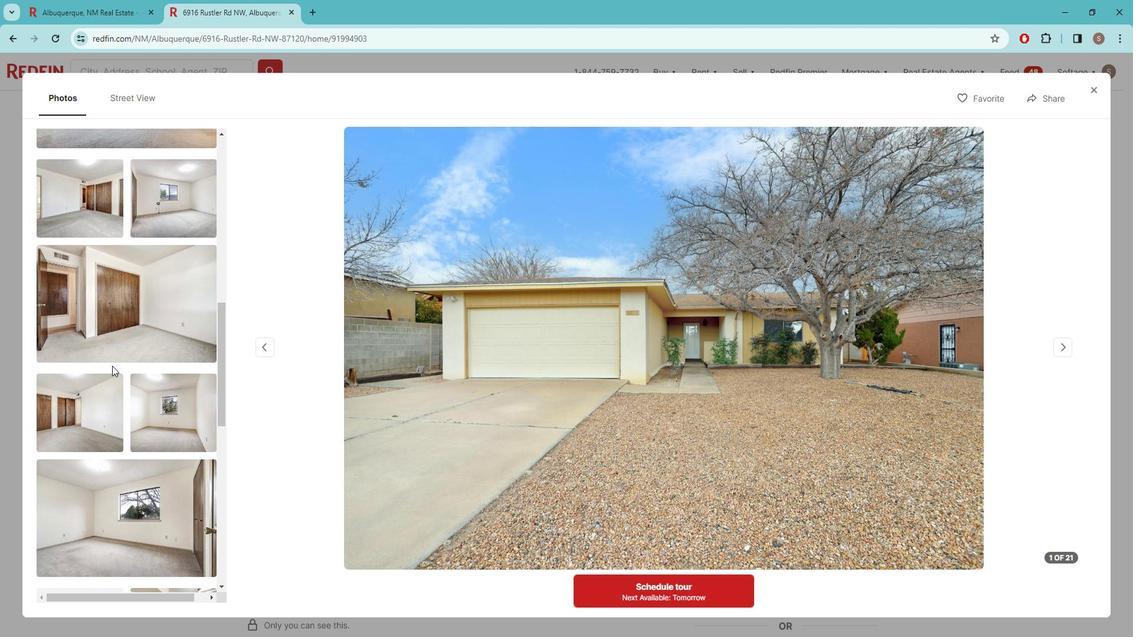 
Action: Mouse moved to (120, 359)
Screenshot: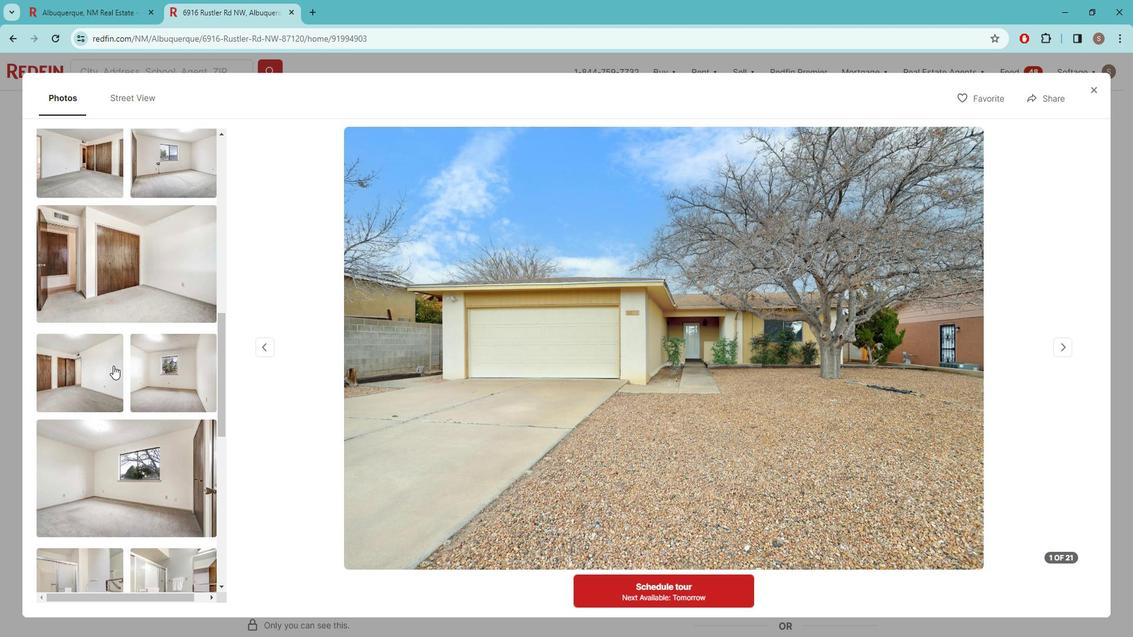 
Action: Mouse scrolled (120, 358) with delta (0, 0)
Screenshot: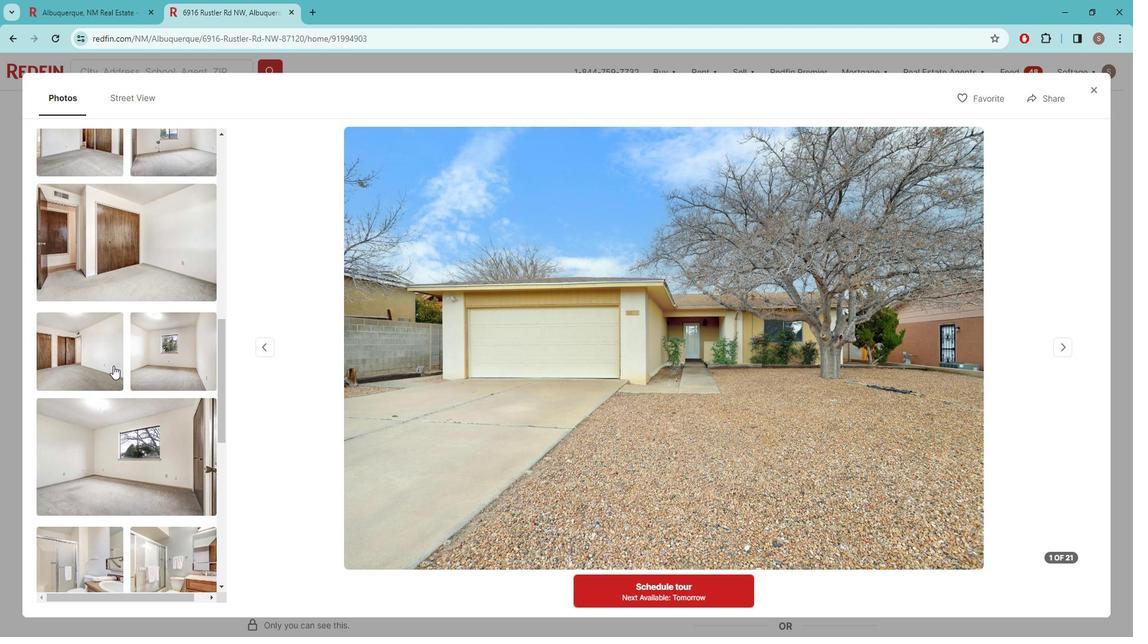 
Action: Mouse scrolled (120, 358) with delta (0, 0)
Screenshot: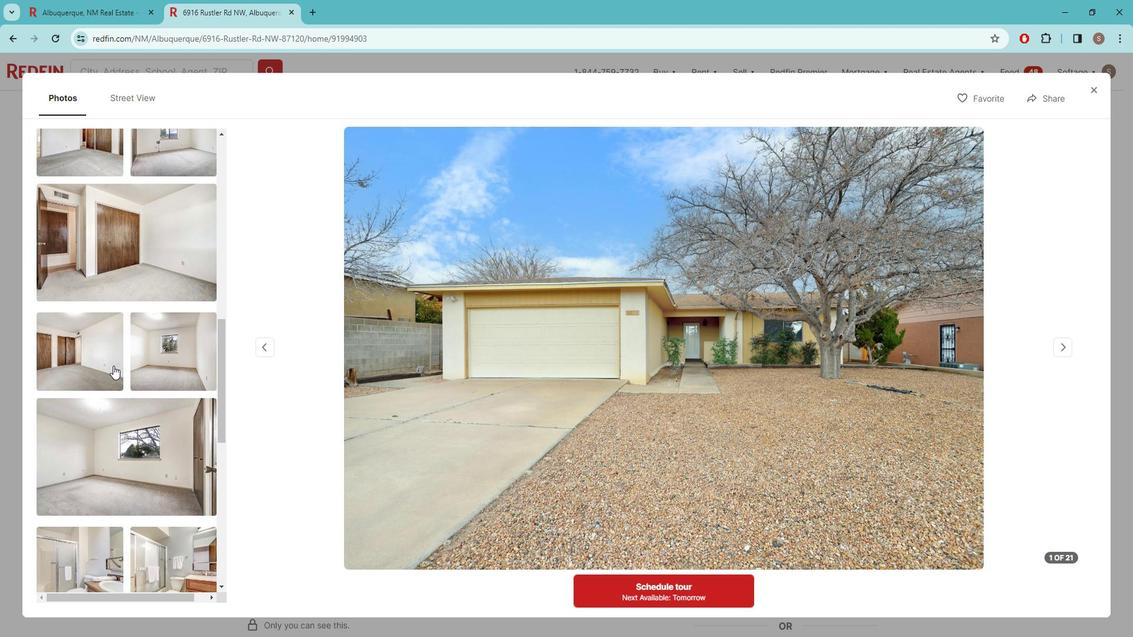 
Action: Mouse scrolled (120, 358) with delta (0, 0)
Screenshot: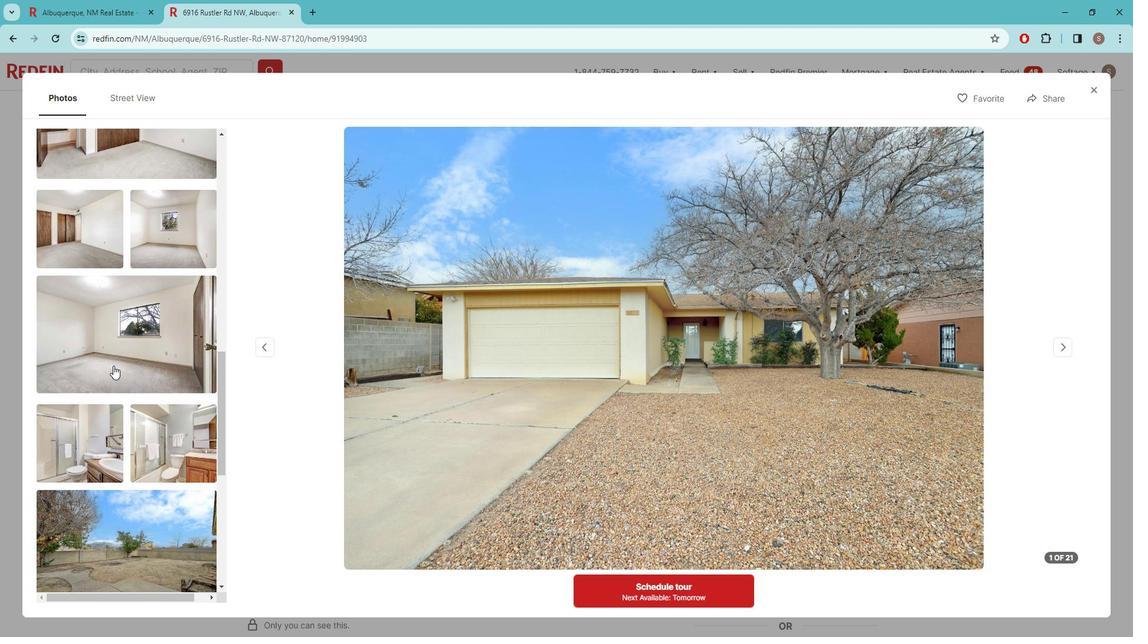 
Action: Mouse moved to (133, 479)
Screenshot: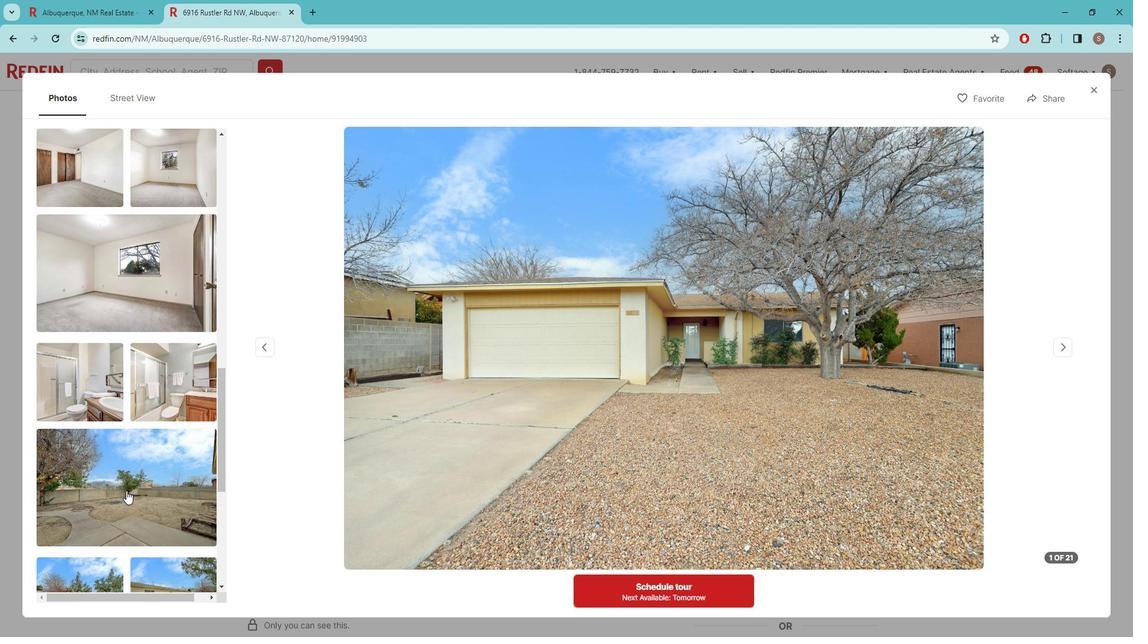 
Action: Mouse pressed left at (133, 479)
Screenshot: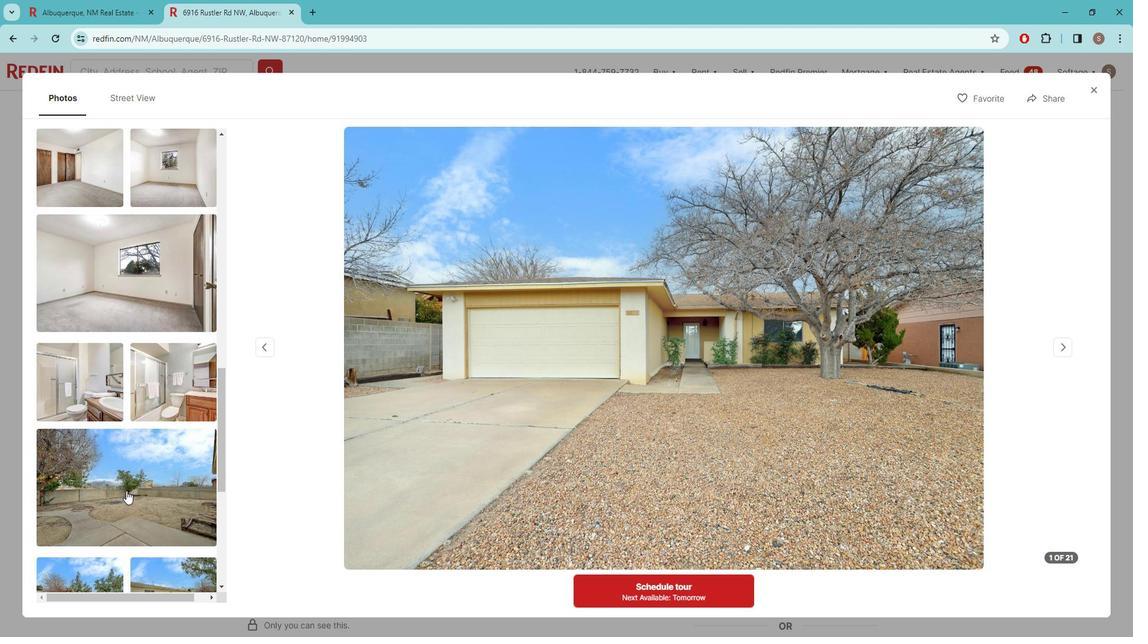 
Action: Mouse moved to (143, 468)
Screenshot: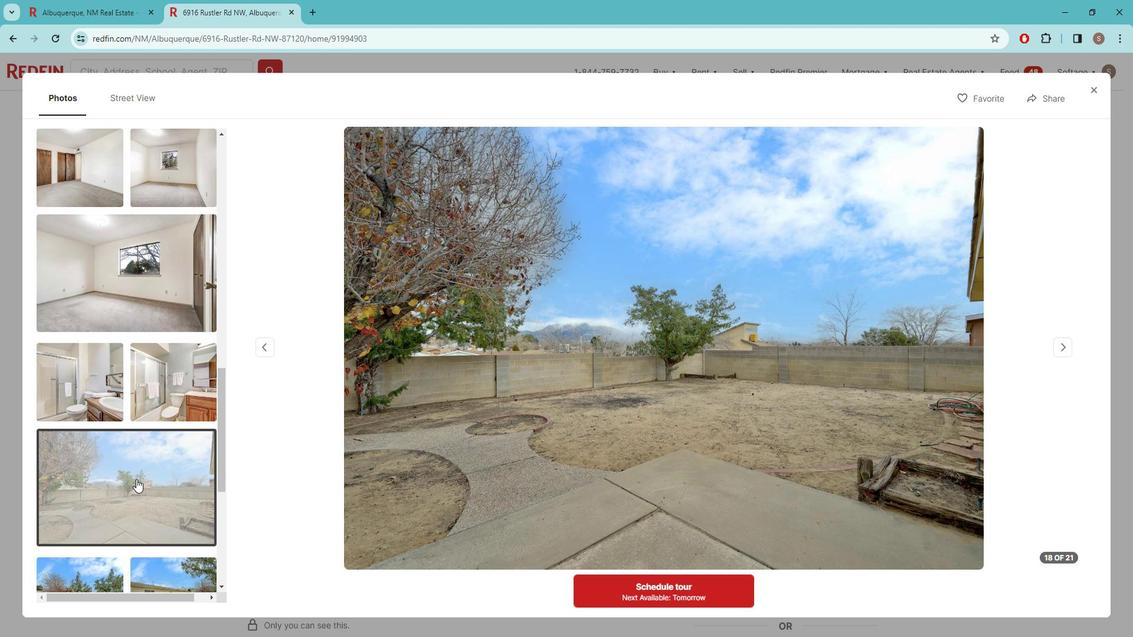 
Action: Mouse scrolled (143, 467) with delta (0, 0)
Screenshot: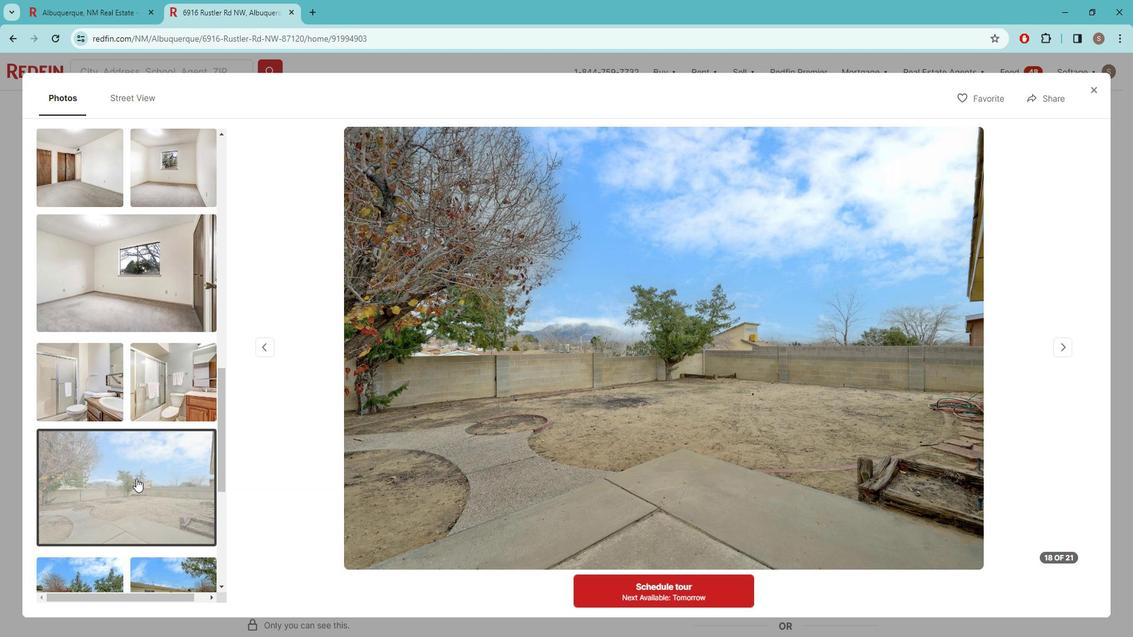 
Action: Mouse moved to (1069, 342)
Screenshot: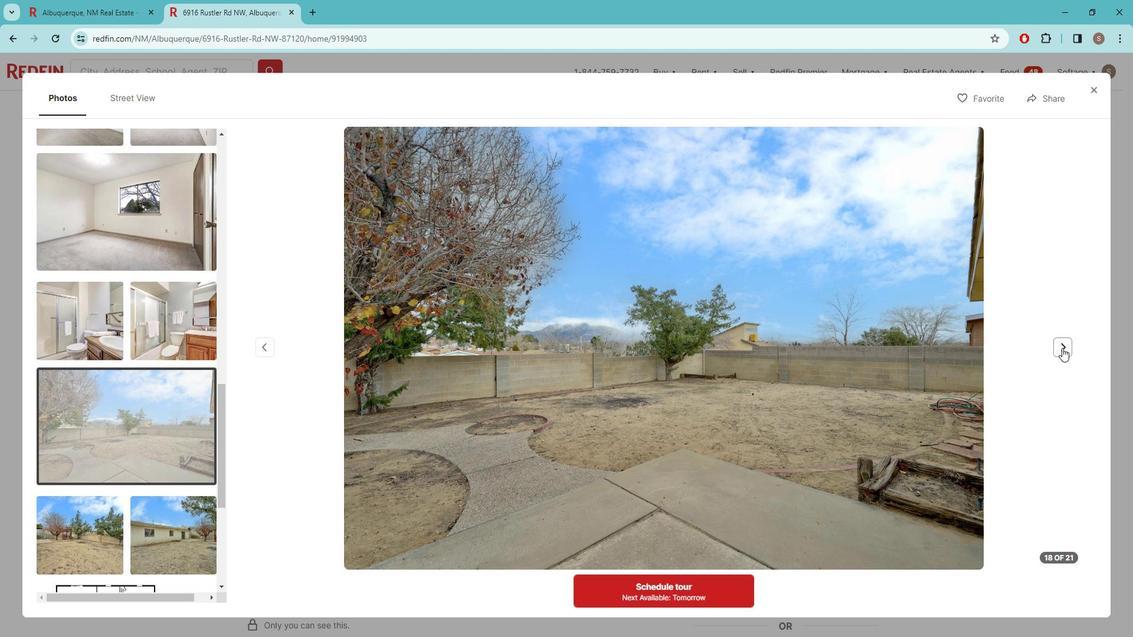 
Action: Mouse pressed left at (1069, 342)
Screenshot: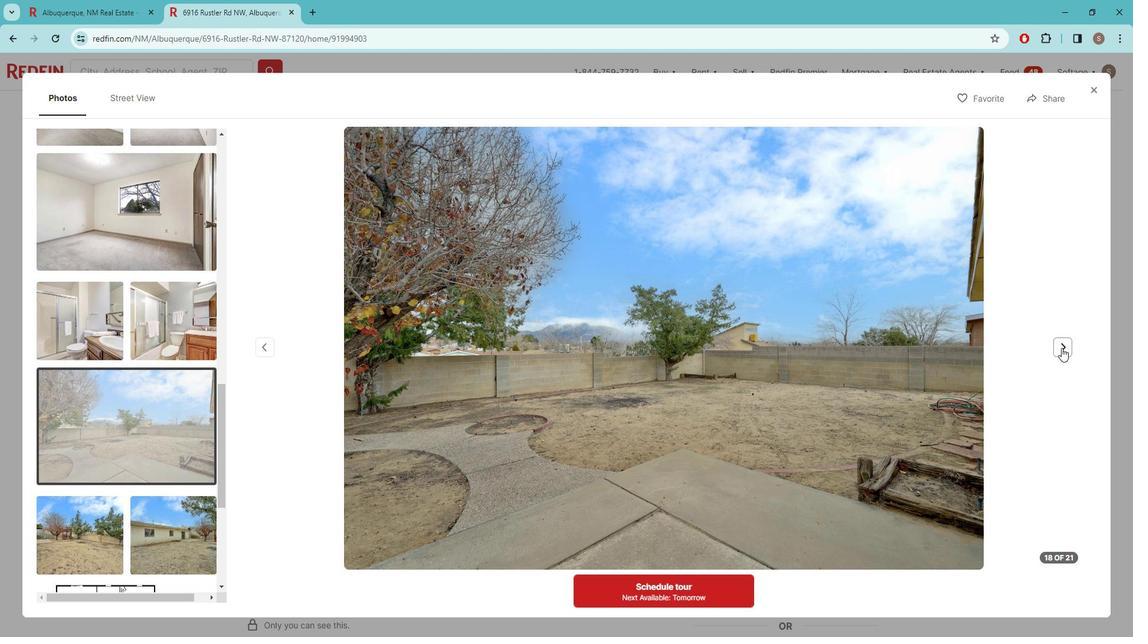 
Action: Mouse pressed left at (1069, 342)
Screenshot: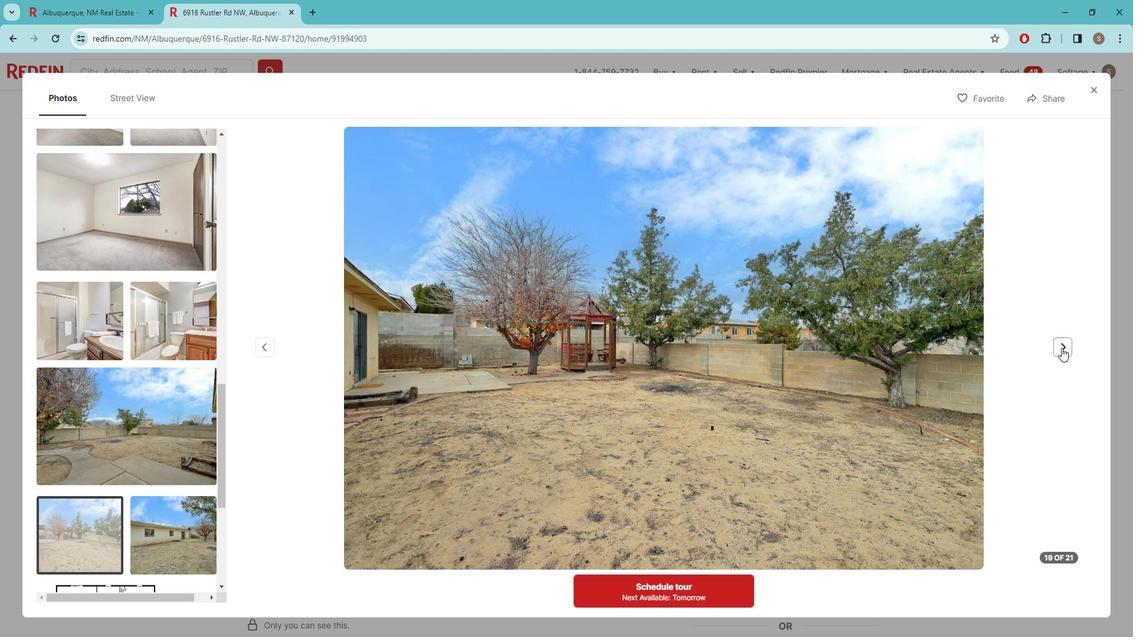 
Action: Mouse pressed left at (1069, 342)
Screenshot: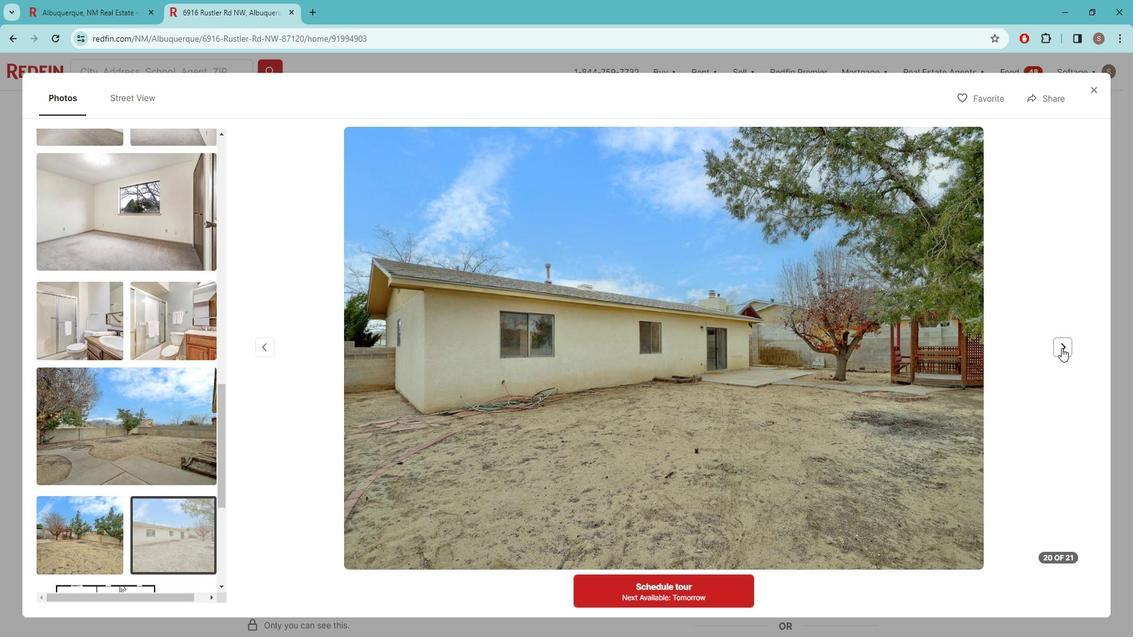 
Action: Mouse moved to (1103, 89)
Screenshot: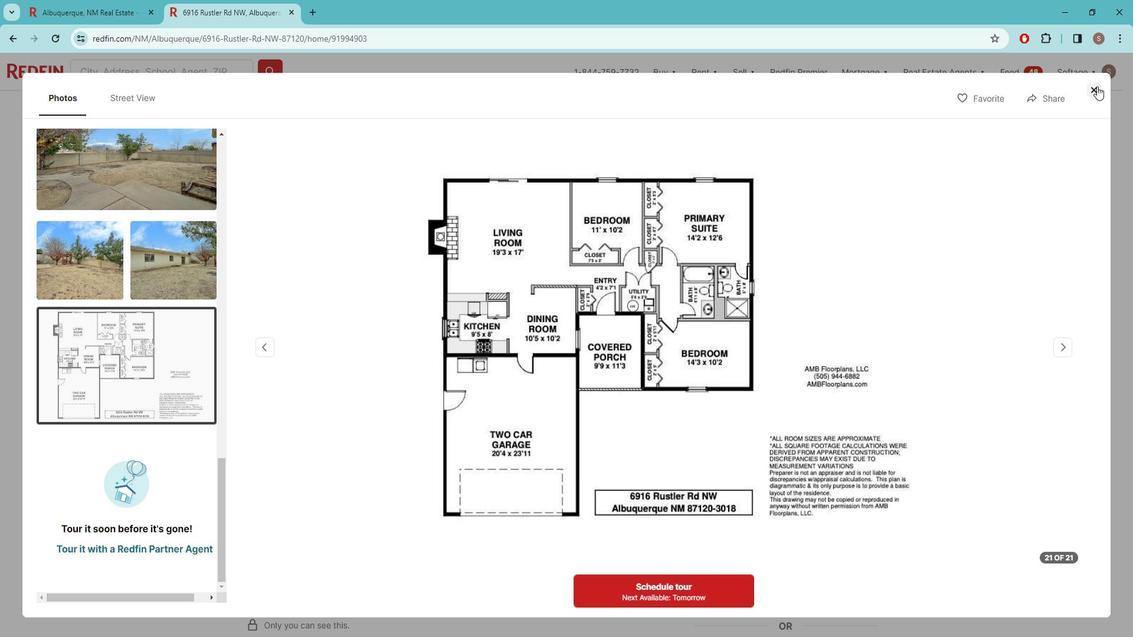
Action: Mouse pressed left at (1103, 89)
Screenshot: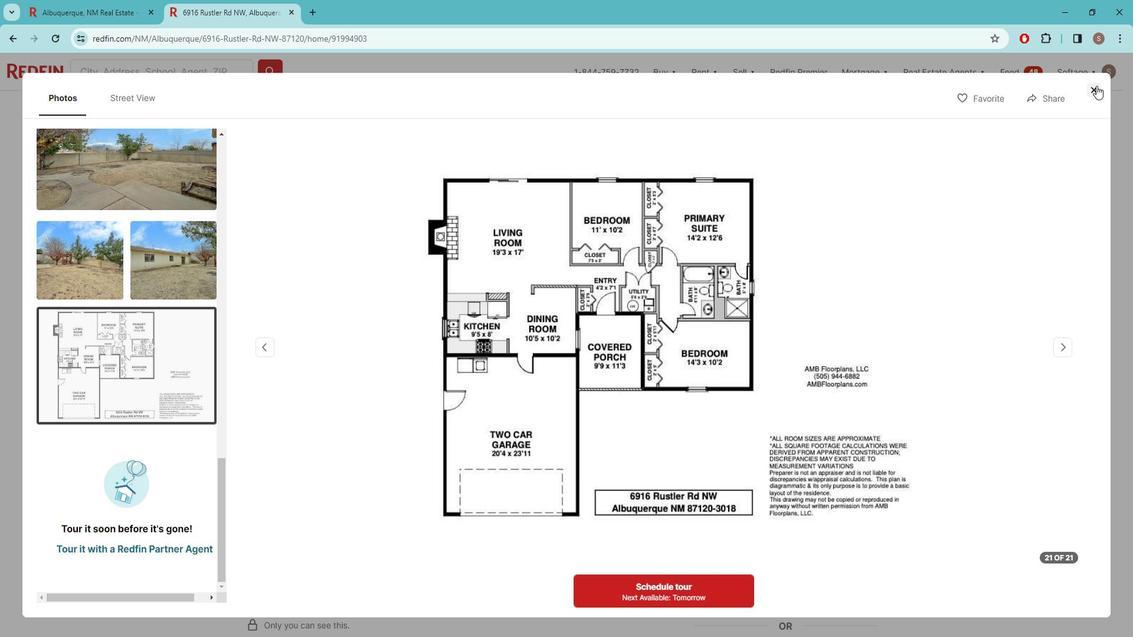 
Action: Mouse moved to (593, 391)
Screenshot: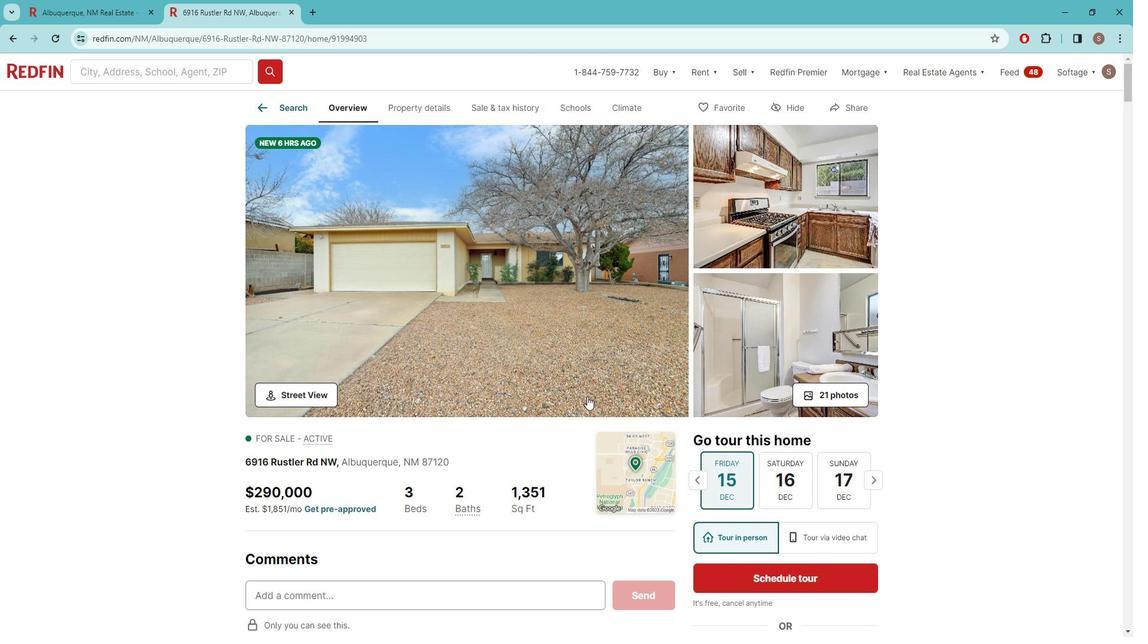
Action: Mouse scrolled (593, 390) with delta (0, 0)
Screenshot: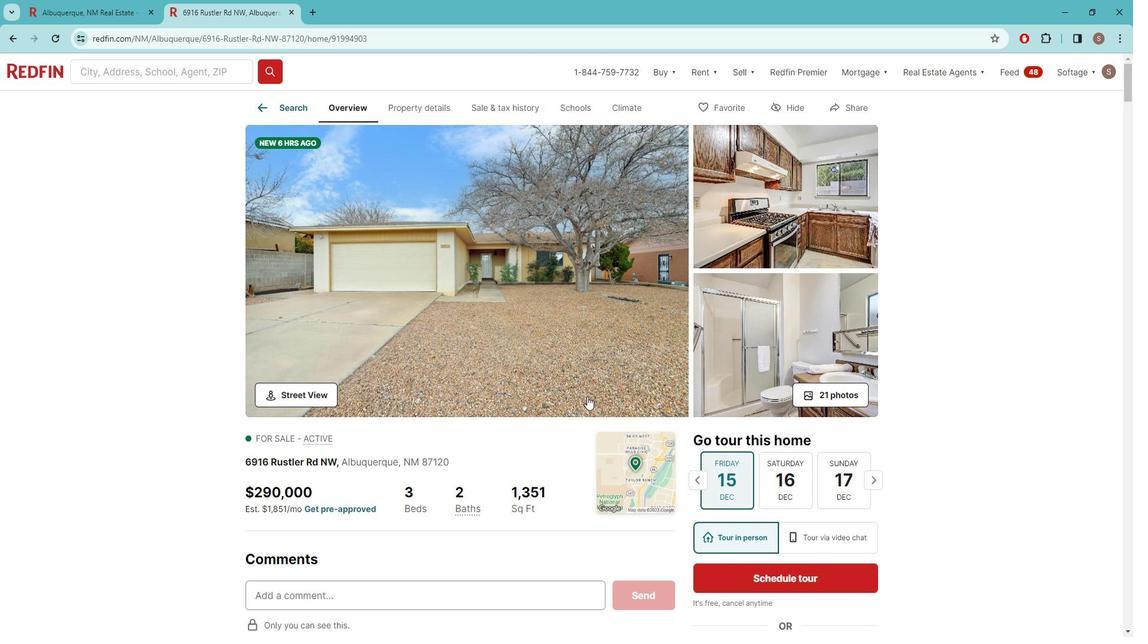 
Action: Mouse moved to (592, 393)
Screenshot: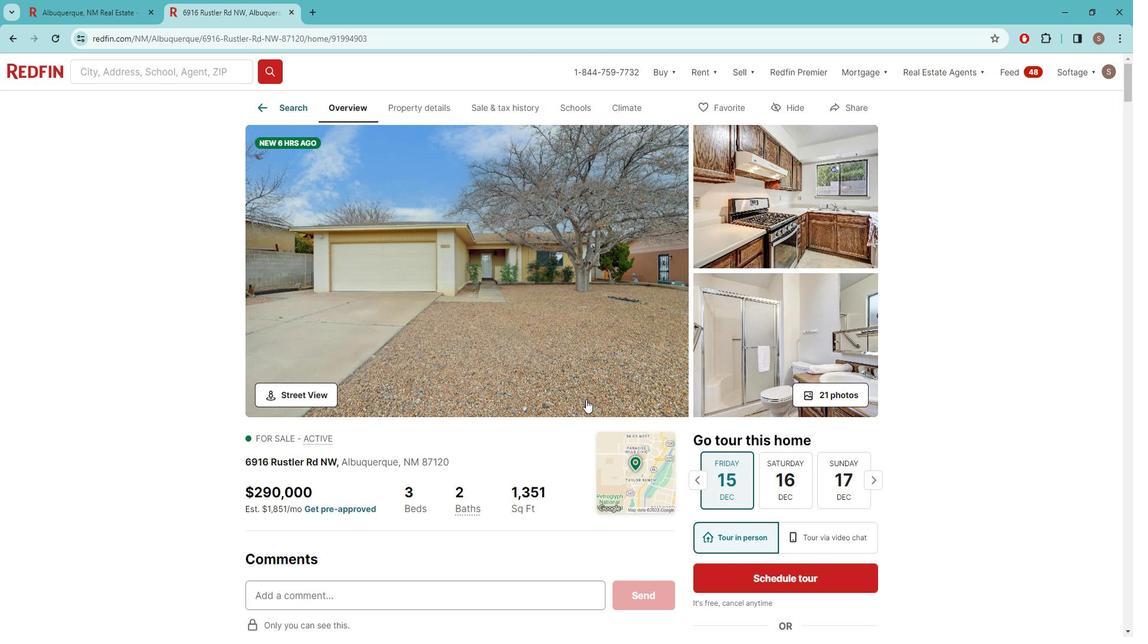 
Action: Mouse scrolled (592, 392) with delta (0, 0)
Screenshot: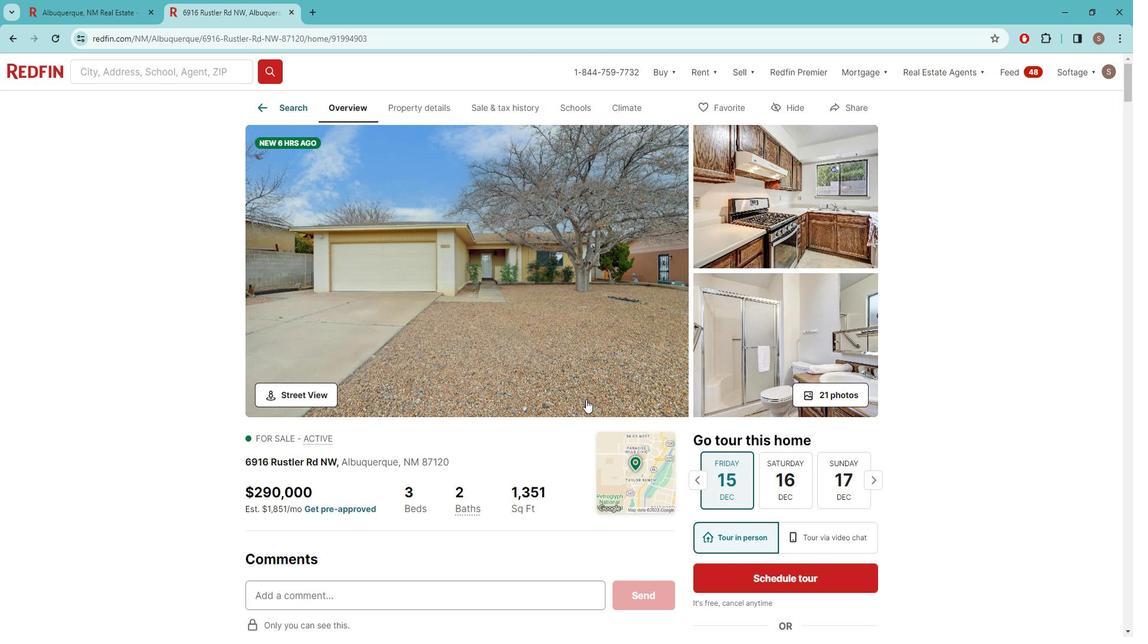 
Action: Mouse moved to (589, 394)
Screenshot: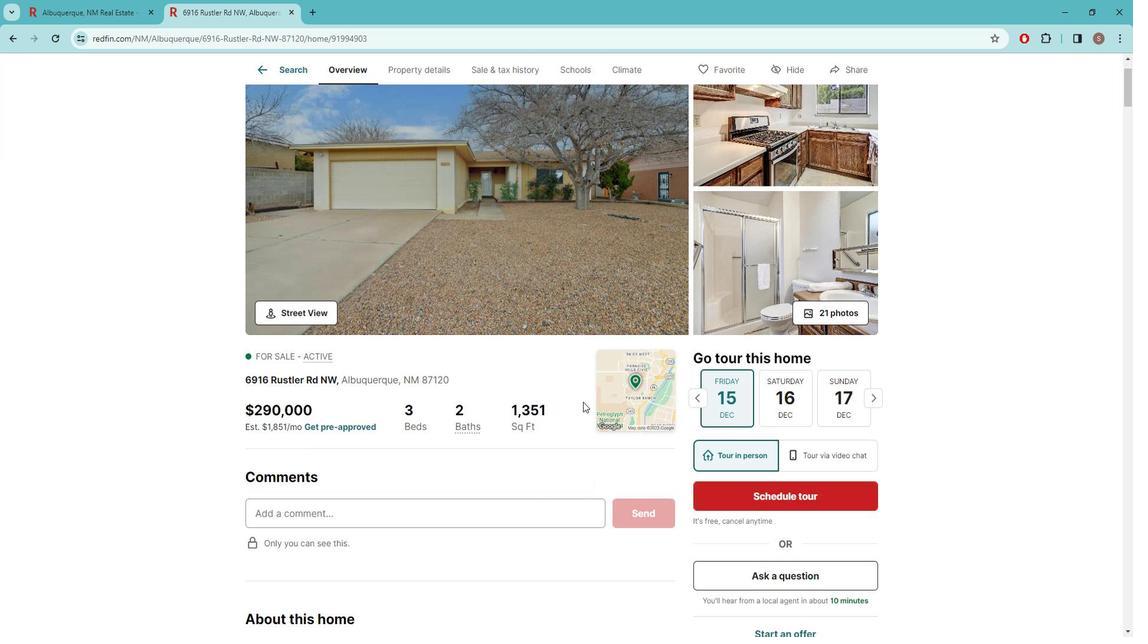 
Action: Mouse scrolled (589, 393) with delta (0, 0)
Screenshot: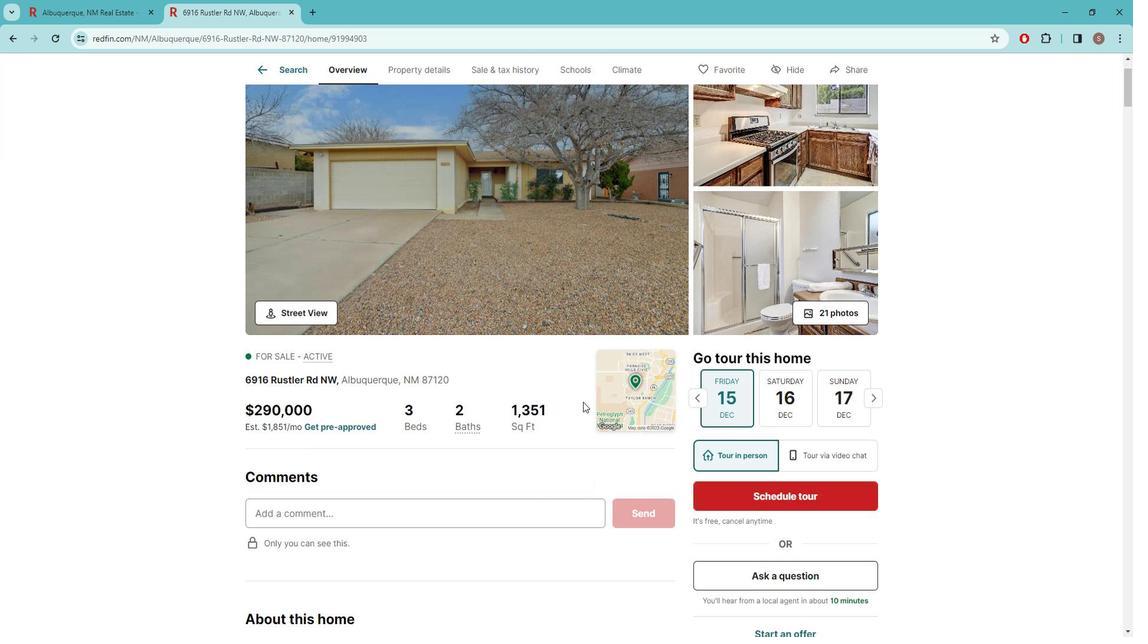 
Action: Mouse moved to (588, 394)
Screenshot: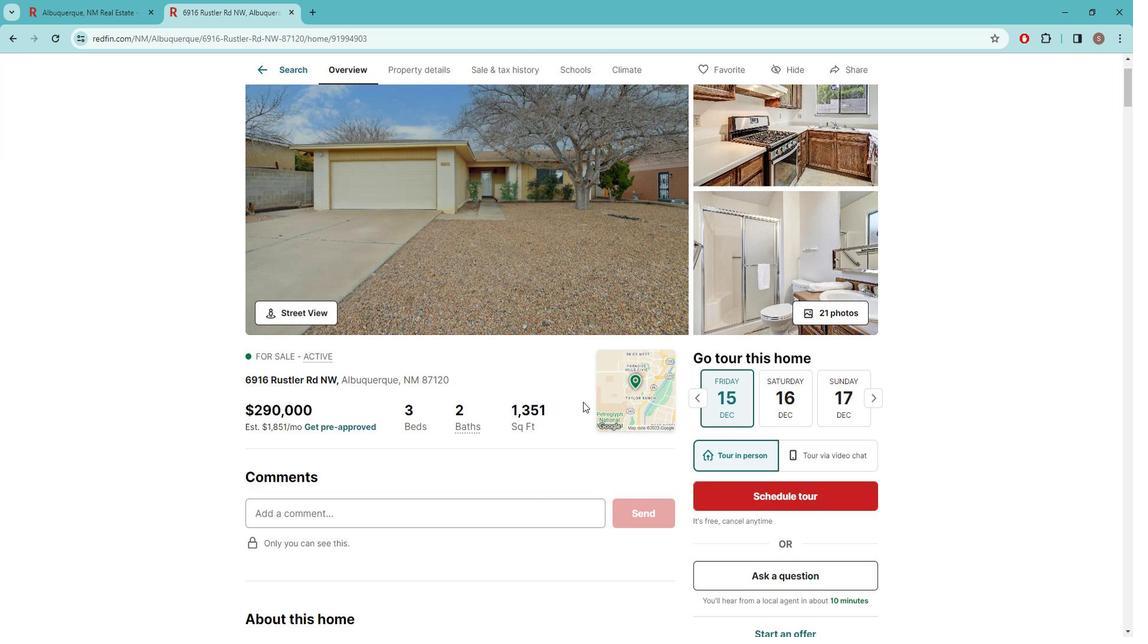 
Action: Mouse scrolled (589, 393) with delta (0, 0)
Screenshot: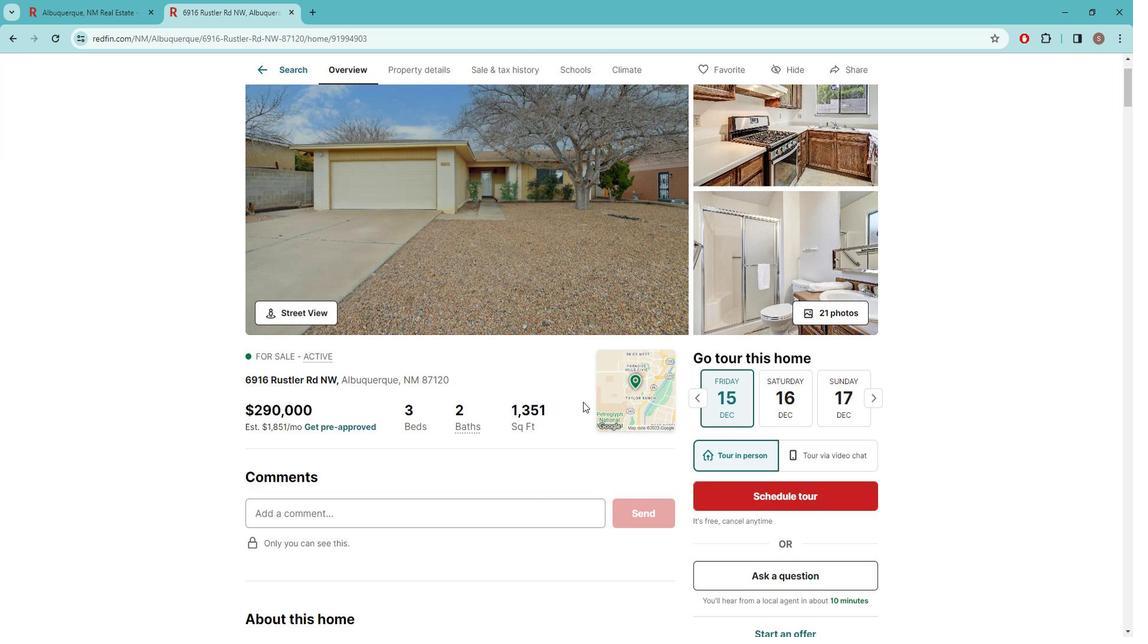 
Action: Mouse moved to (538, 397)
Screenshot: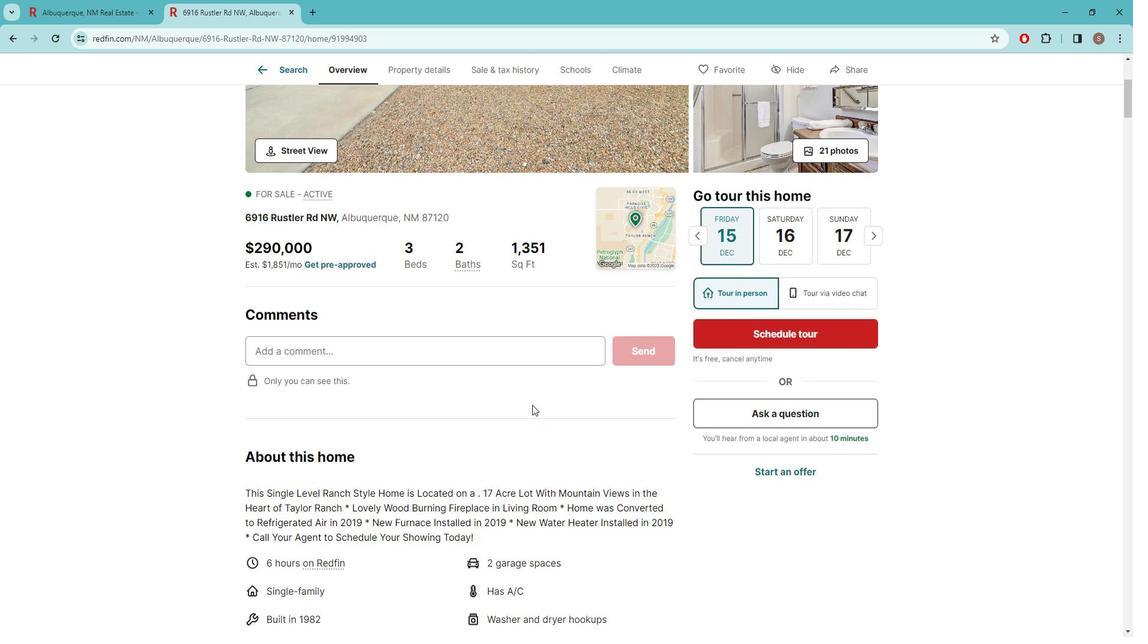 
Action: Mouse scrolled (538, 397) with delta (0, 0)
Screenshot: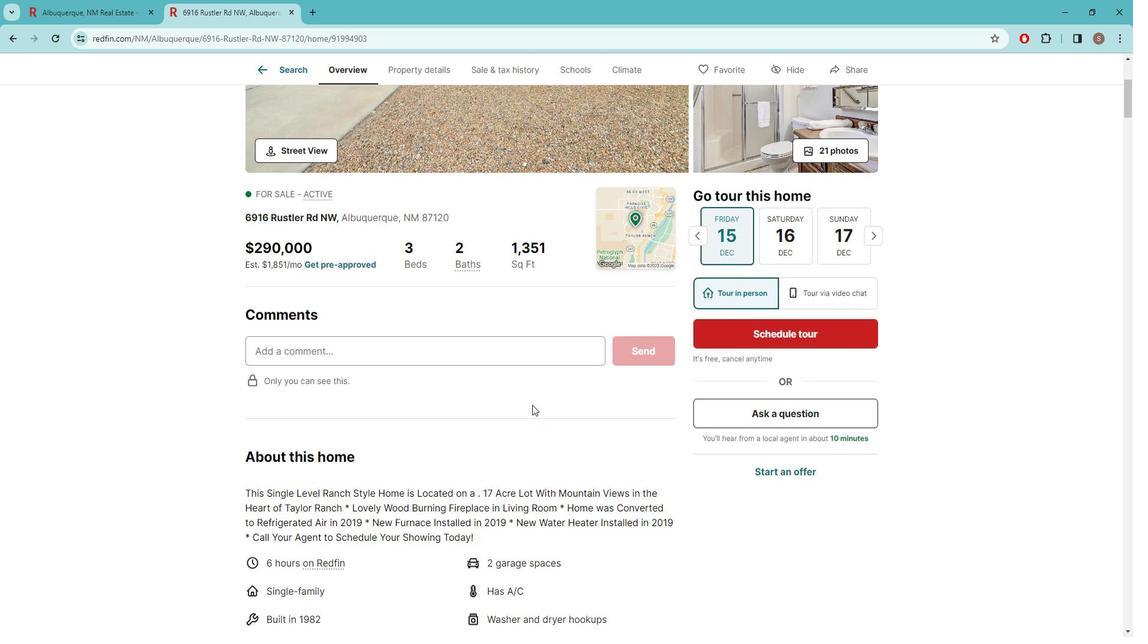 
Action: Mouse scrolled (538, 397) with delta (0, 0)
Screenshot: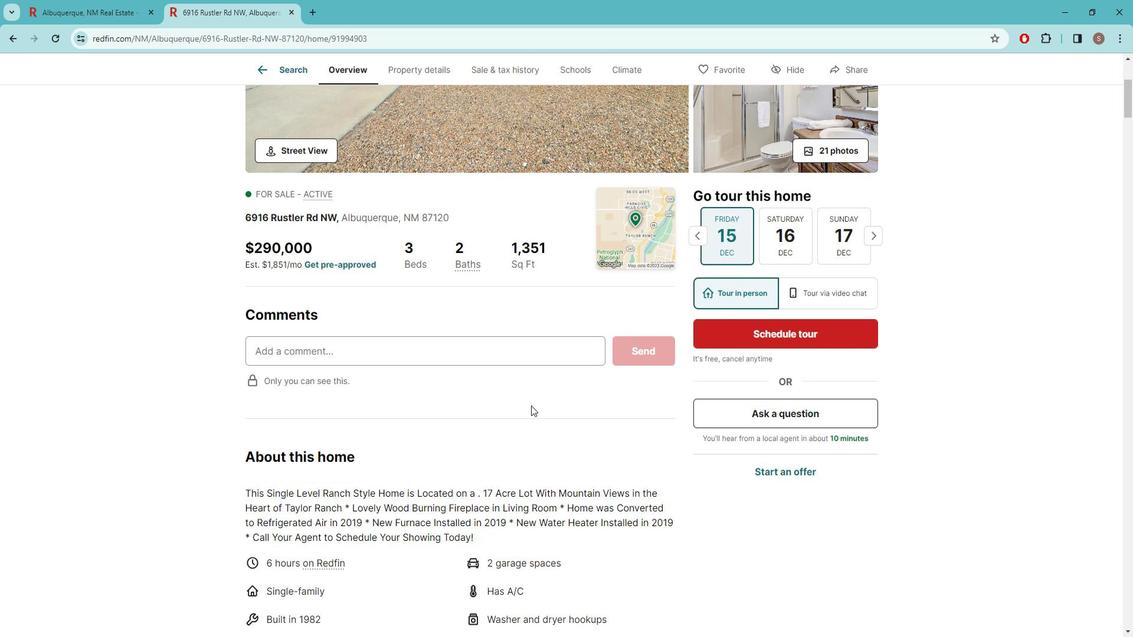 
Action: Mouse scrolled (538, 397) with delta (0, 0)
Screenshot: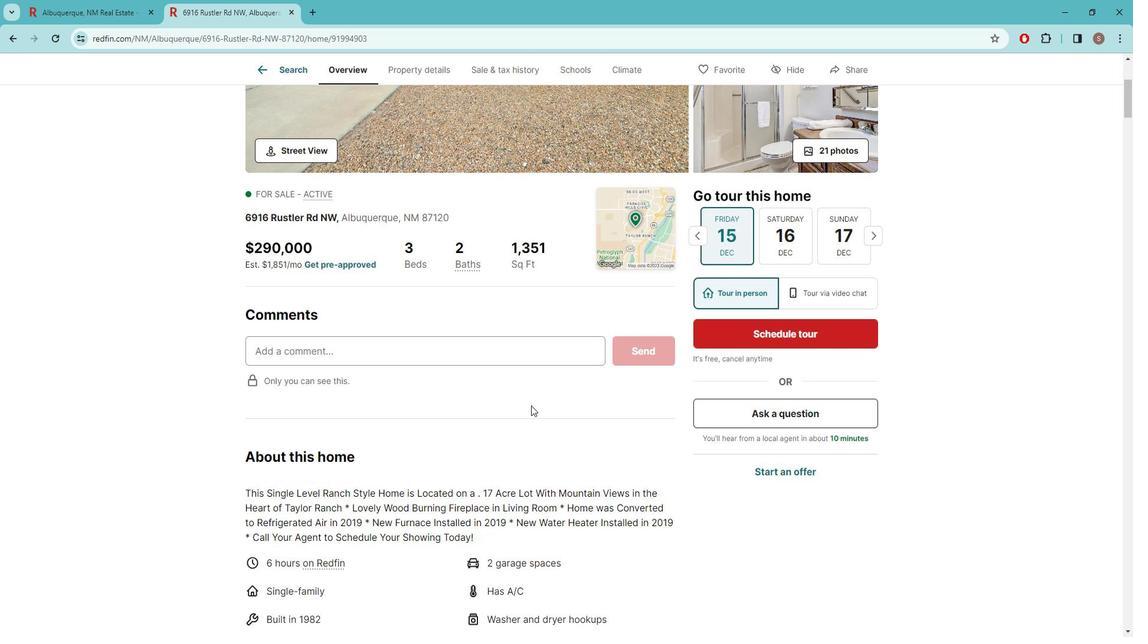 
Action: Mouse moved to (497, 407)
Screenshot: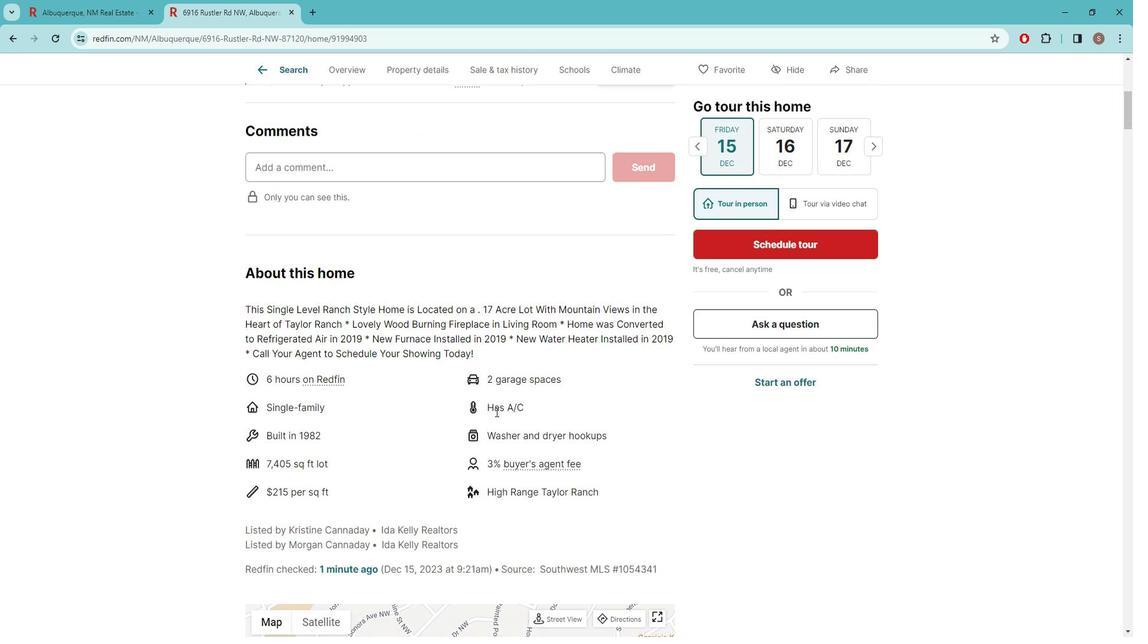 
Action: Mouse scrolled (497, 407) with delta (0, 0)
Screenshot: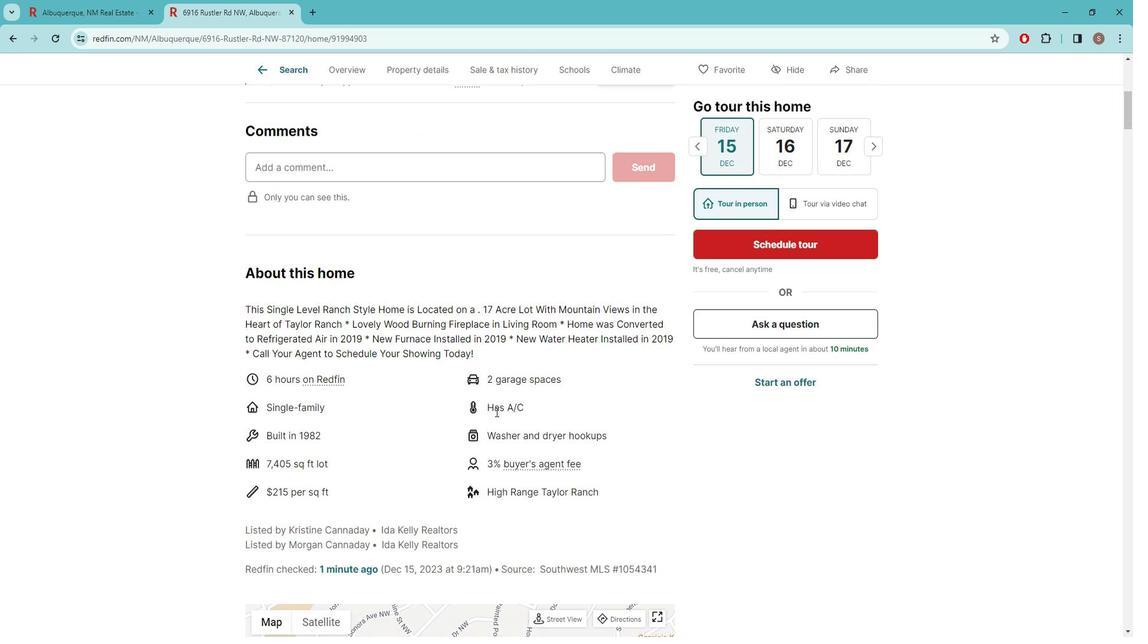 
Action: Mouse moved to (496, 407)
Screenshot: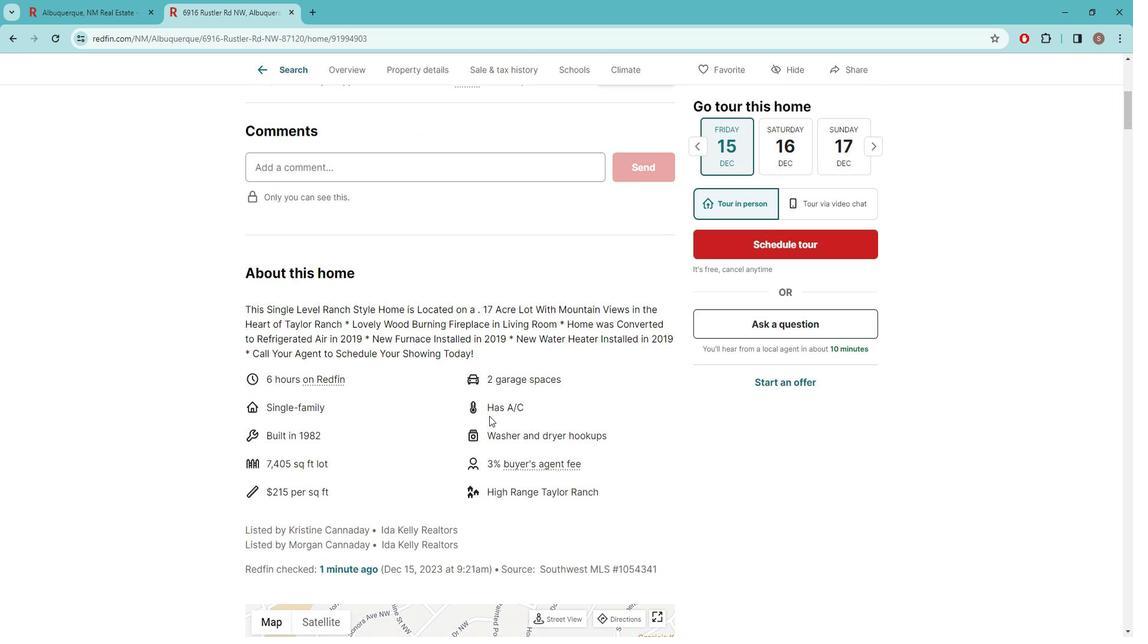 
Action: Mouse scrolled (496, 407) with delta (0, 0)
Screenshot: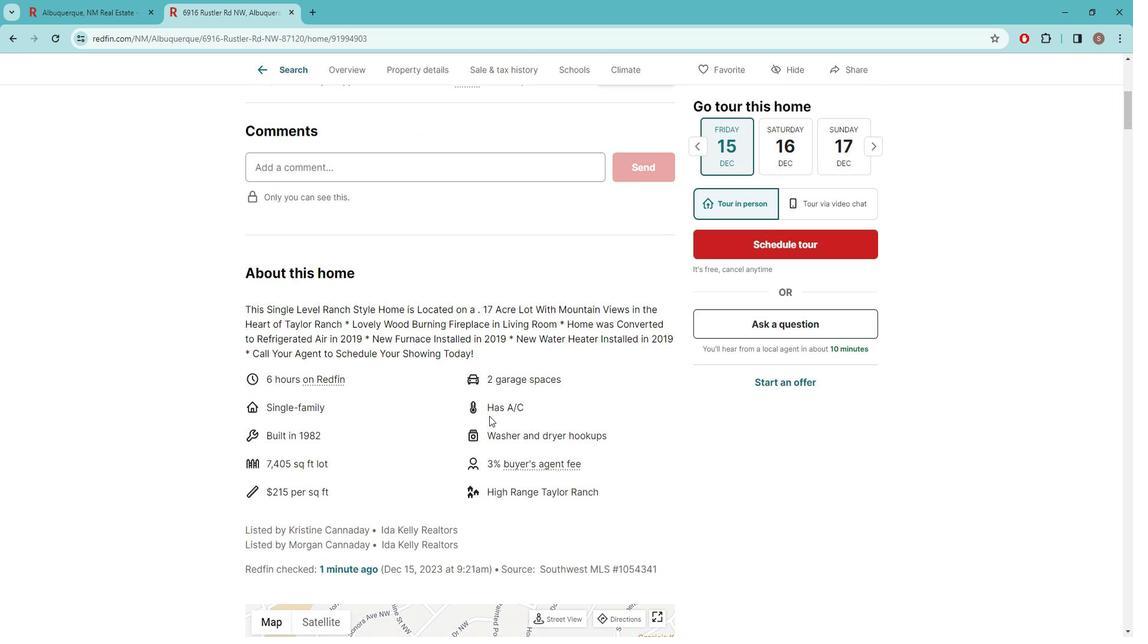 
Action: Mouse moved to (494, 409)
Screenshot: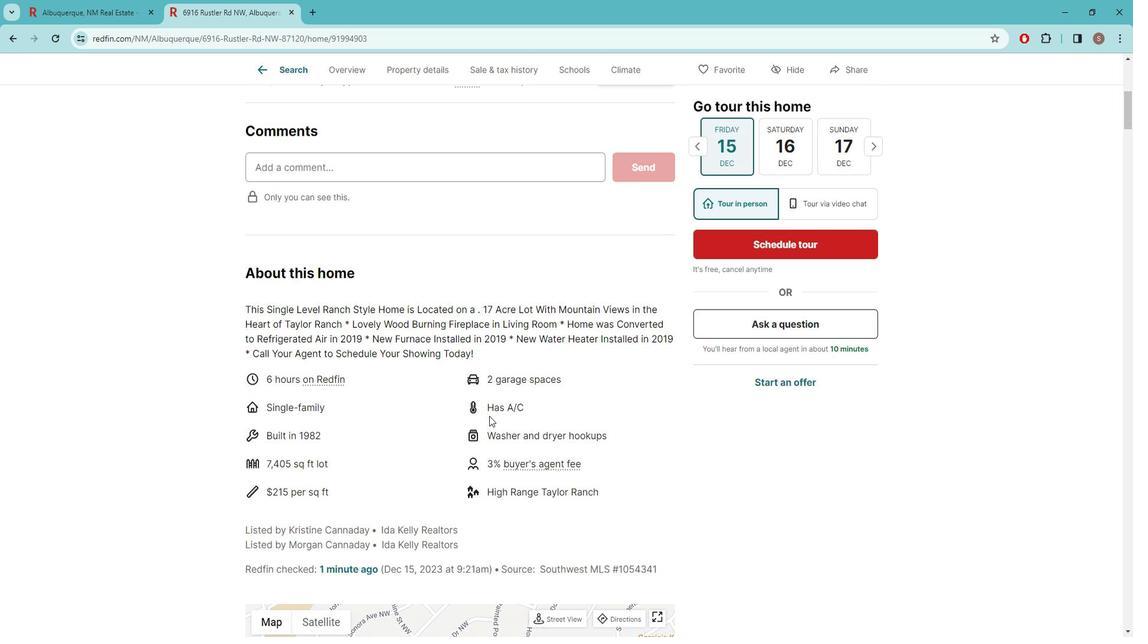 
Action: Mouse scrolled (494, 409) with delta (0, 0)
Screenshot: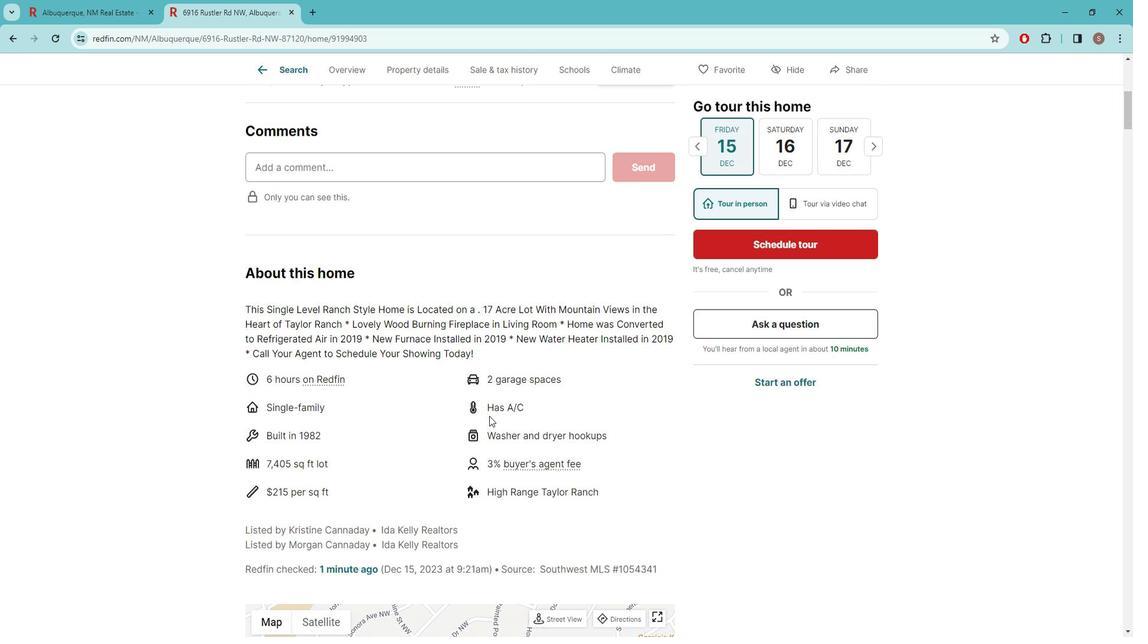 
Action: Mouse moved to (478, 418)
Screenshot: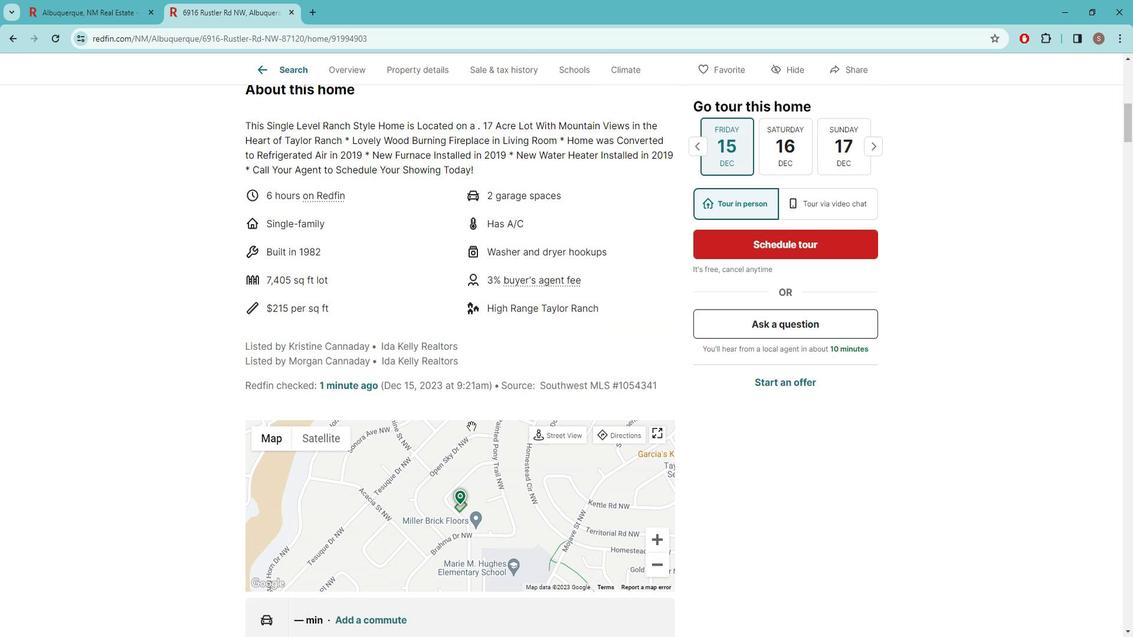
Action: Mouse scrolled (478, 417) with delta (0, 0)
Screenshot: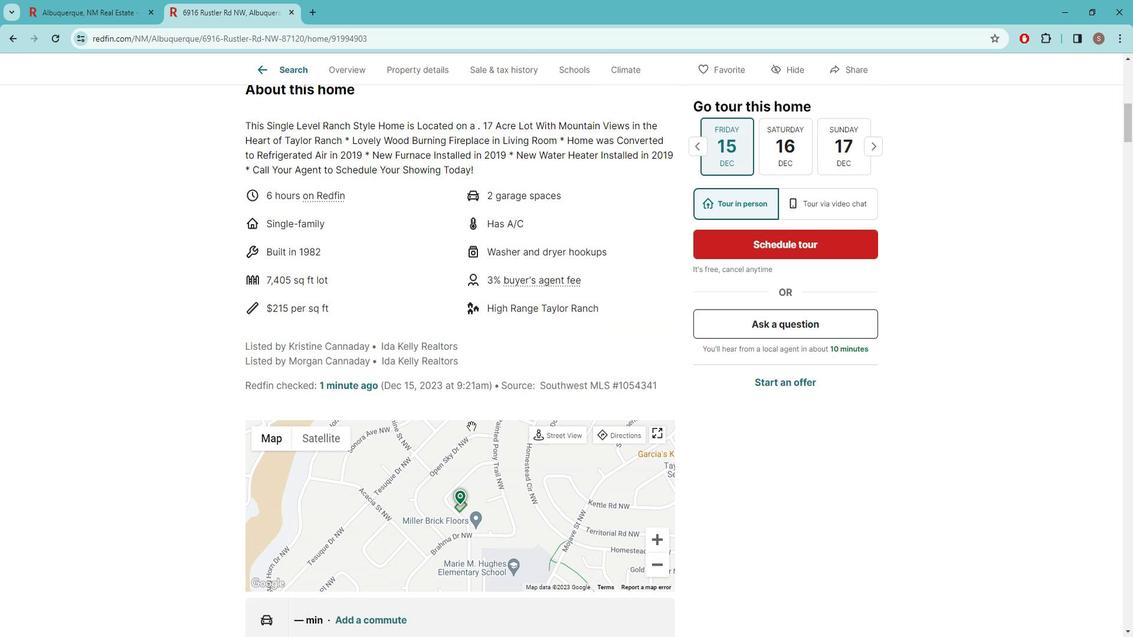 
Action: Mouse scrolled (478, 417) with delta (0, 0)
Screenshot: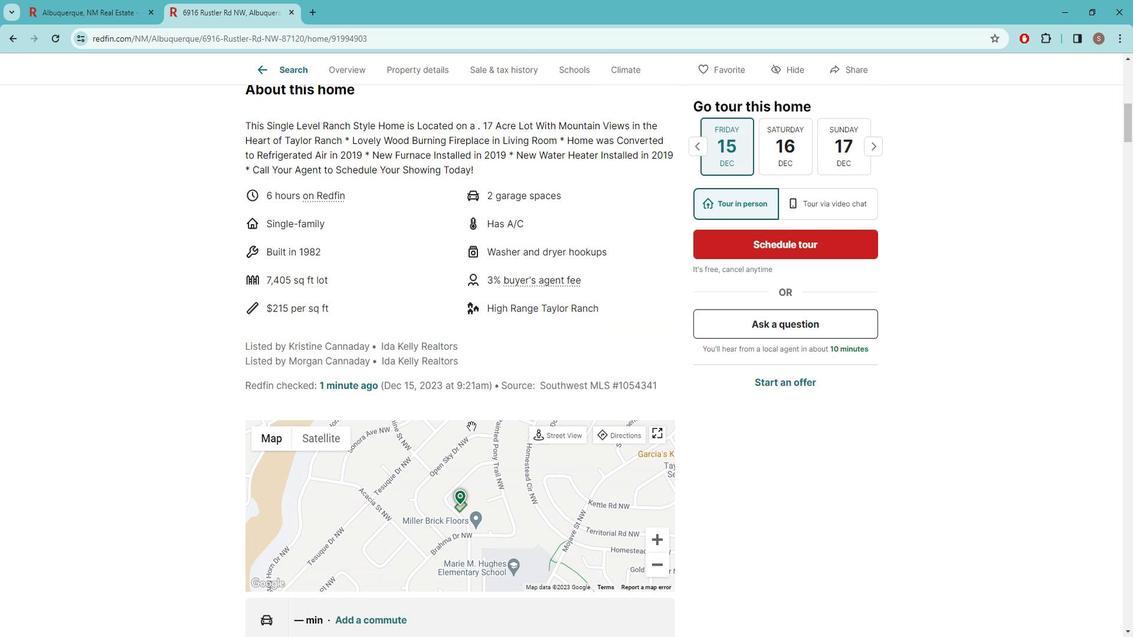 
Action: Mouse scrolled (478, 417) with delta (0, 0)
Screenshot: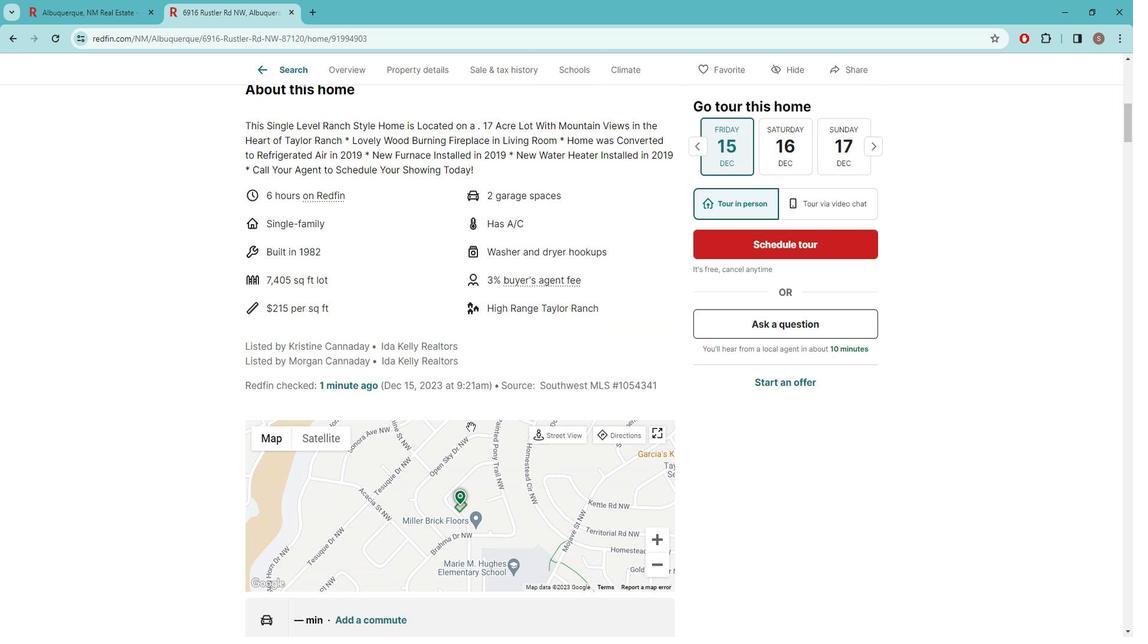 
Action: Mouse moved to (447, 491)
Screenshot: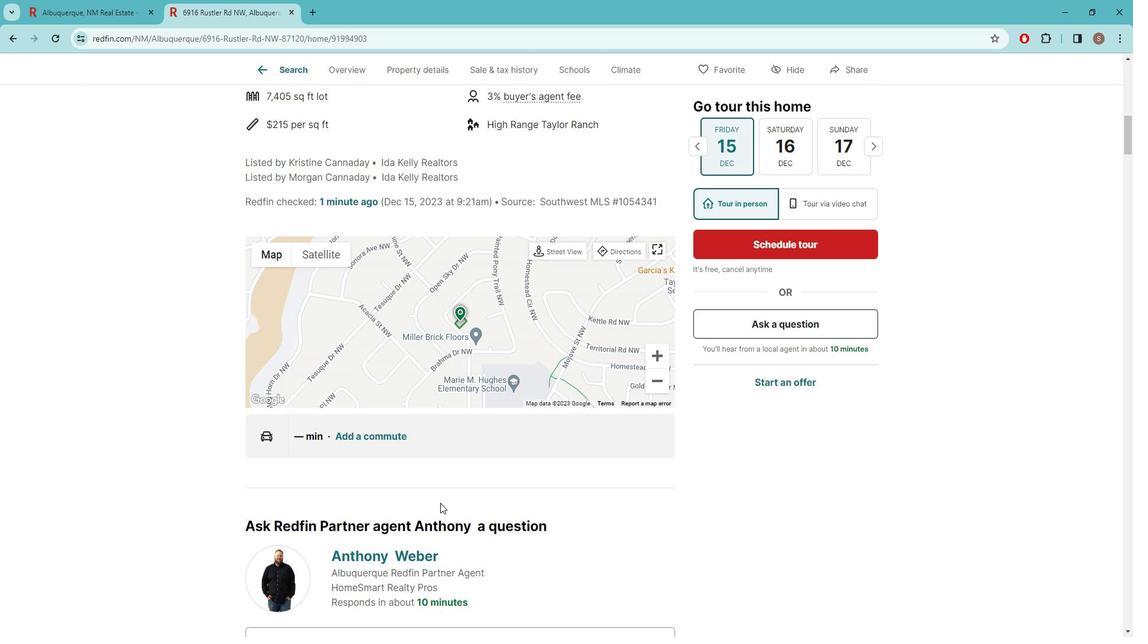 
Action: Mouse scrolled (447, 491) with delta (0, 0)
Screenshot: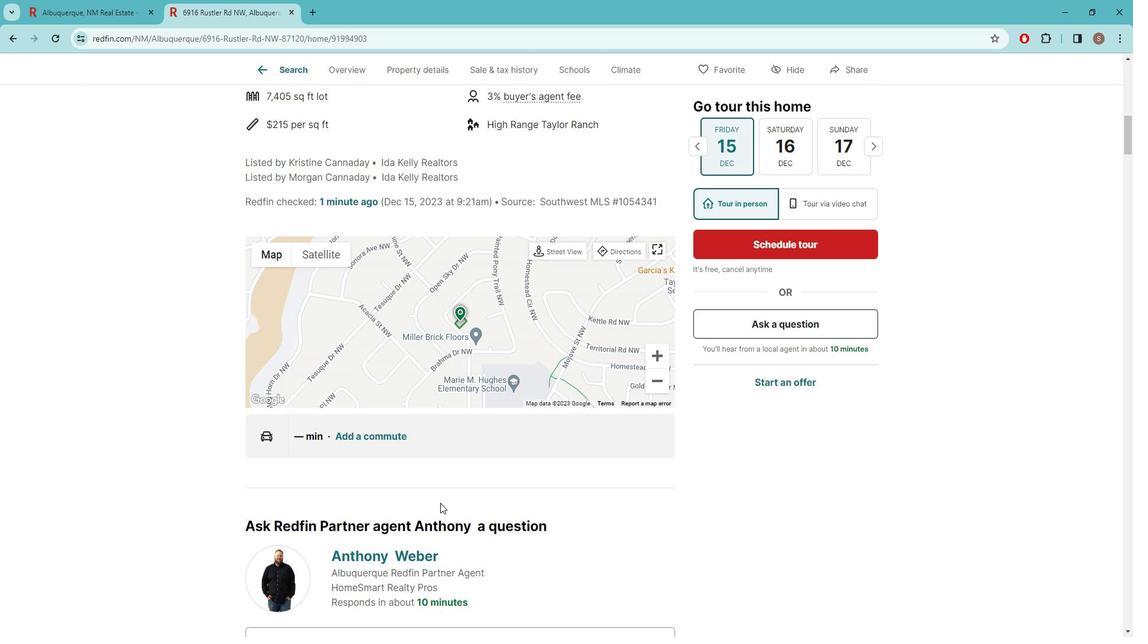 
Action: Mouse moved to (403, 483)
Screenshot: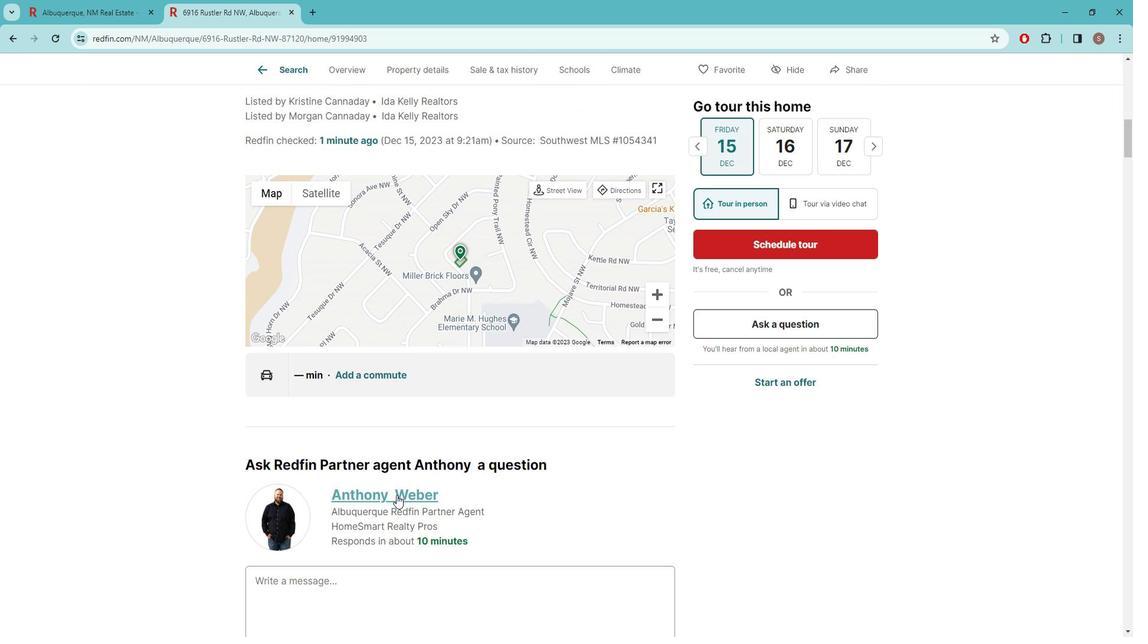 
Action: Mouse pressed left at (403, 483)
Screenshot: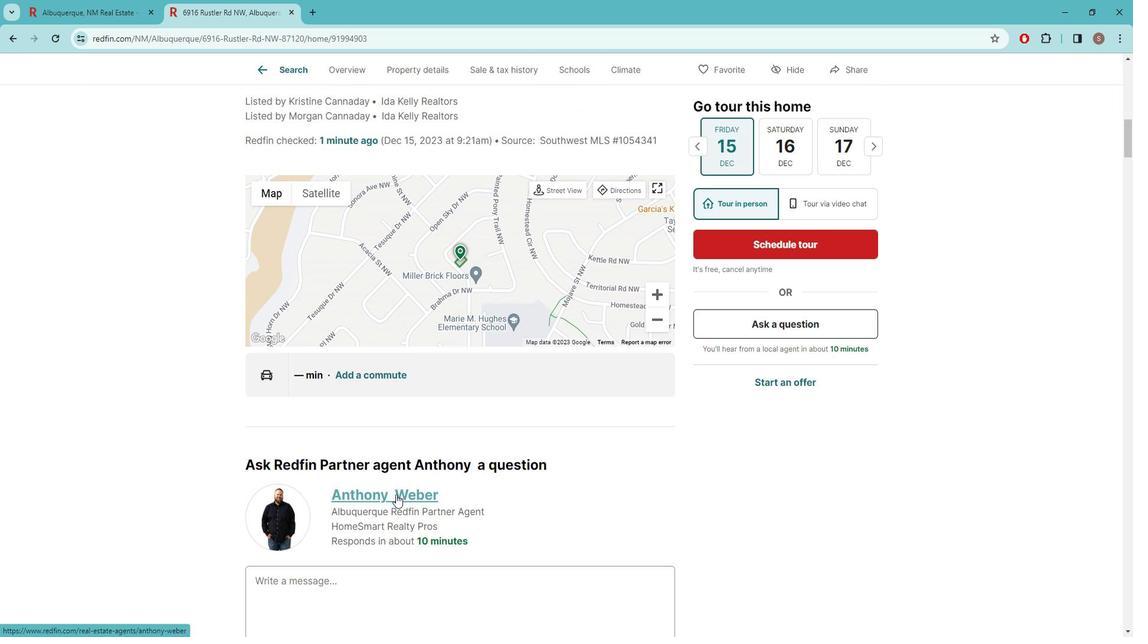 
Action: Mouse moved to (520, 425)
Screenshot: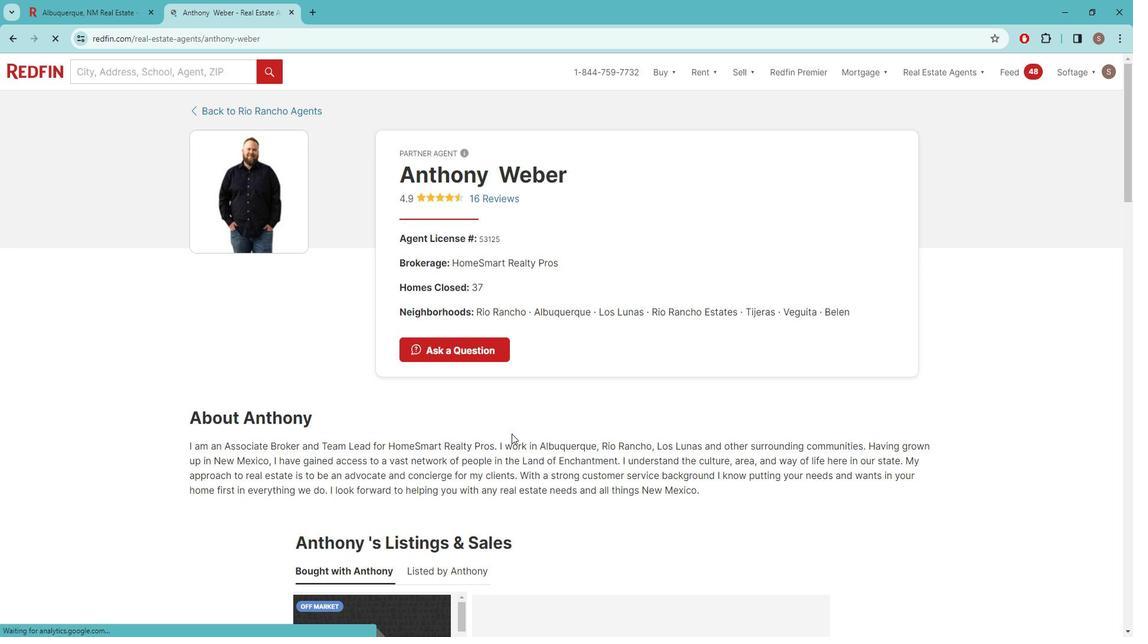 
Action: Mouse scrolled (520, 424) with delta (0, 0)
Screenshot: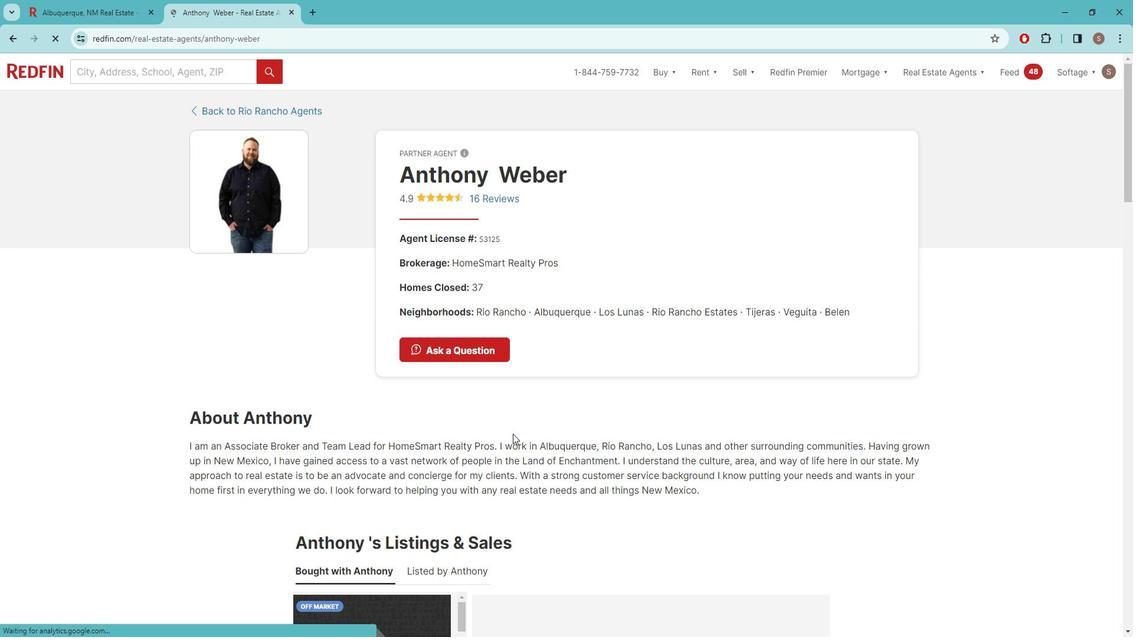
Action: Mouse moved to (600, 403)
Screenshot: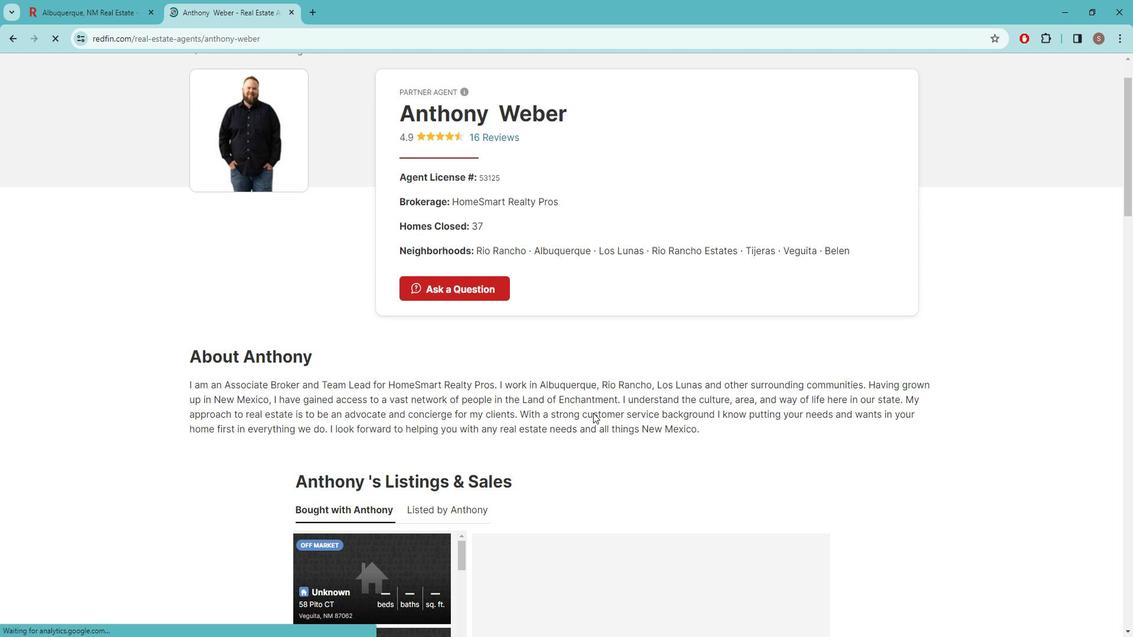 
Action: Mouse scrolled (600, 403) with delta (0, 0)
Screenshot: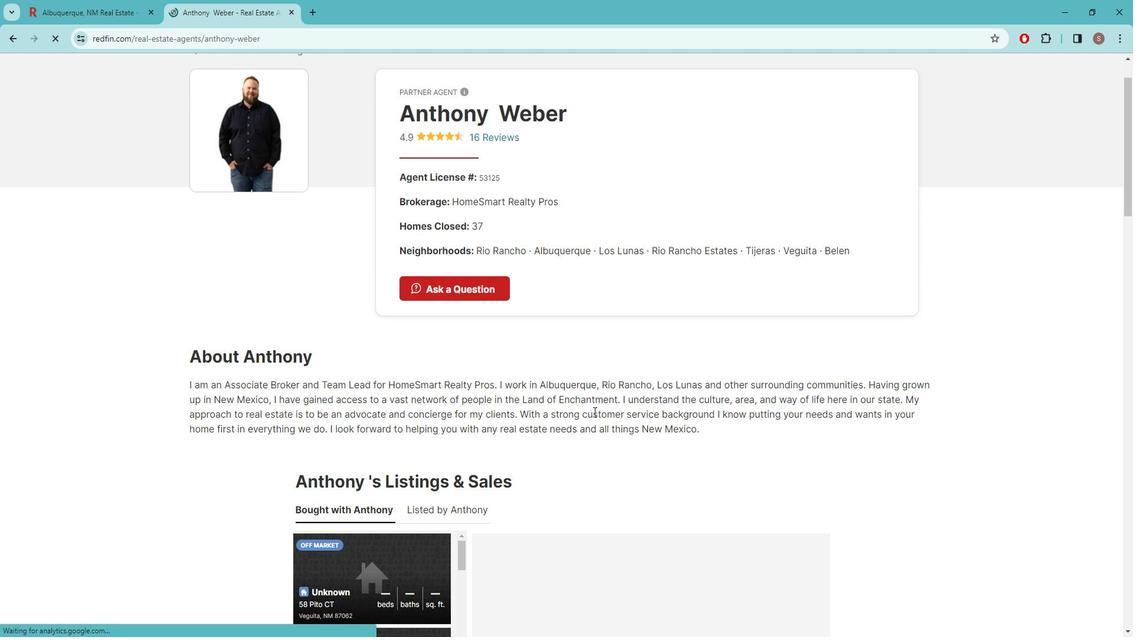 
Action: Mouse moved to (602, 403)
Screenshot: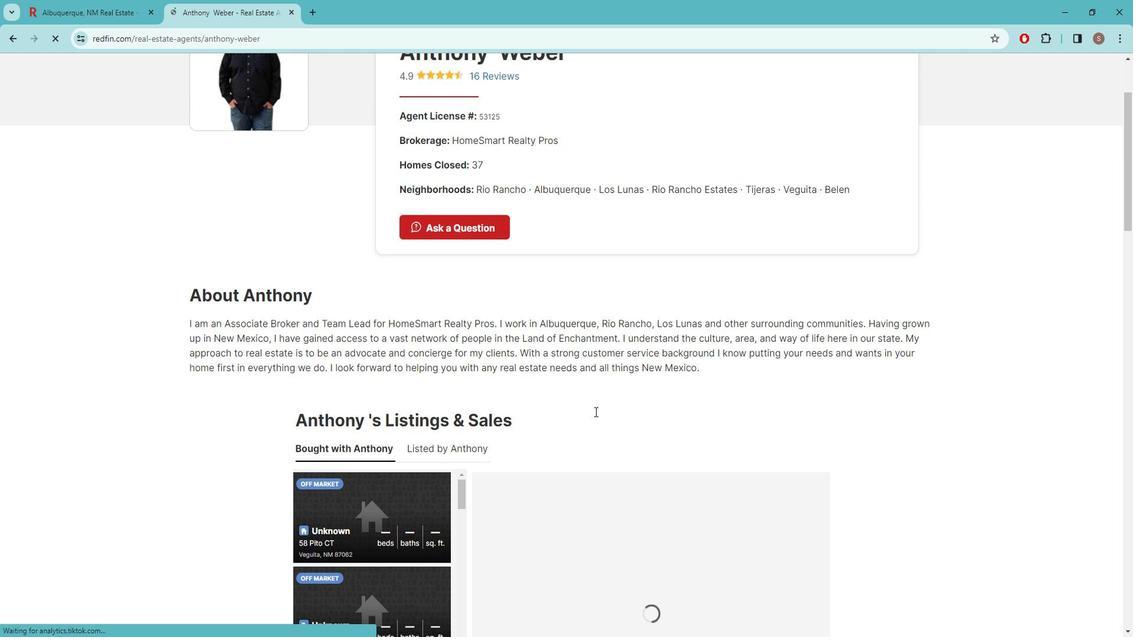 
Action: Mouse scrolled (602, 403) with delta (0, 0)
Screenshot: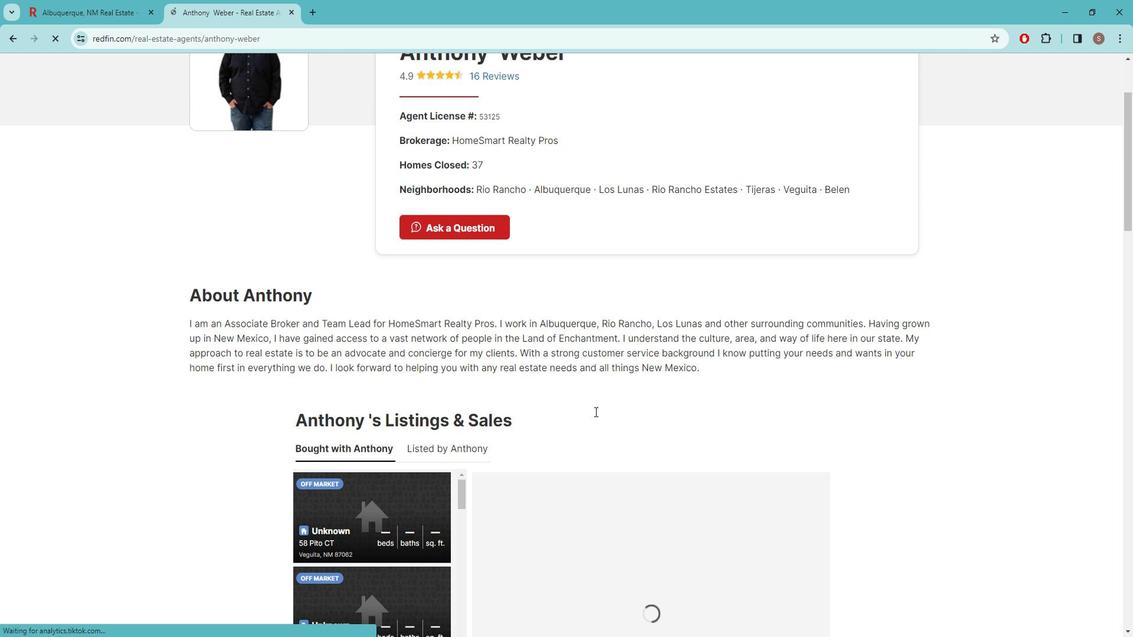 
Action: Mouse scrolled (602, 403) with delta (0, 0)
Screenshot: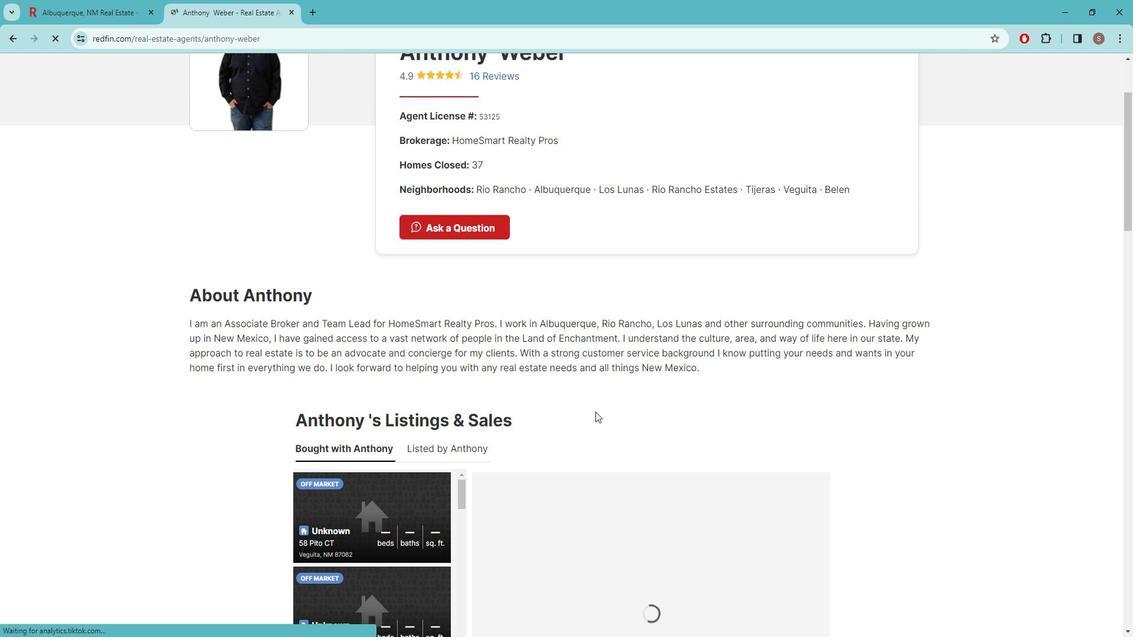
Action: Mouse moved to (616, 392)
Screenshot: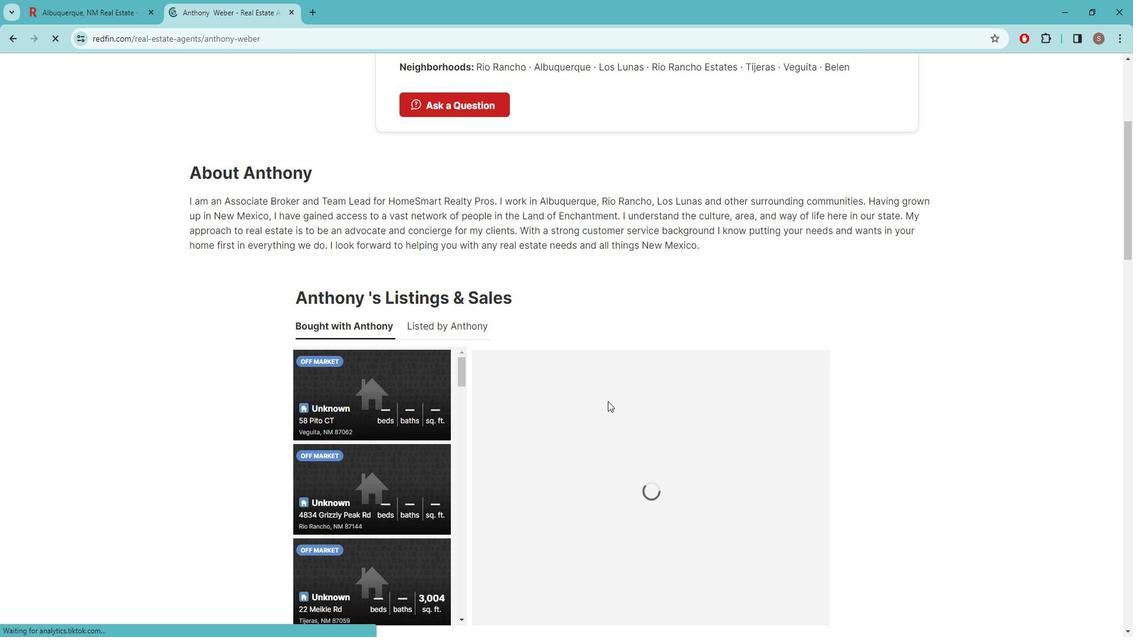 
Action: Mouse scrolled (616, 392) with delta (0, 0)
Screenshot: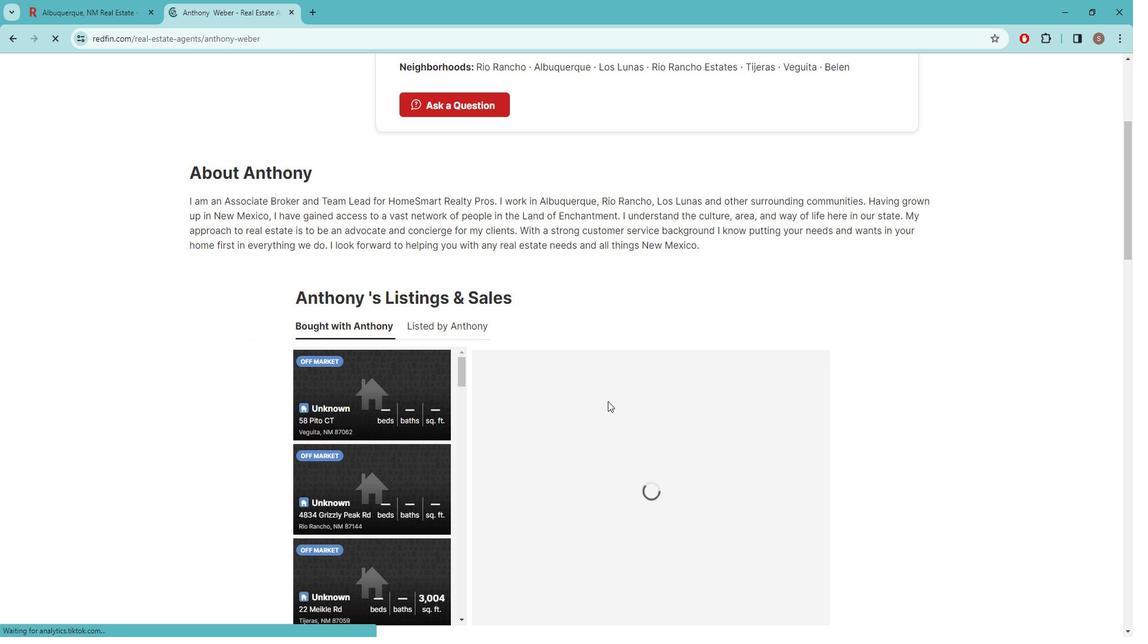
Action: Mouse scrolled (616, 392) with delta (0, 0)
Screenshot: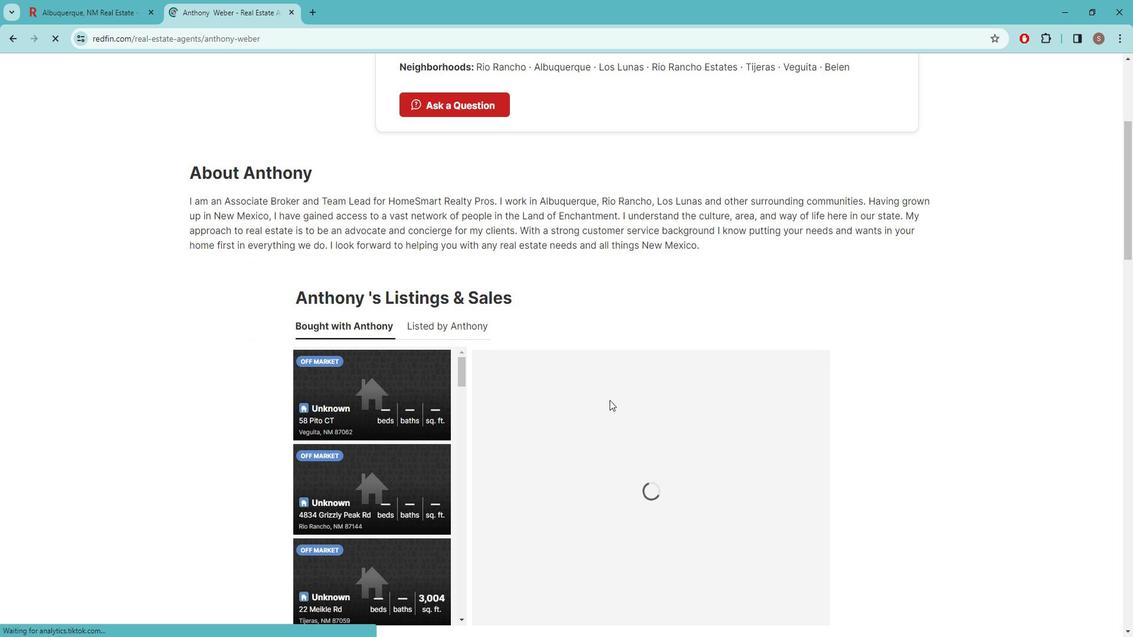 
Action: Mouse moved to (618, 389)
Screenshot: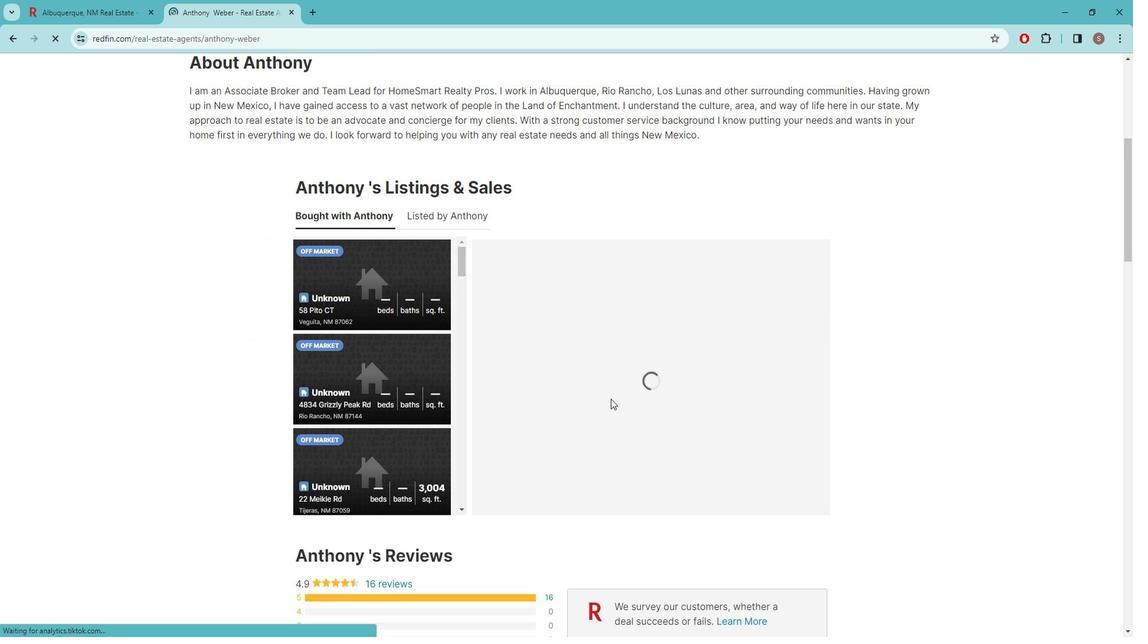 
Action: Mouse scrolled (618, 389) with delta (0, 0)
Screenshot: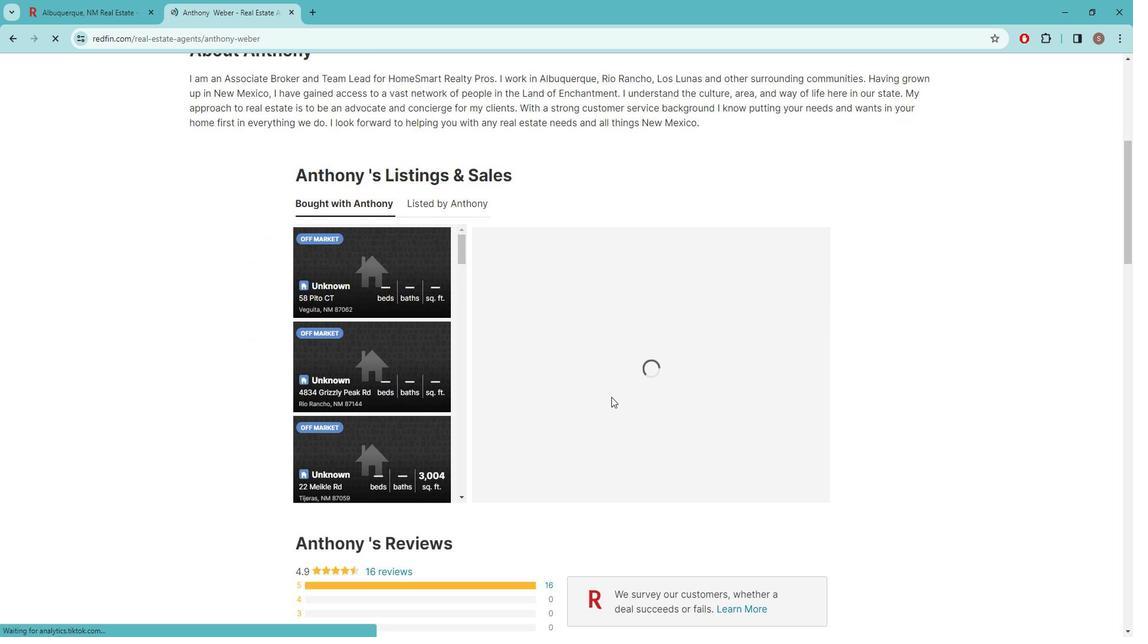 
Action: Mouse scrolled (618, 389) with delta (0, 0)
Screenshot: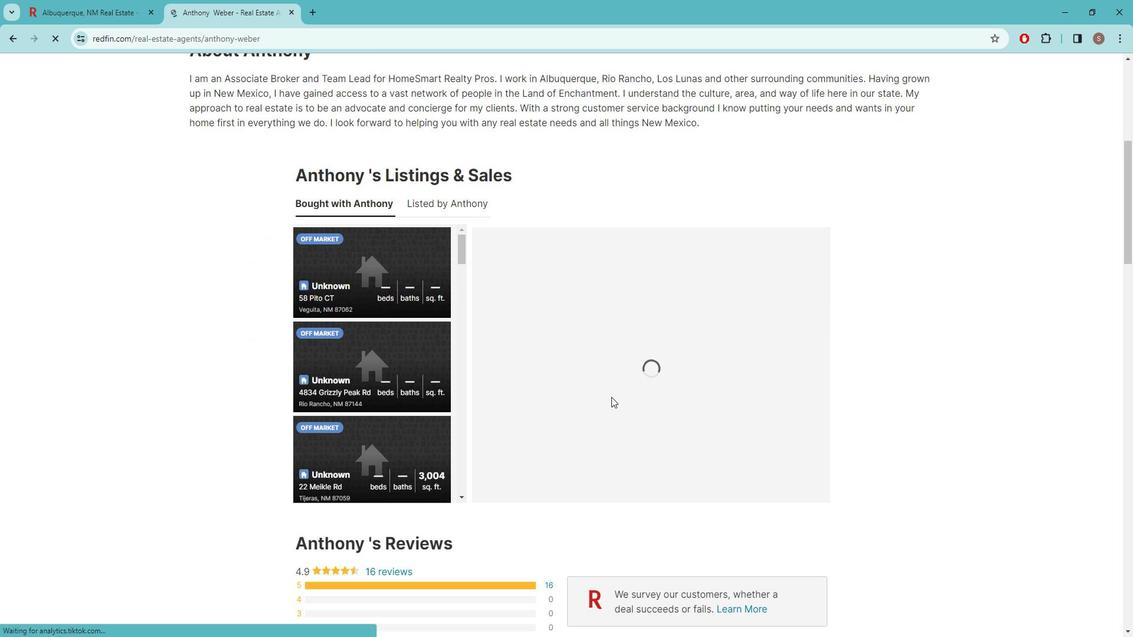 
Action: Mouse scrolled (618, 389) with delta (0, 0)
Screenshot: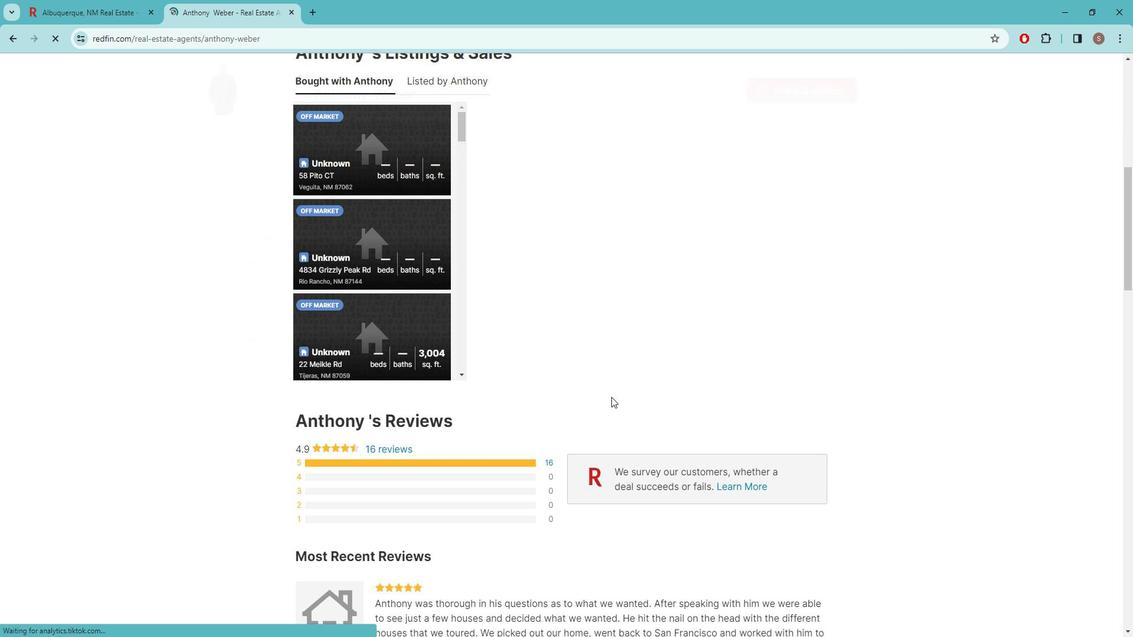 
Action: Mouse scrolled (618, 389) with delta (0, 0)
Screenshot: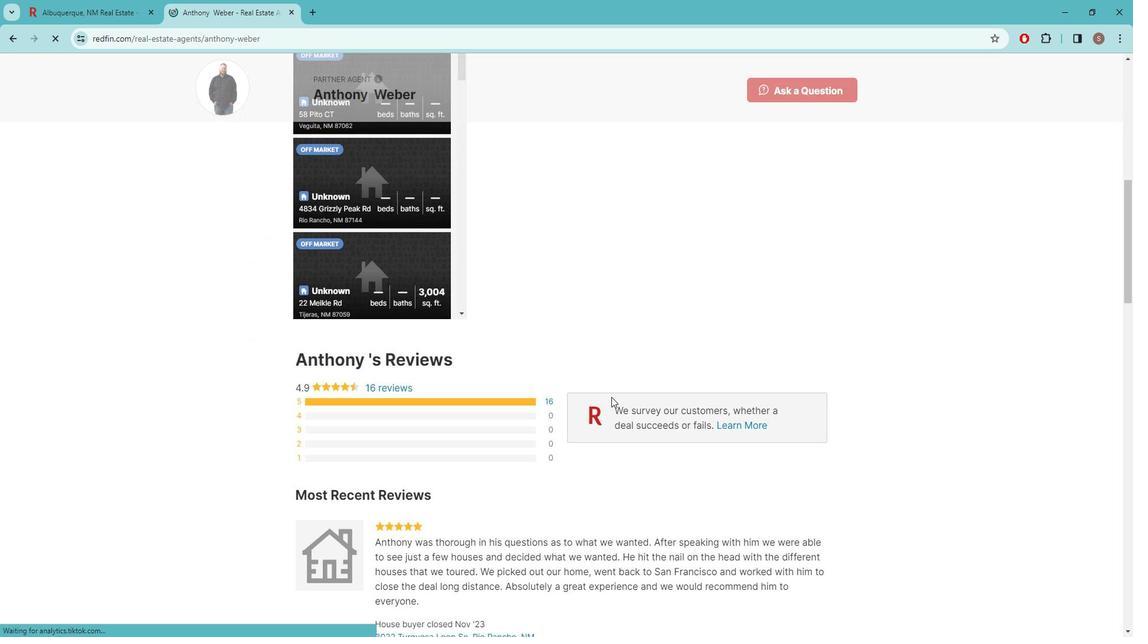 
Action: Mouse scrolled (618, 389) with delta (0, 0)
Screenshot: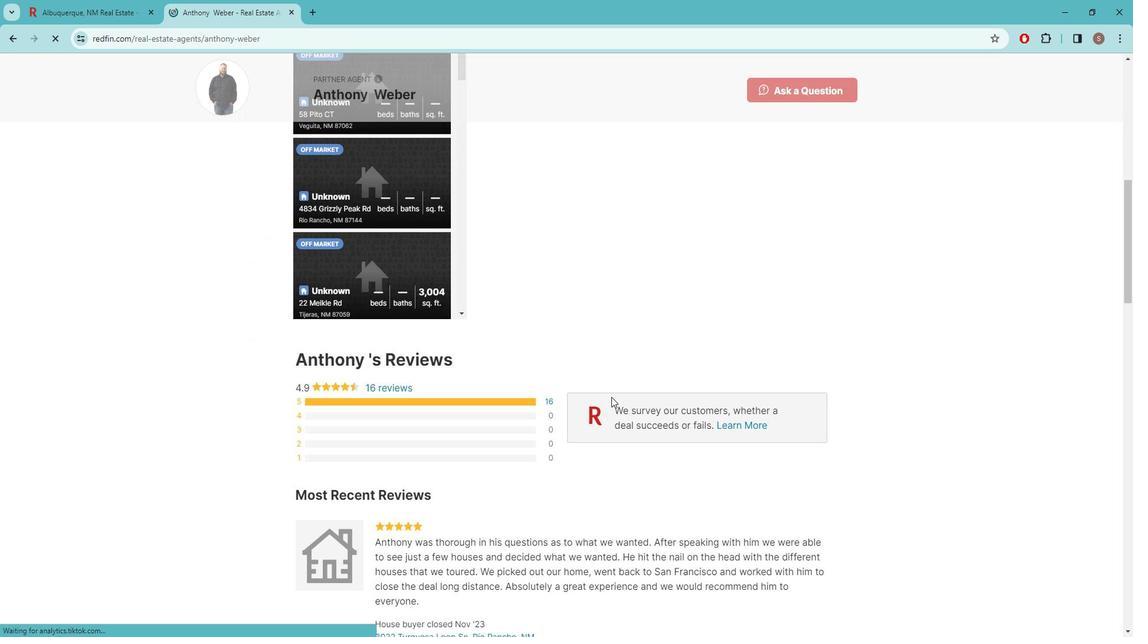 
Action: Mouse scrolled (618, 389) with delta (0, 0)
Screenshot: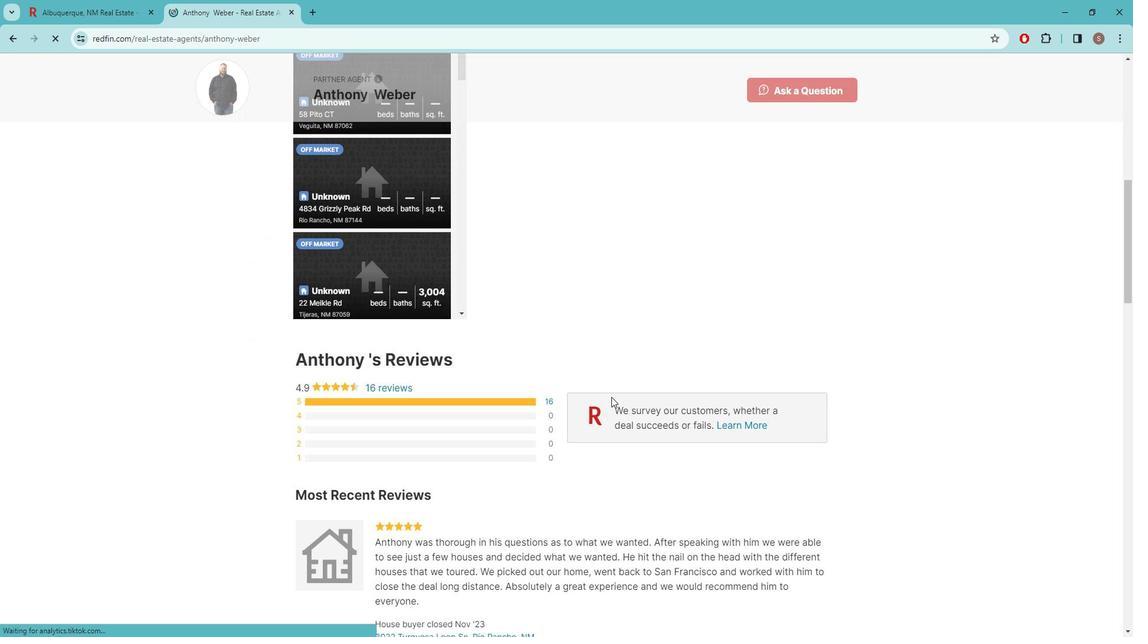 
Action: Mouse scrolled (618, 389) with delta (0, 0)
Screenshot: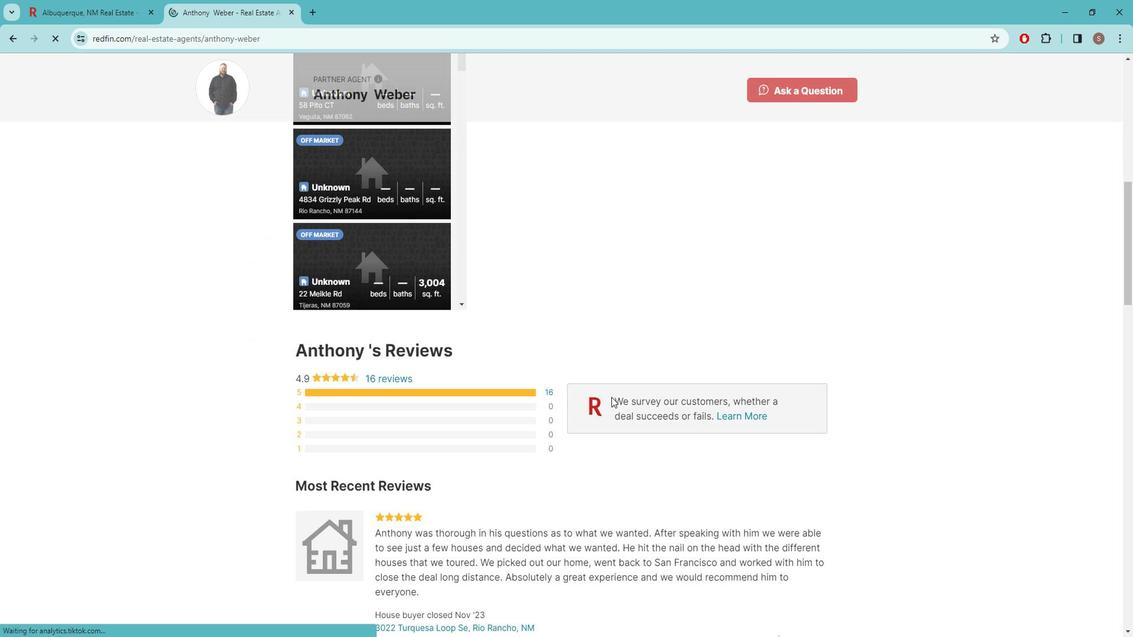 
Action: Mouse moved to (618, 389)
Screenshot: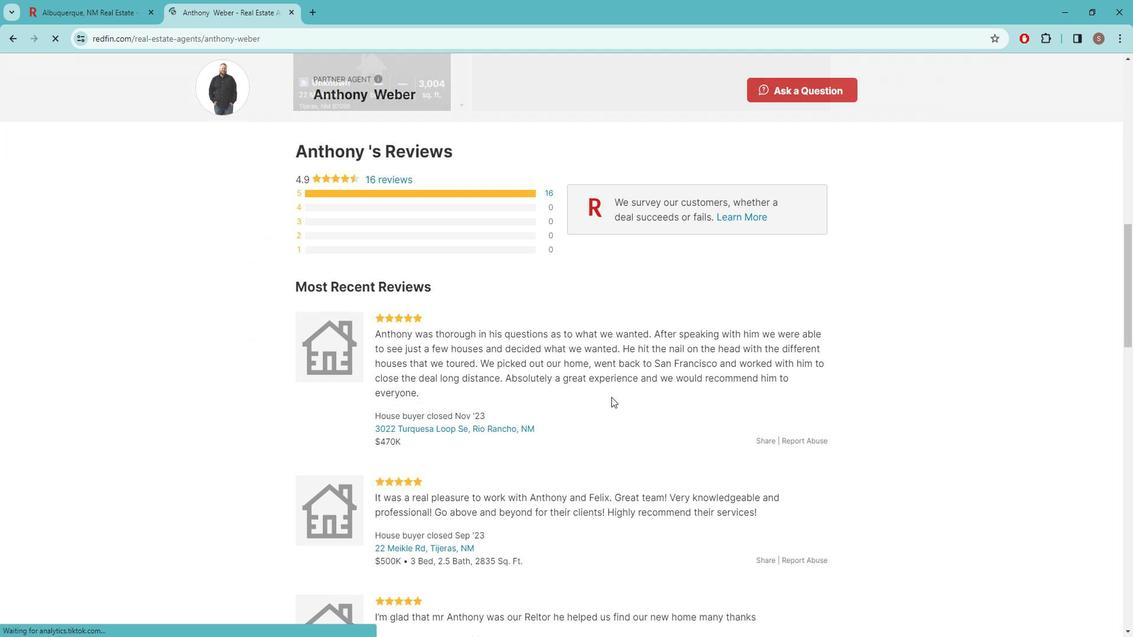 
Action: Mouse scrolled (618, 388) with delta (0, 0)
Screenshot: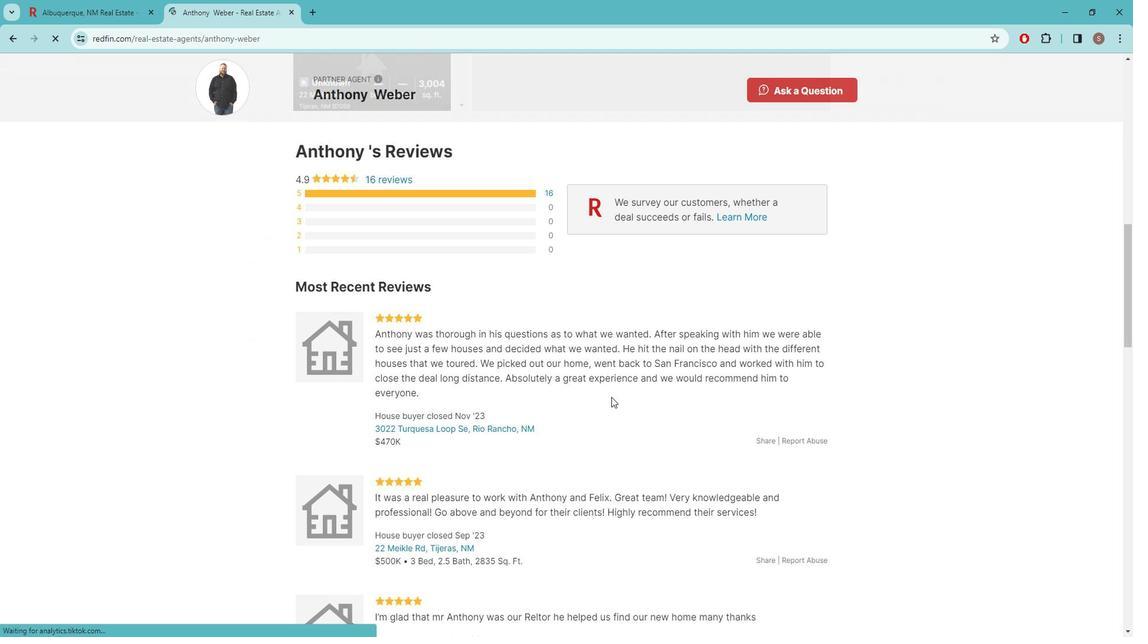 
Action: Mouse scrolled (618, 388) with delta (0, 0)
Screenshot: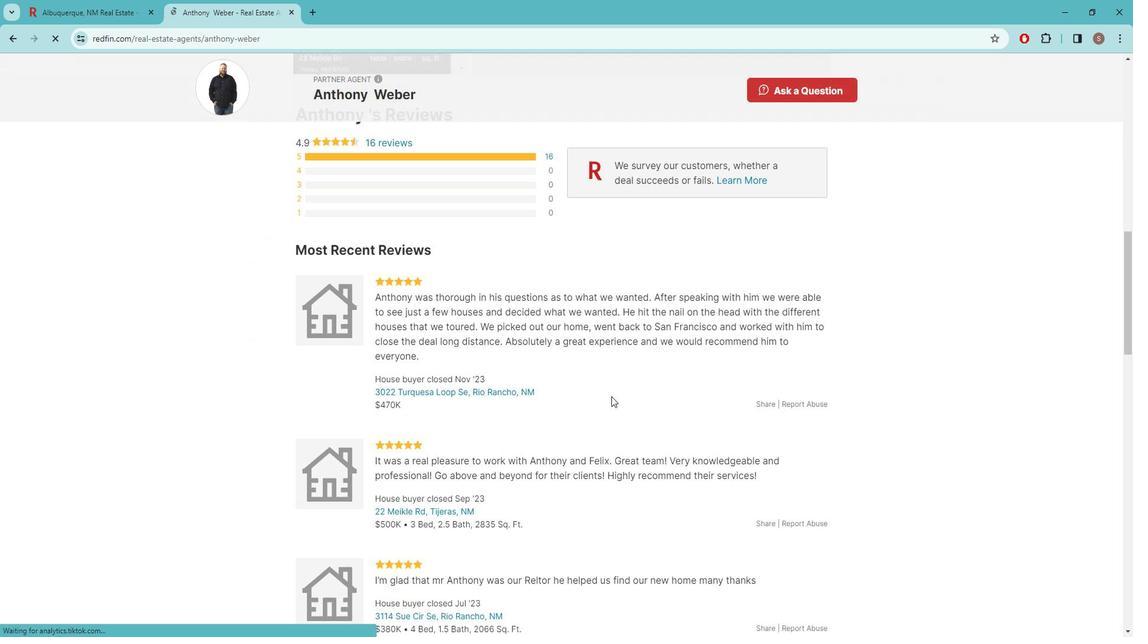 
Action: Mouse scrolled (618, 388) with delta (0, 0)
Screenshot: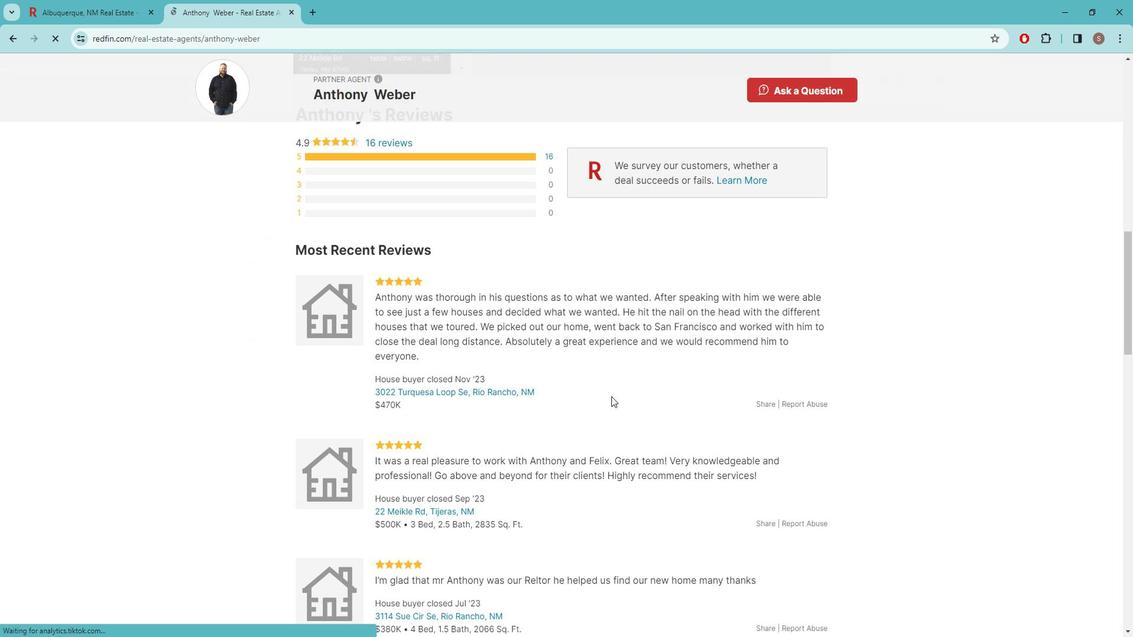 
Action: Mouse scrolled (618, 388) with delta (0, 0)
Screenshot: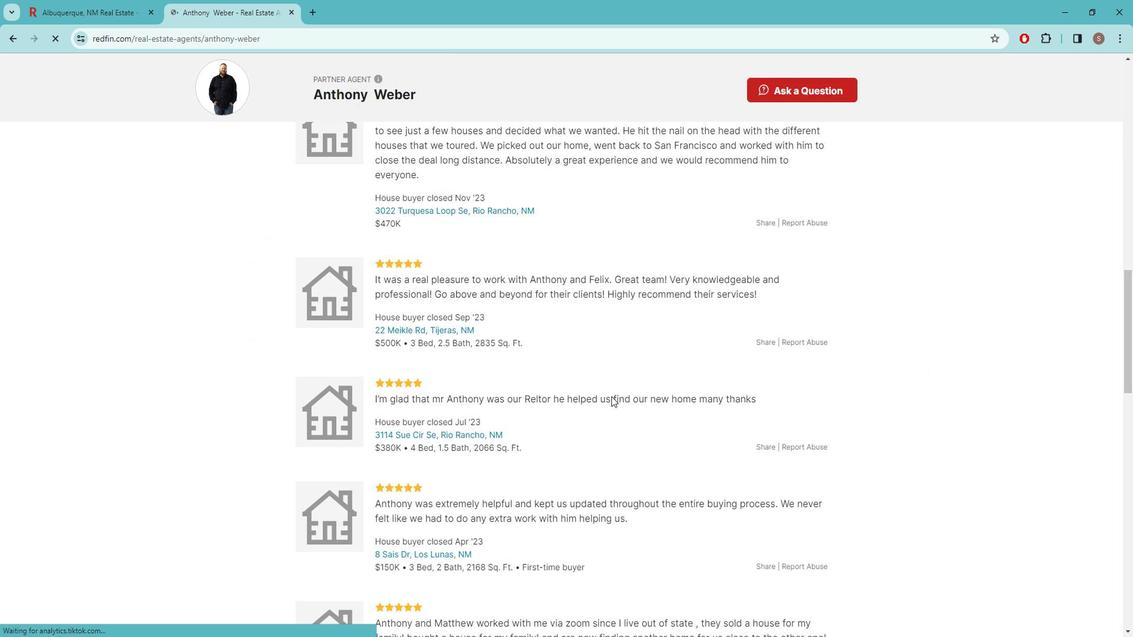 
Action: Mouse scrolled (618, 388) with delta (0, 0)
Screenshot: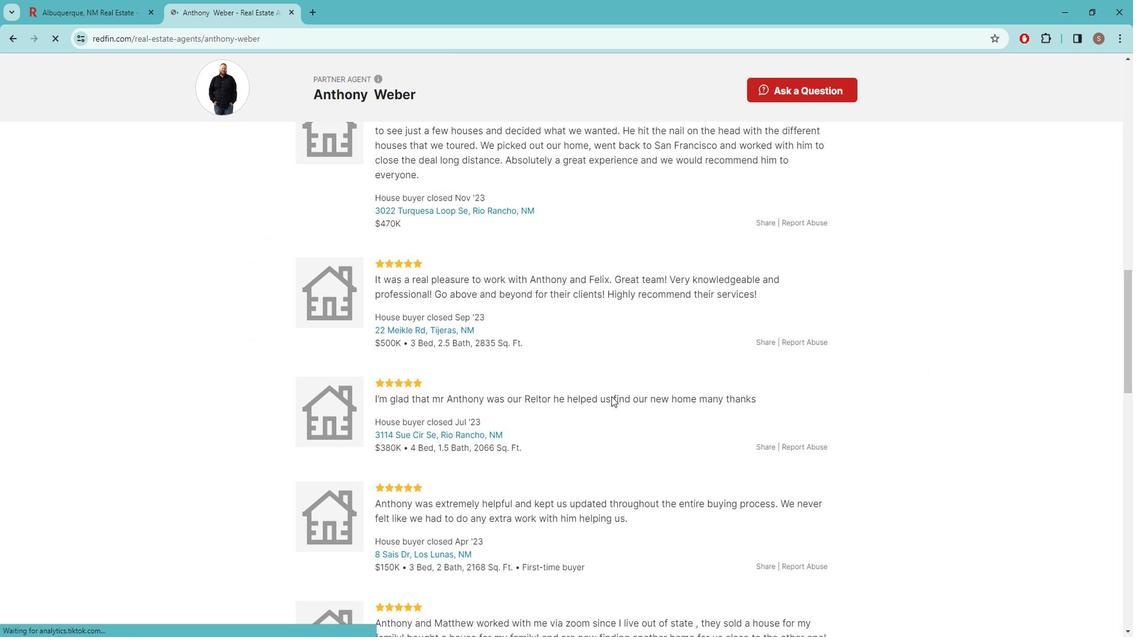 
Action: Mouse scrolled (618, 388) with delta (0, 0)
Screenshot: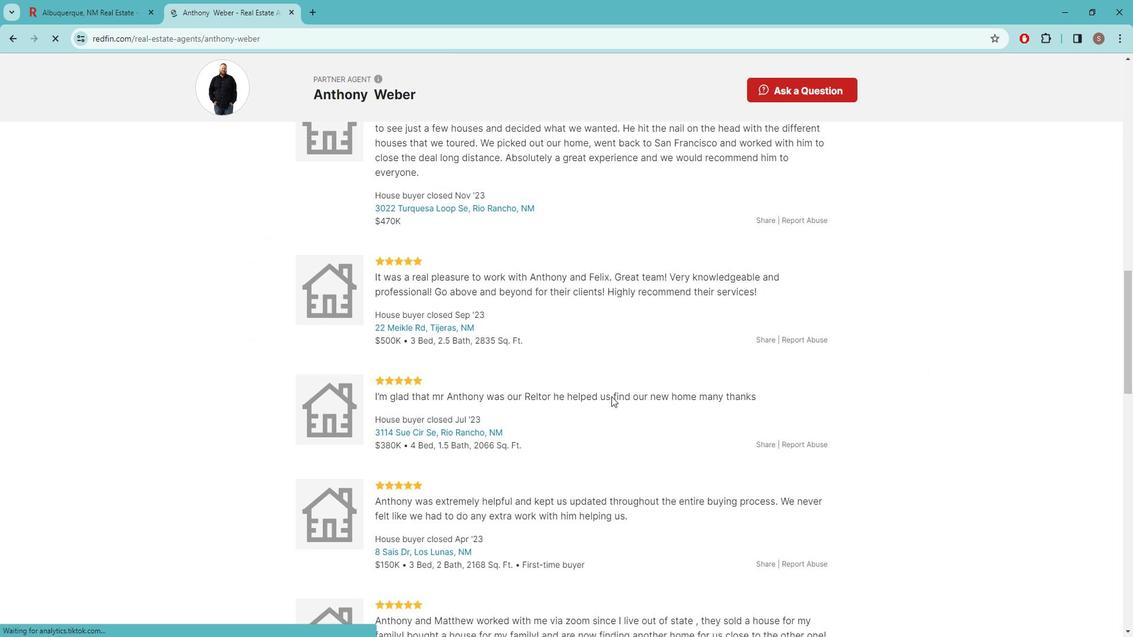 
Action: Mouse scrolled (618, 388) with delta (0, 0)
Screenshot: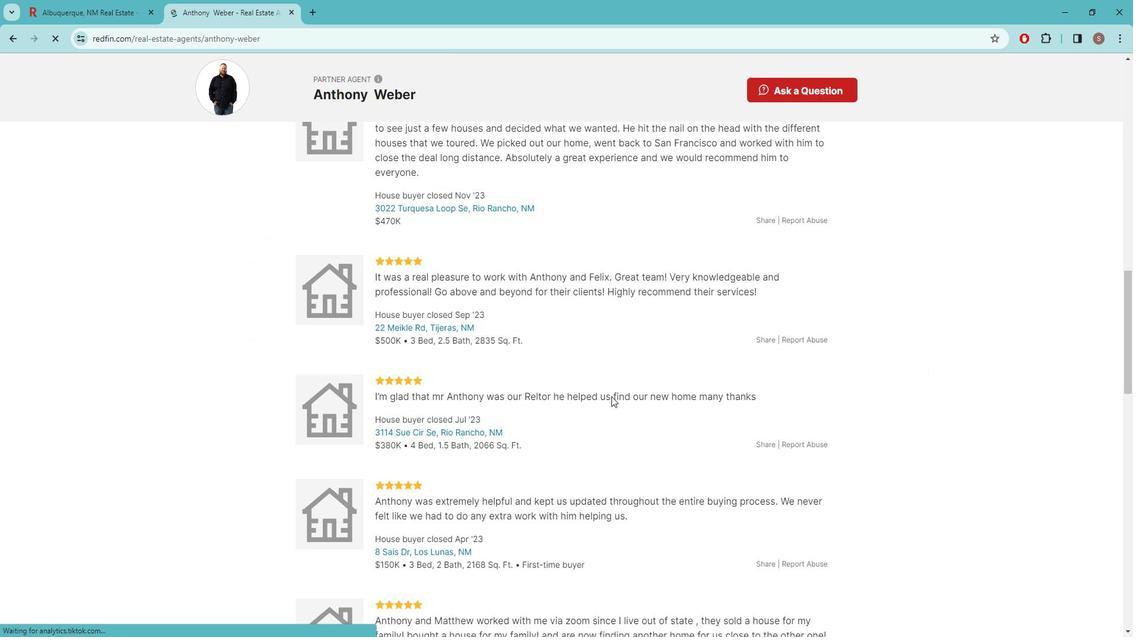 
Action: Mouse scrolled (618, 388) with delta (0, 0)
Screenshot: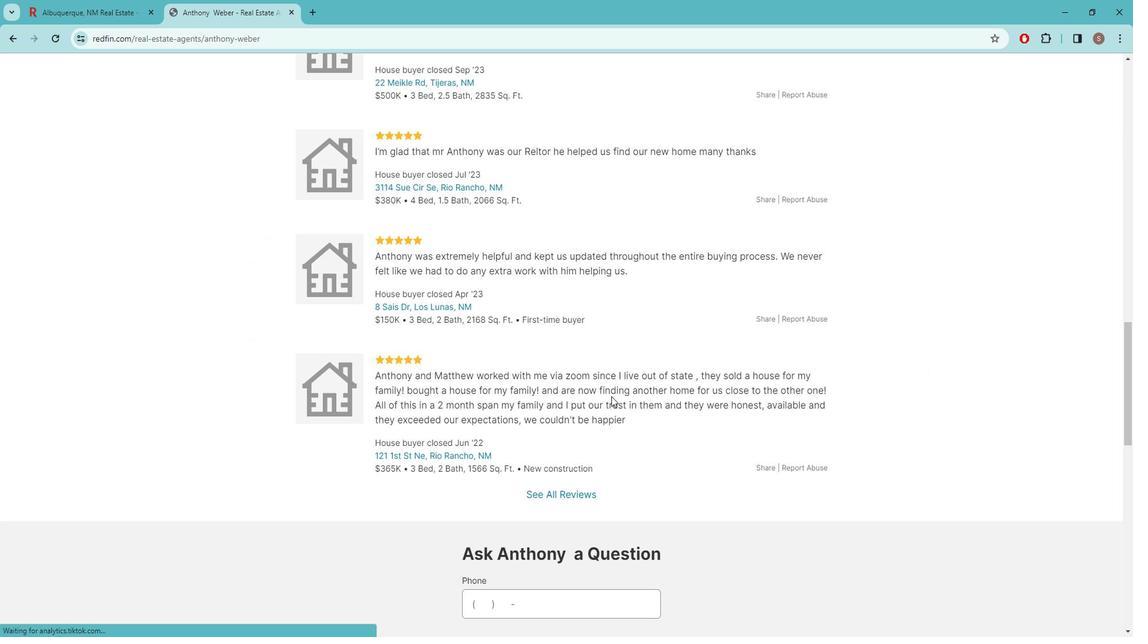 
Action: Mouse scrolled (618, 388) with delta (0, 0)
Screenshot: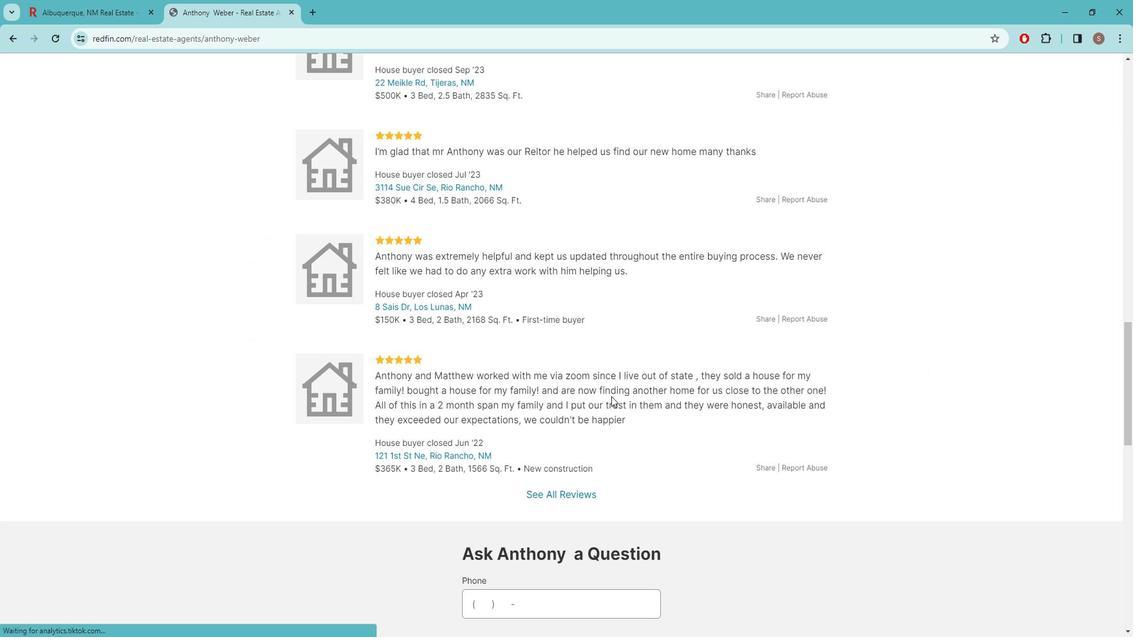 
Action: Mouse scrolled (618, 388) with delta (0, 0)
Screenshot: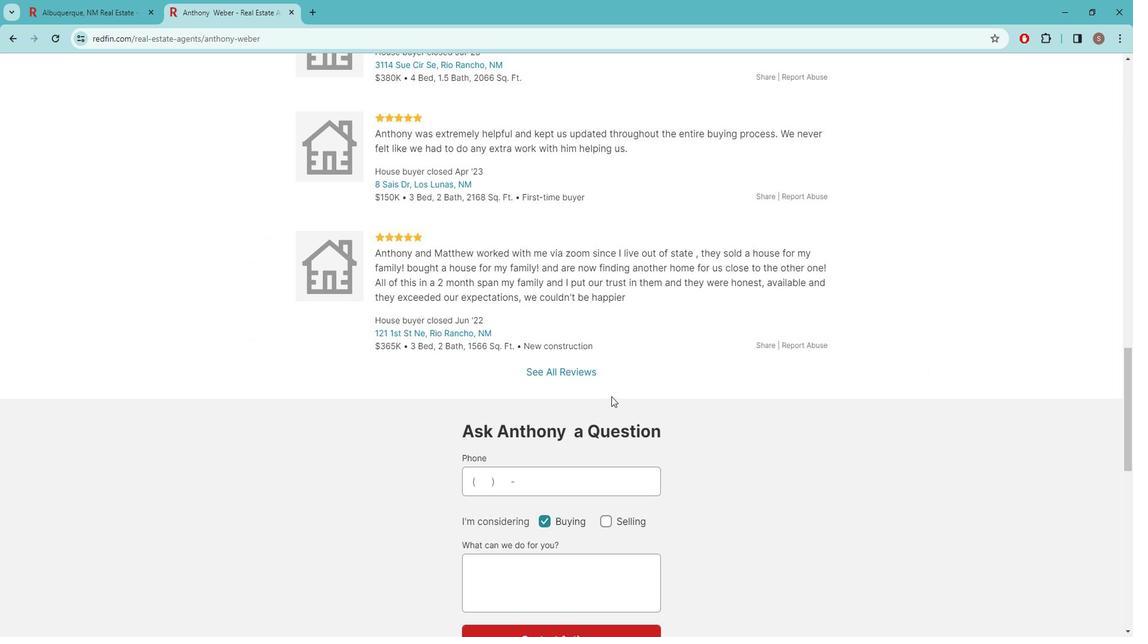 
Action: Mouse scrolled (618, 388) with delta (0, 0)
Screenshot: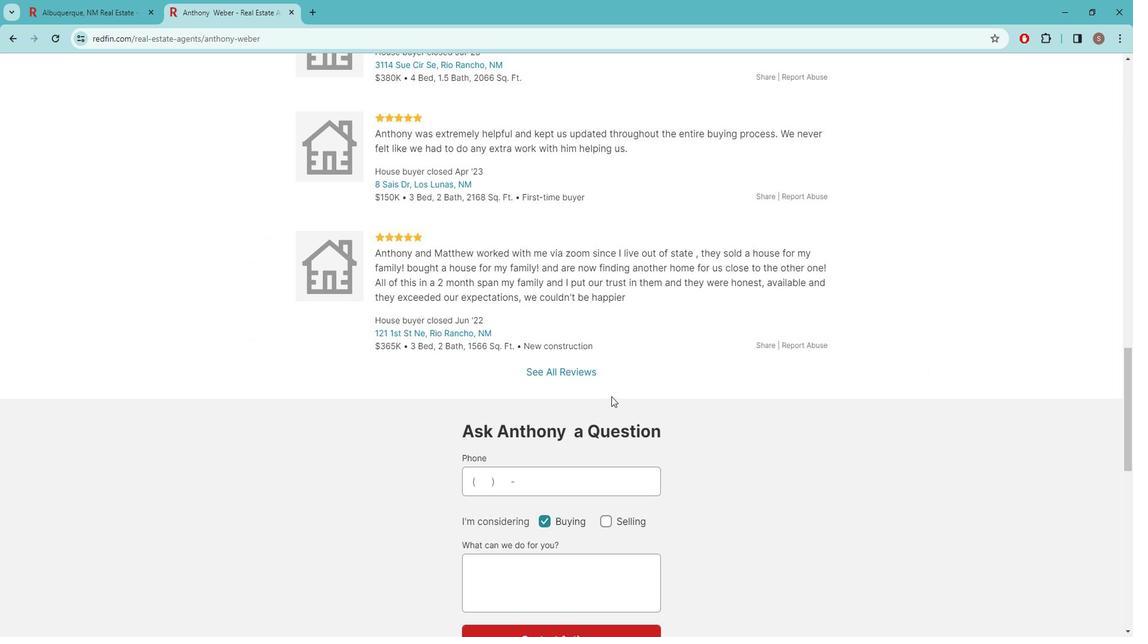 
Action: Mouse scrolled (618, 388) with delta (0, 0)
Screenshot: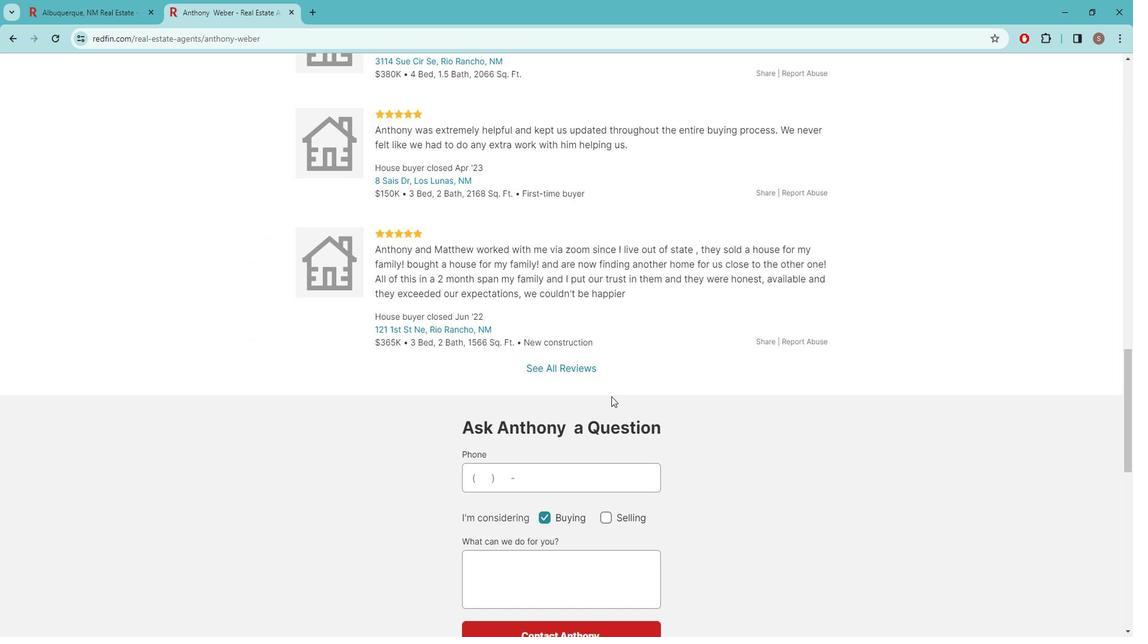 
Action: Mouse scrolled (618, 389) with delta (0, 0)
Screenshot: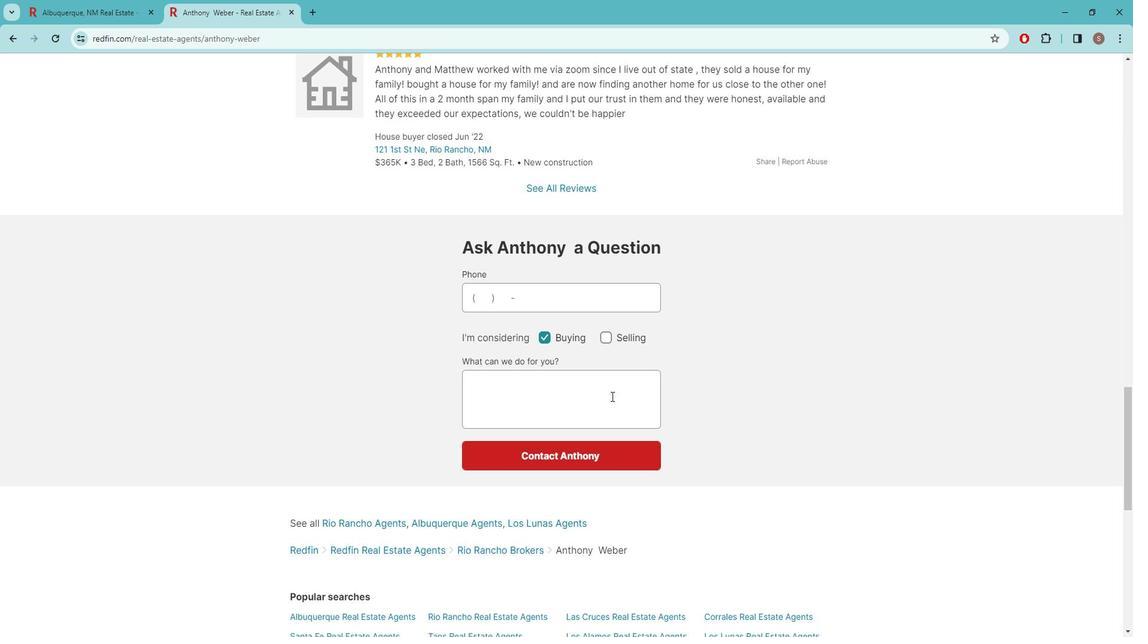 
Action: Mouse scrolled (618, 389) with delta (0, 0)
Screenshot: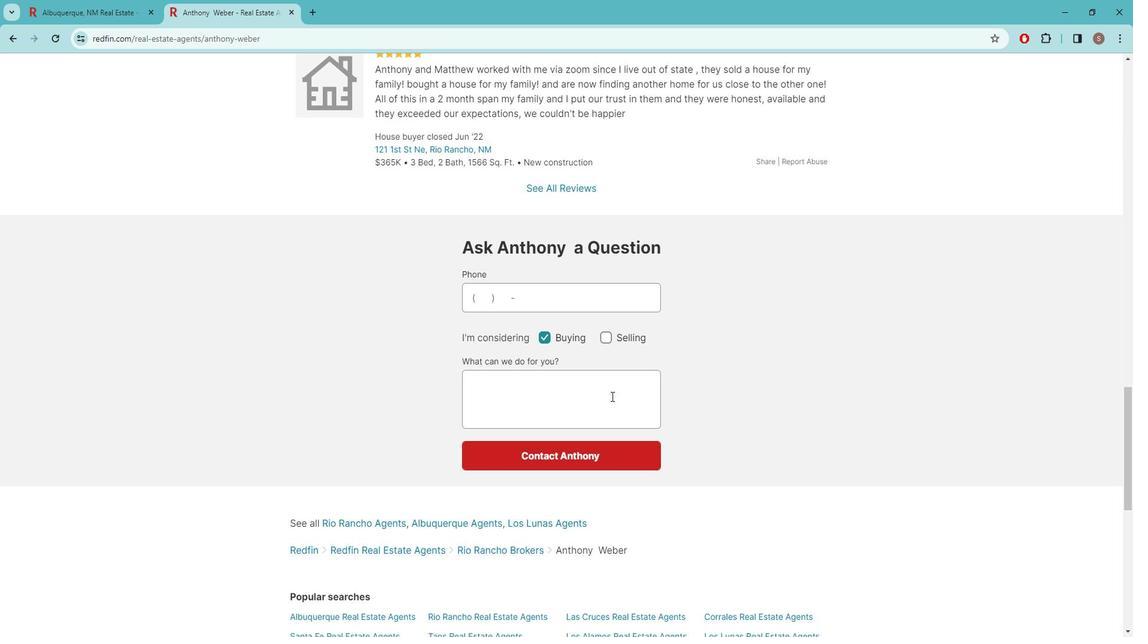 
Action: Mouse scrolled (618, 389) with delta (0, 0)
Screenshot: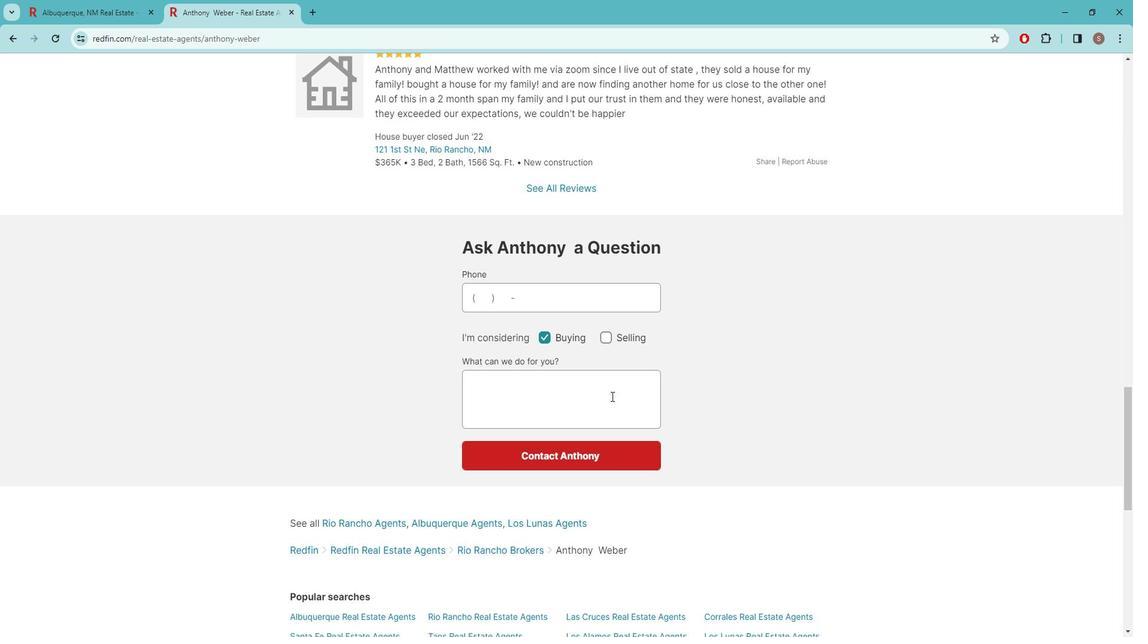 
Action: Mouse scrolled (618, 389) with delta (0, 0)
Screenshot: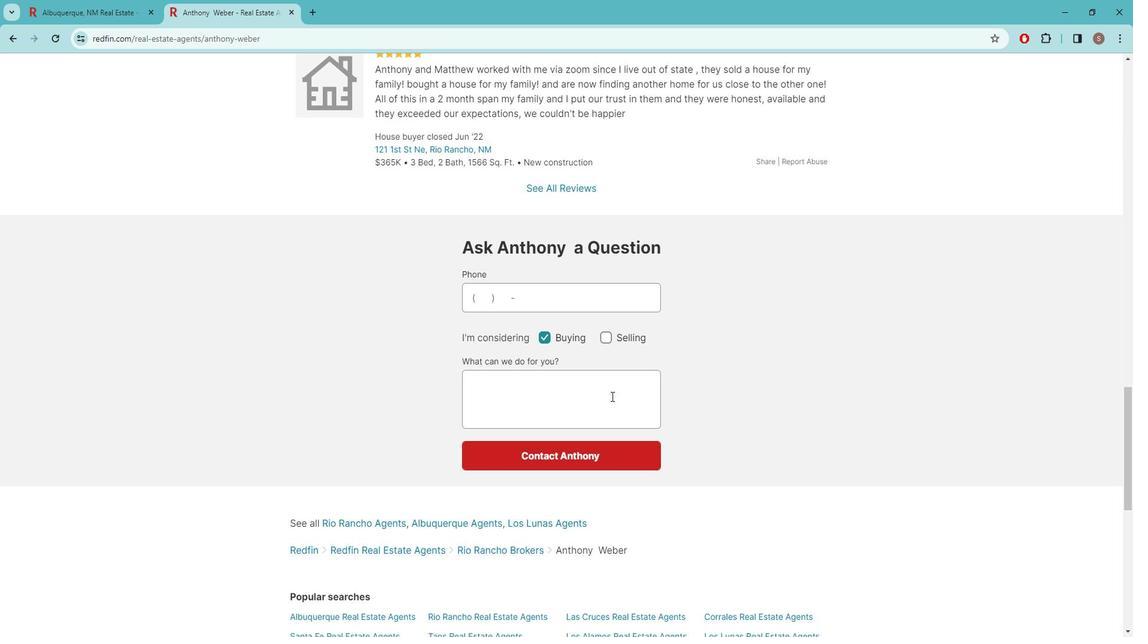 
Action: Mouse scrolled (618, 389) with delta (0, 0)
Screenshot: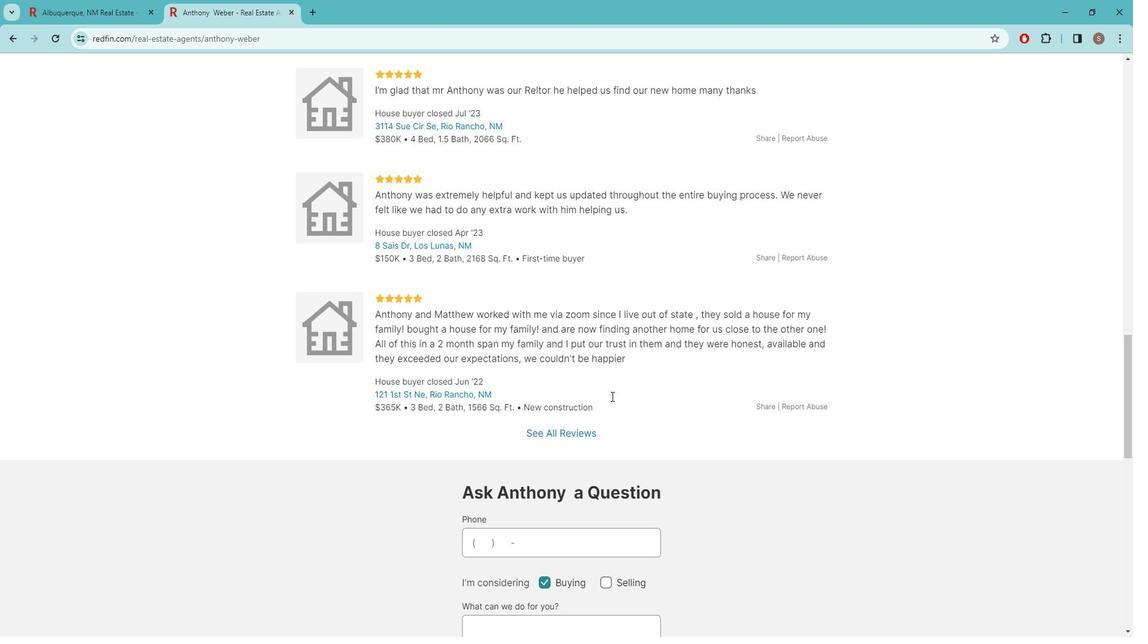
Action: Mouse scrolled (618, 389) with delta (0, 0)
Screenshot: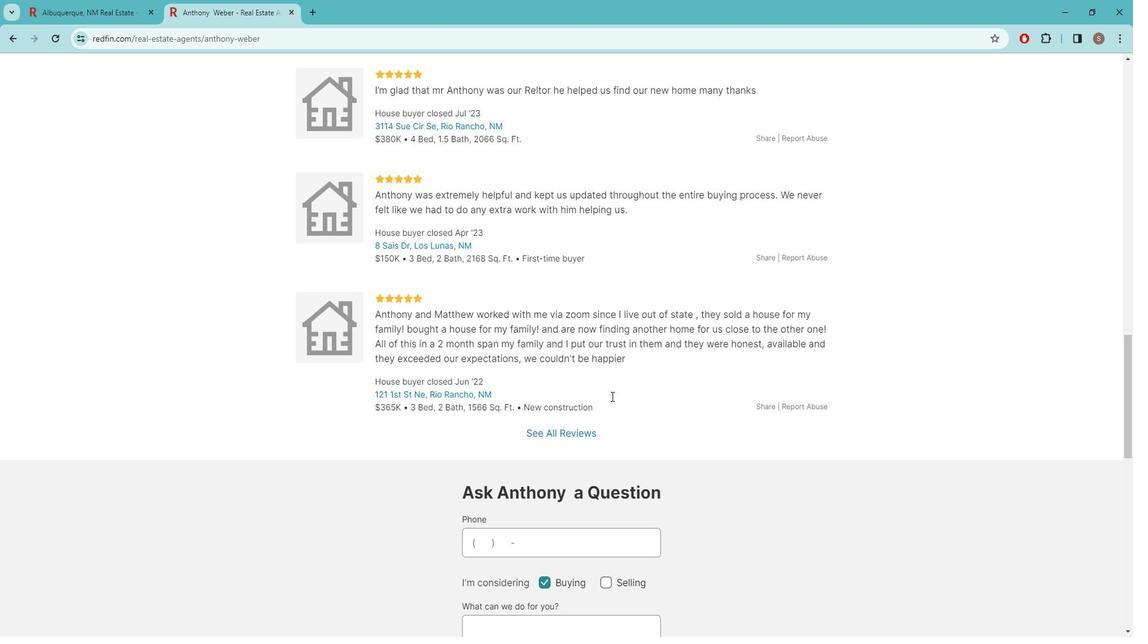 
Action: Mouse scrolled (618, 389) with delta (0, 0)
Screenshot: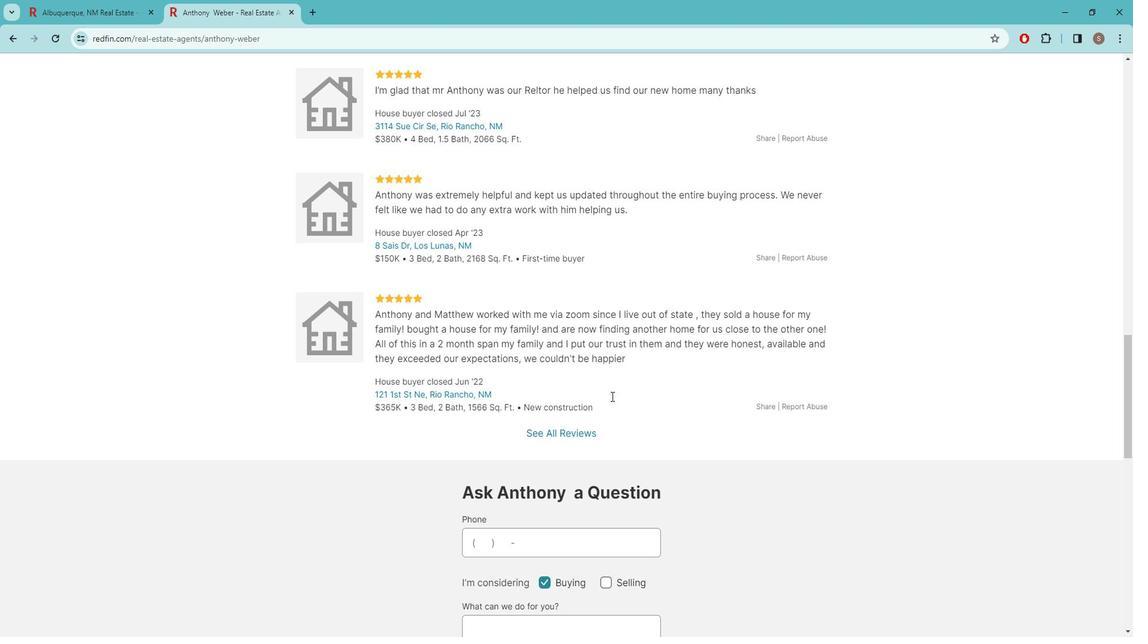 
Action: Mouse scrolled (618, 389) with delta (0, 0)
Screenshot: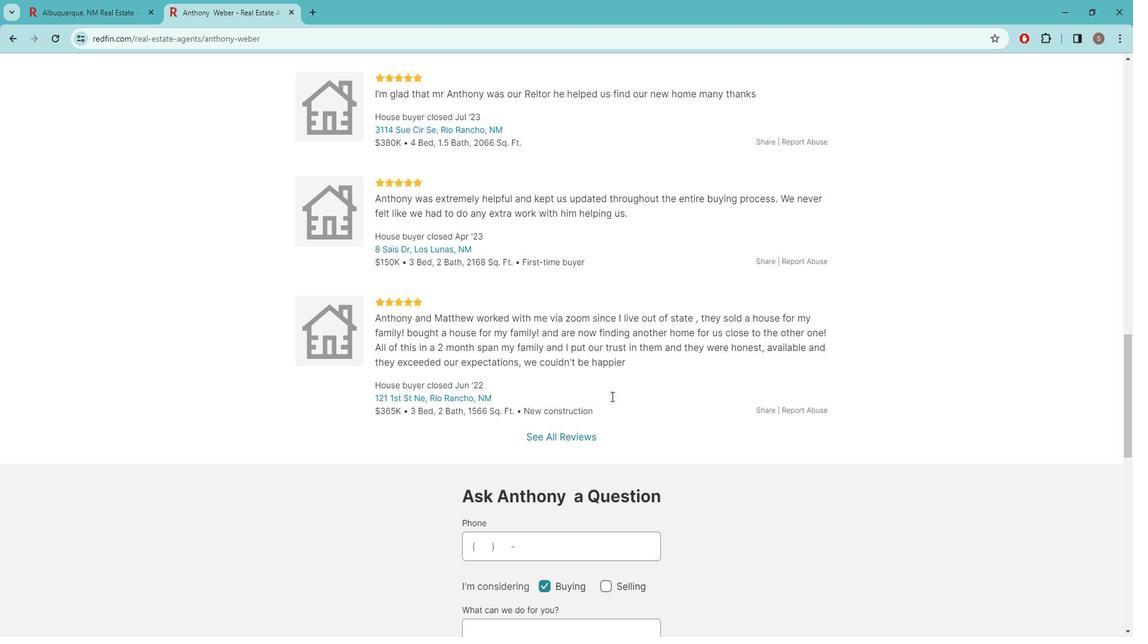 
Action: Mouse scrolled (618, 389) with delta (0, 0)
Screenshot: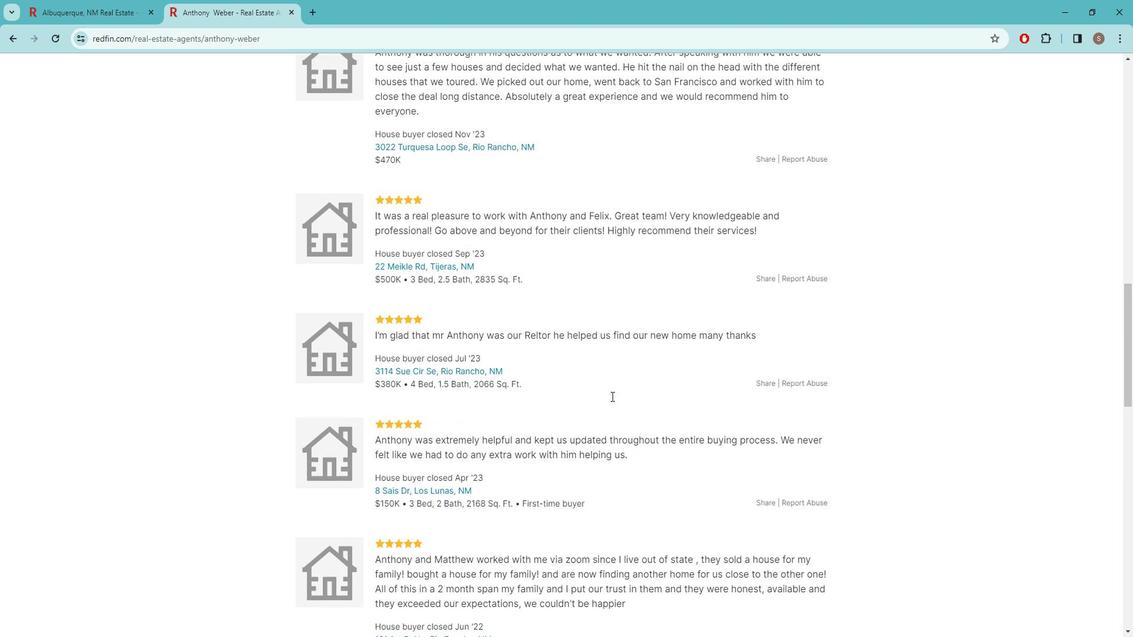 
Action: Mouse scrolled (618, 389) with delta (0, 0)
Screenshot: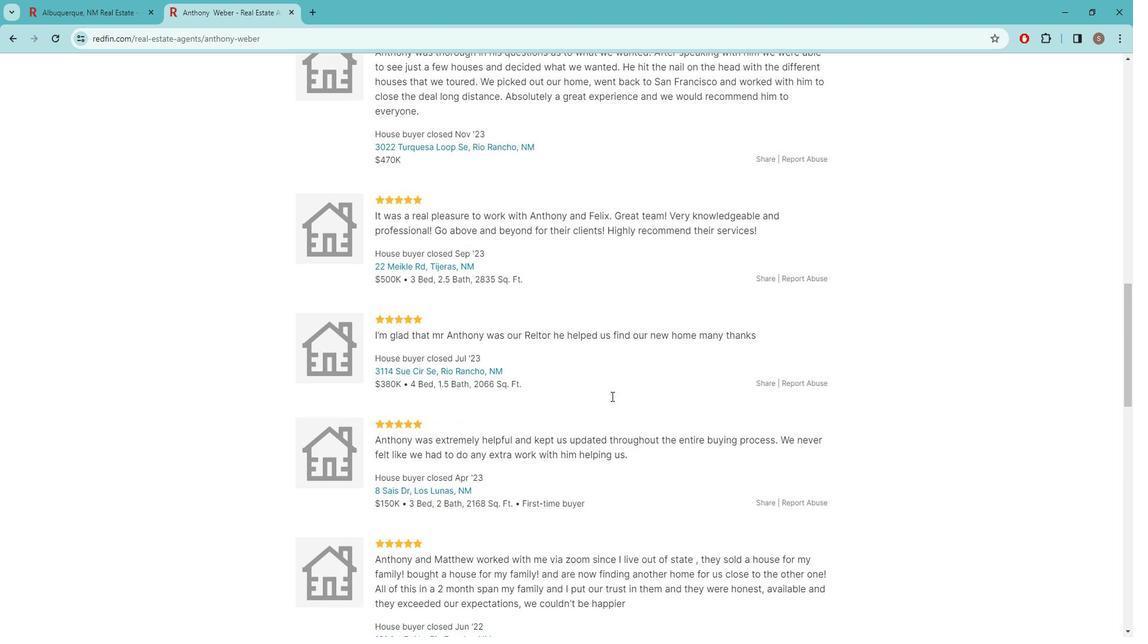 
Action: Mouse scrolled (618, 389) with delta (0, 0)
Screenshot: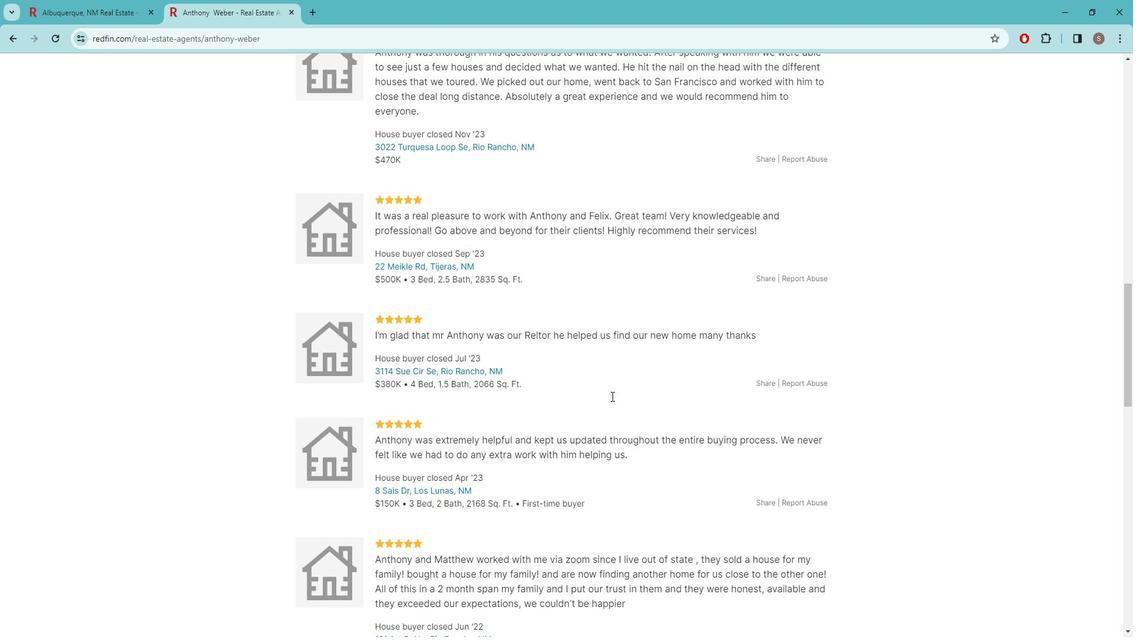 
Action: Mouse scrolled (618, 389) with delta (0, 0)
Screenshot: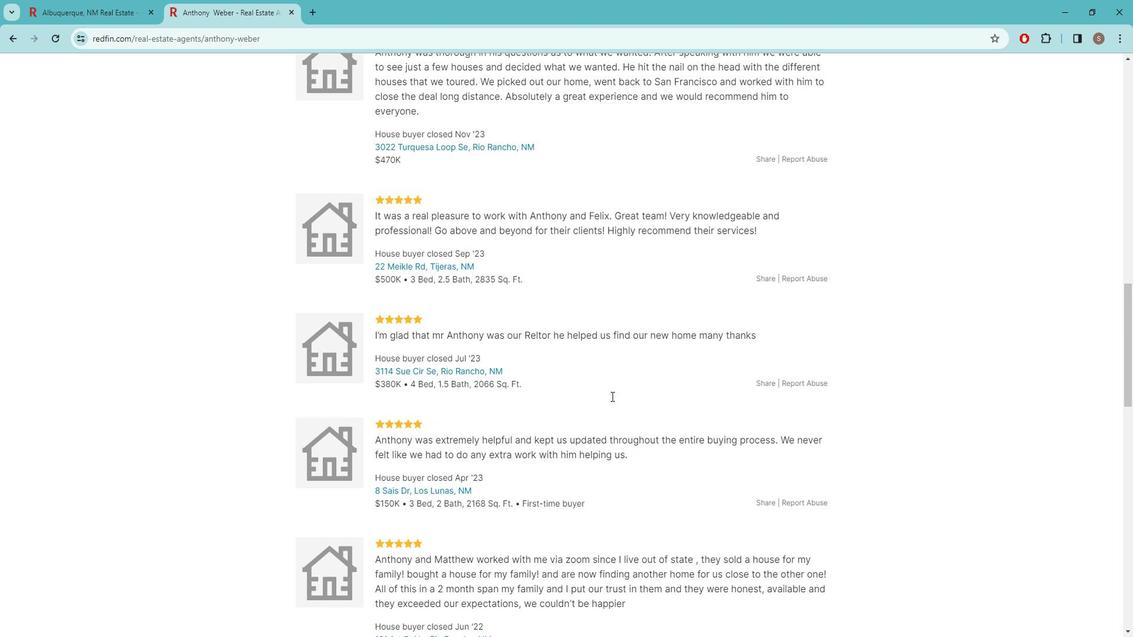 
Action: Mouse scrolled (618, 389) with delta (0, 0)
Screenshot: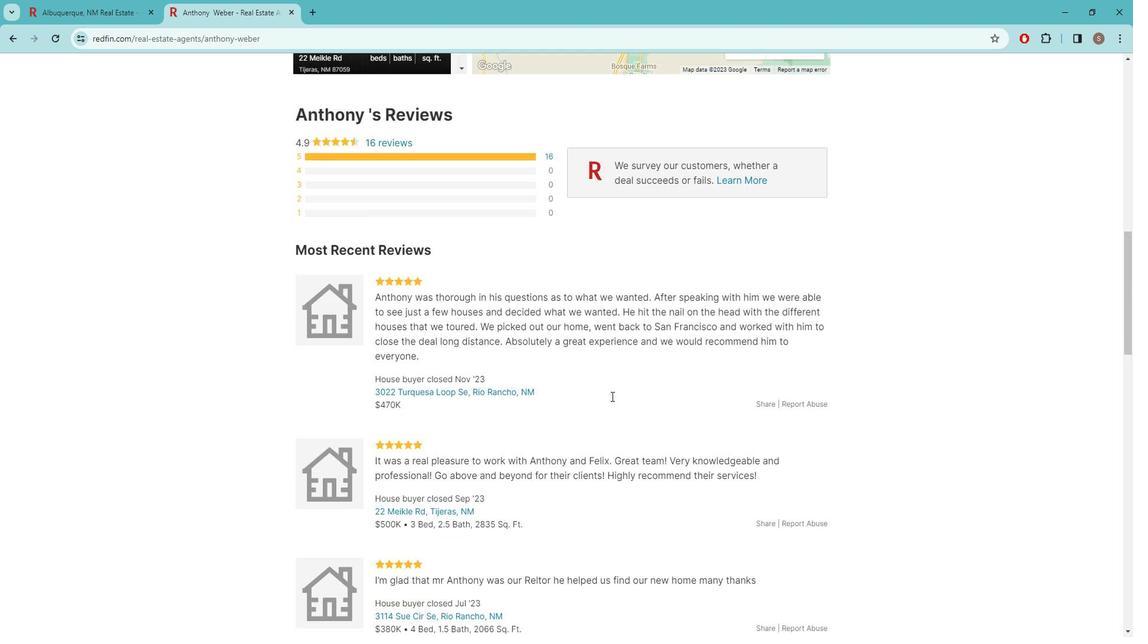 
Action: Mouse scrolled (618, 389) with delta (0, 0)
Screenshot: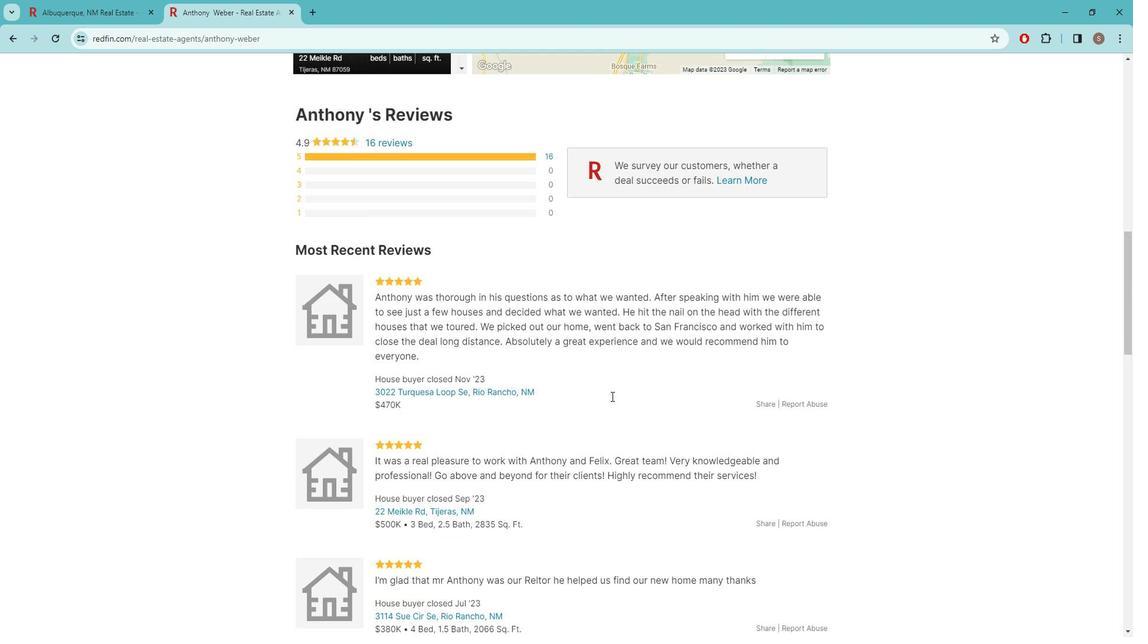 
Action: Mouse scrolled (618, 389) with delta (0, 0)
Screenshot: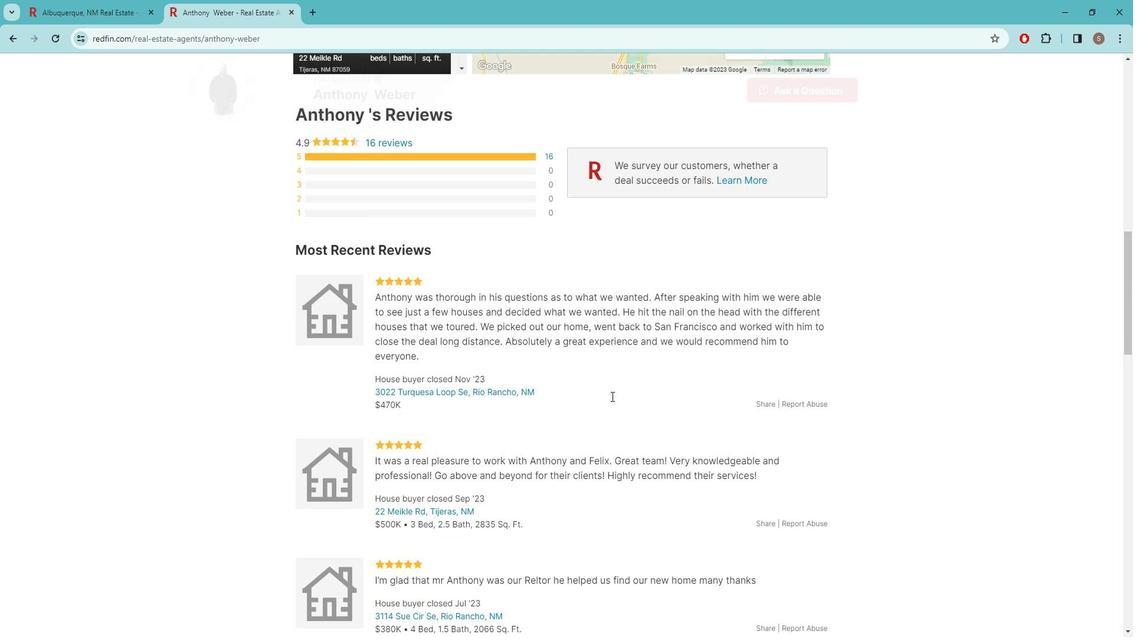 
Action: Mouse scrolled (618, 389) with delta (0, 0)
Screenshot: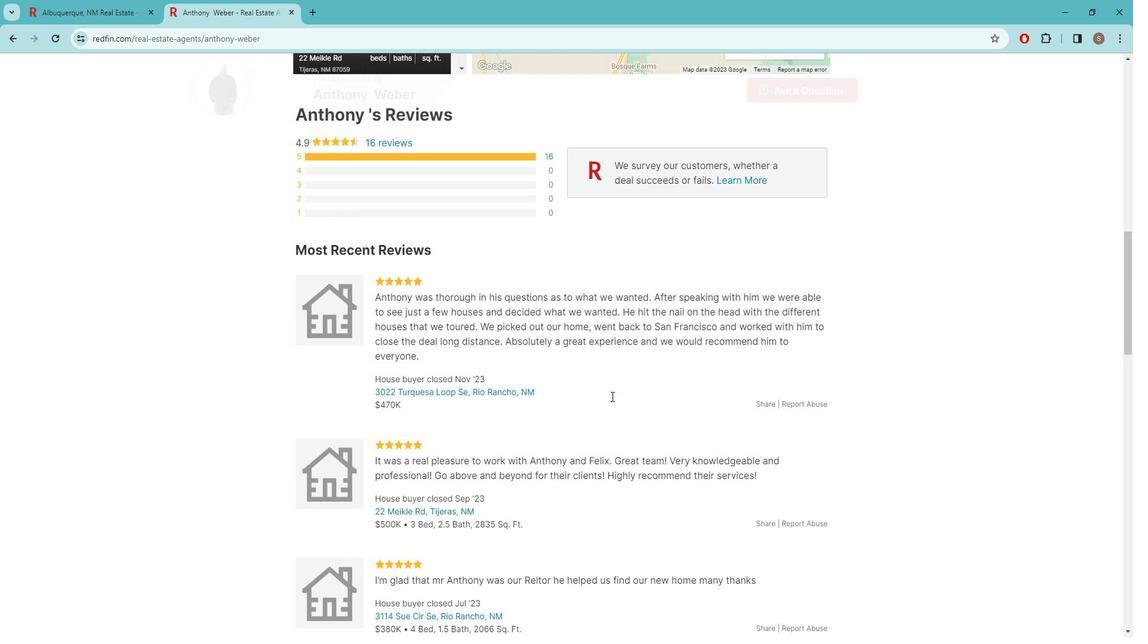 
Action: Mouse scrolled (618, 389) with delta (0, 0)
Screenshot: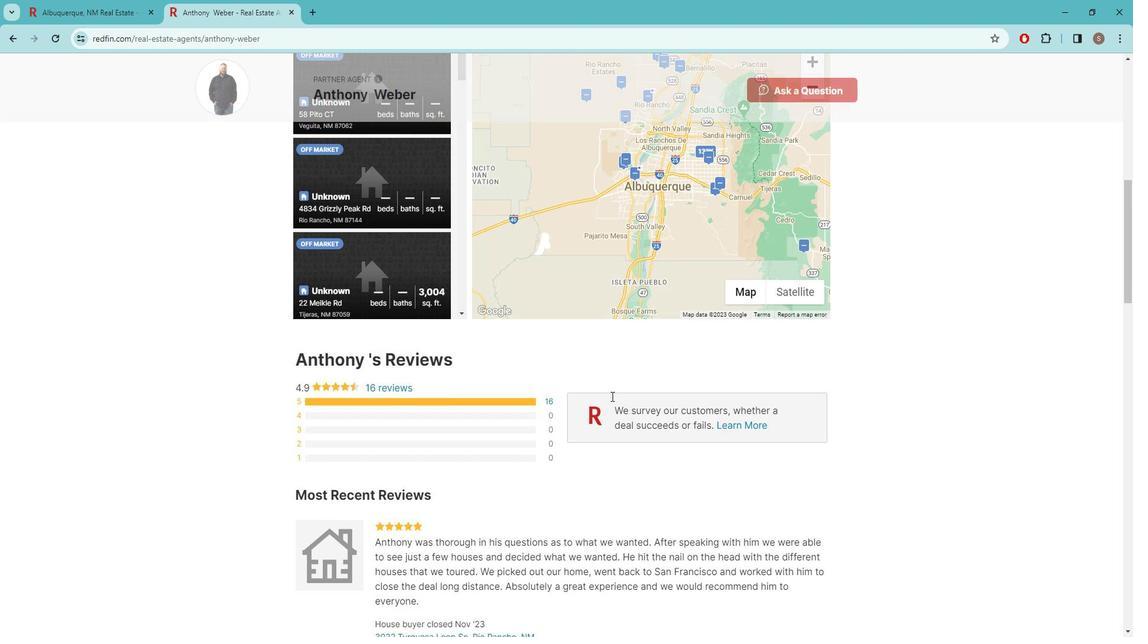 
Action: Mouse scrolled (618, 389) with delta (0, 0)
Screenshot: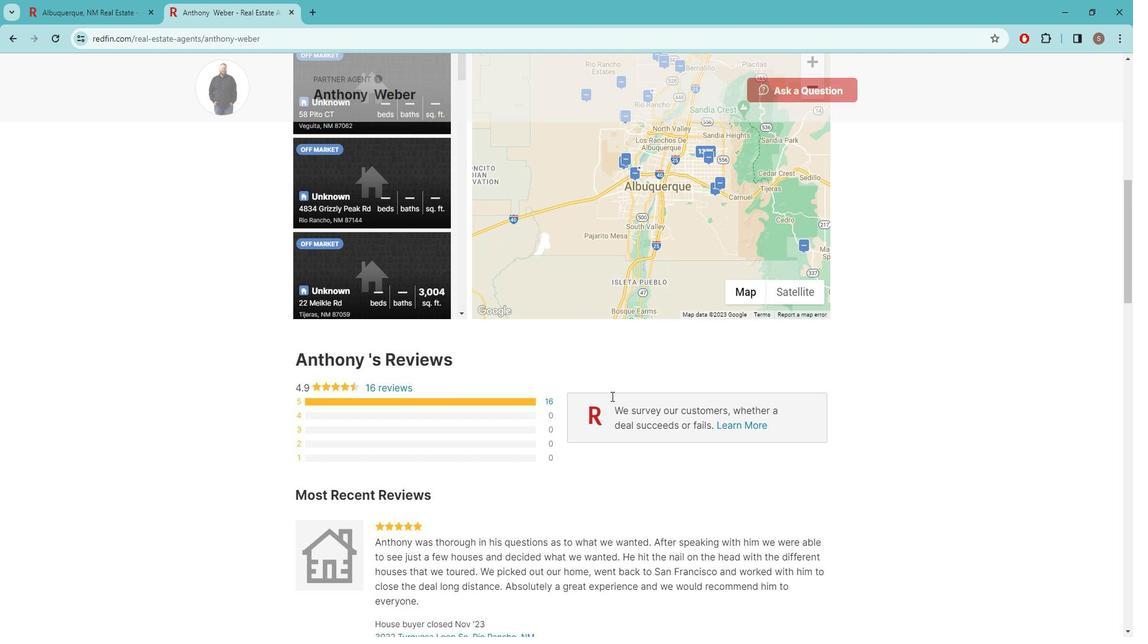 
Action: Mouse scrolled (618, 389) with delta (0, 0)
Screenshot: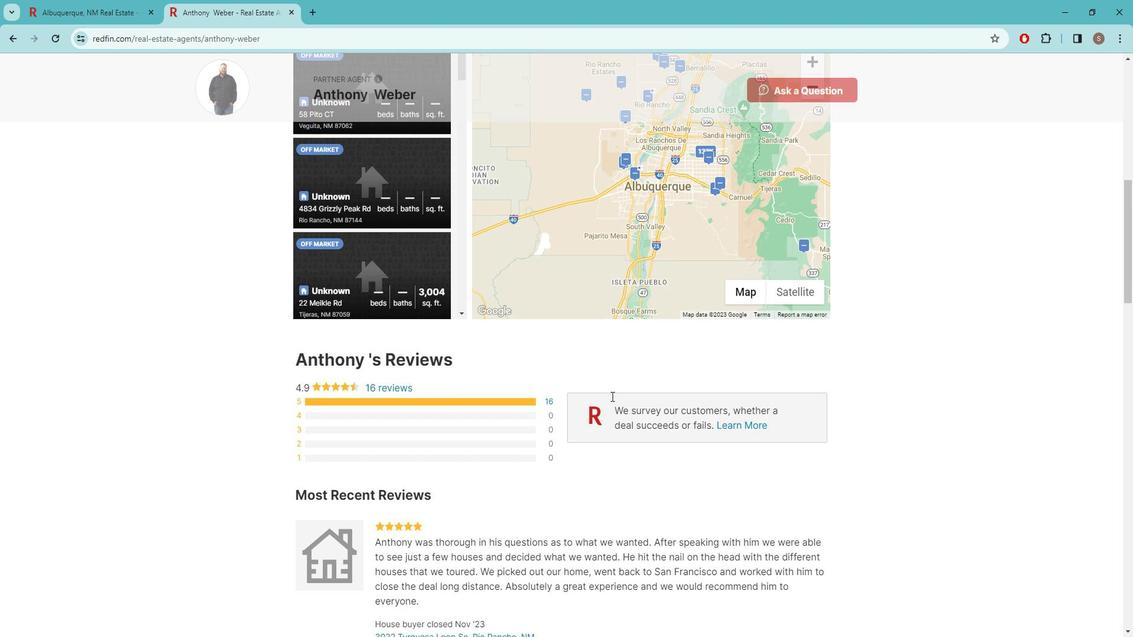 
Action: Mouse scrolled (618, 389) with delta (0, 0)
Screenshot: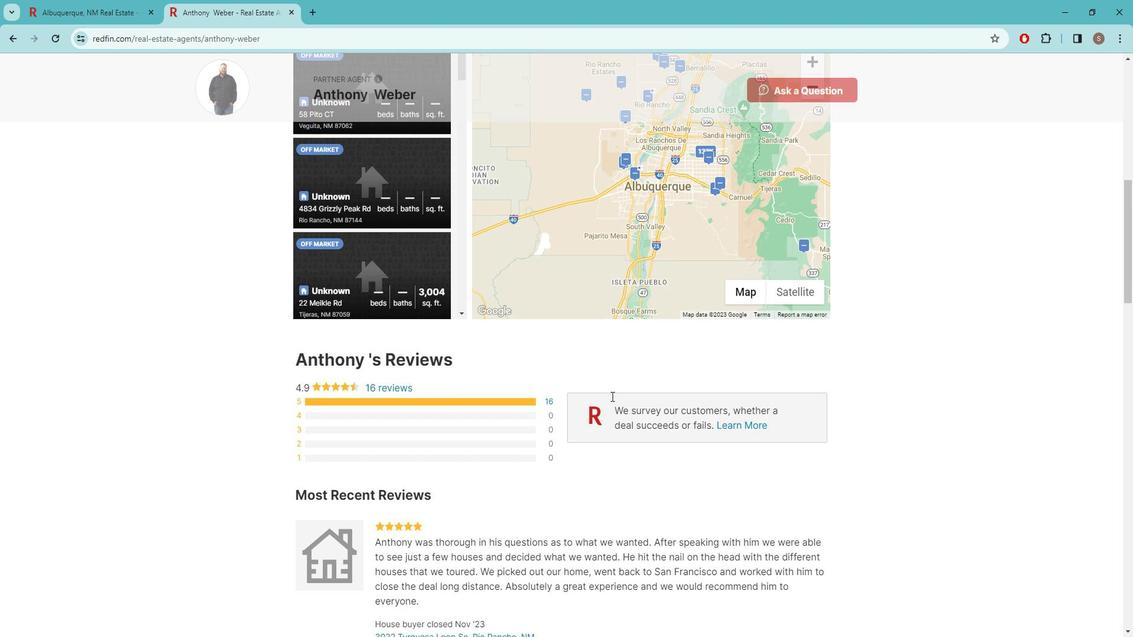 
Action: Mouse scrolled (618, 389) with delta (0, 0)
Screenshot: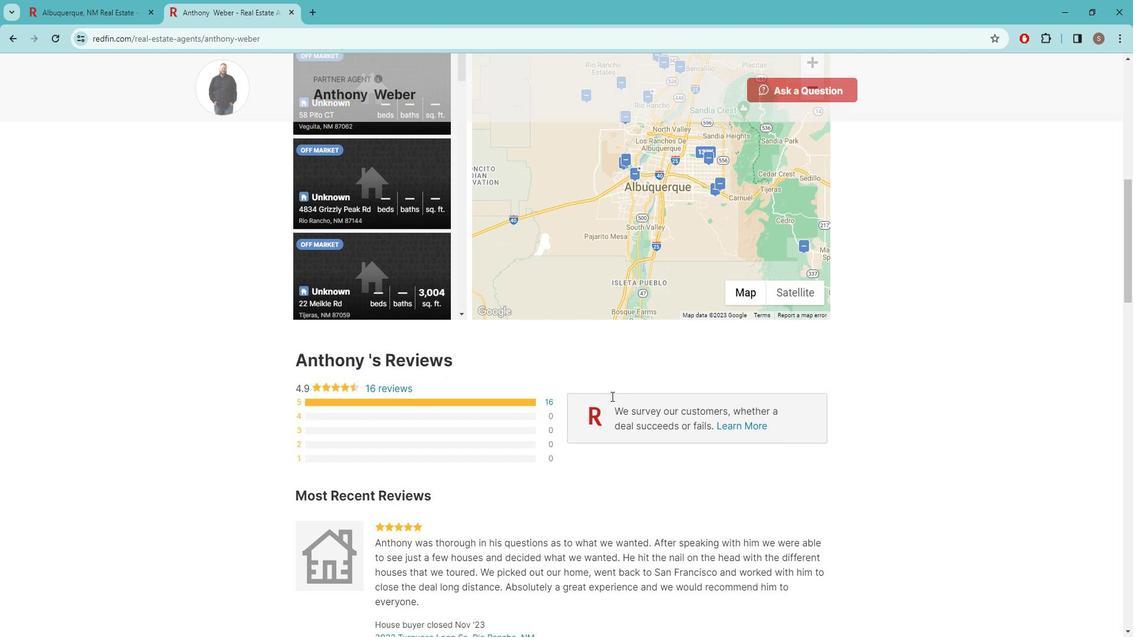 
Action: Mouse scrolled (618, 389) with delta (0, 0)
Screenshot: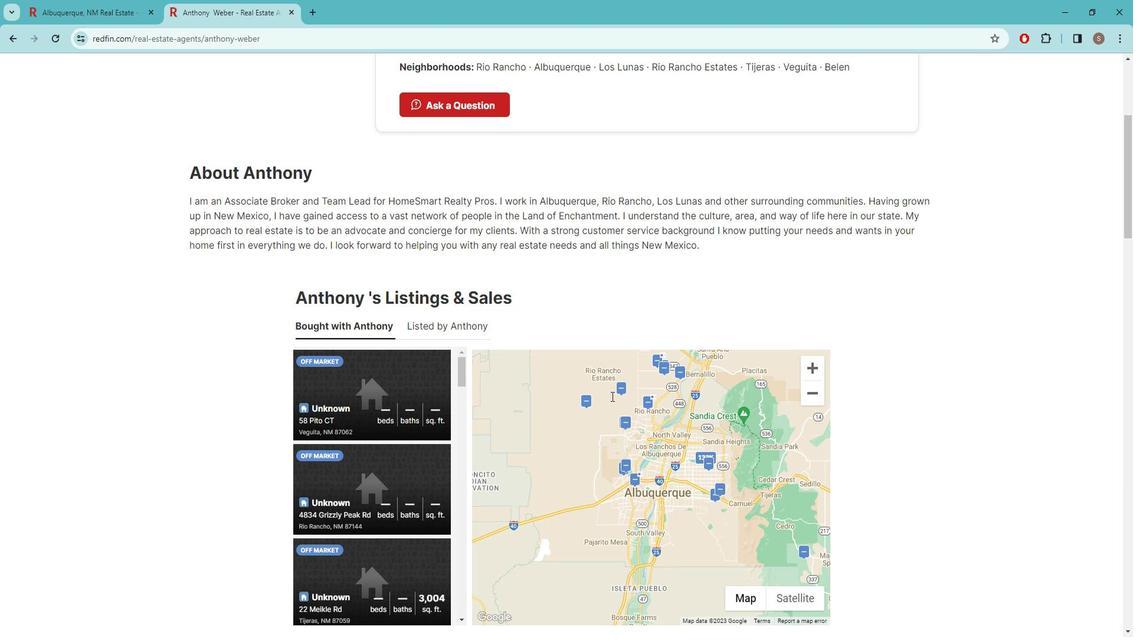 
Action: Mouse scrolled (618, 389) with delta (0, 0)
Screenshot: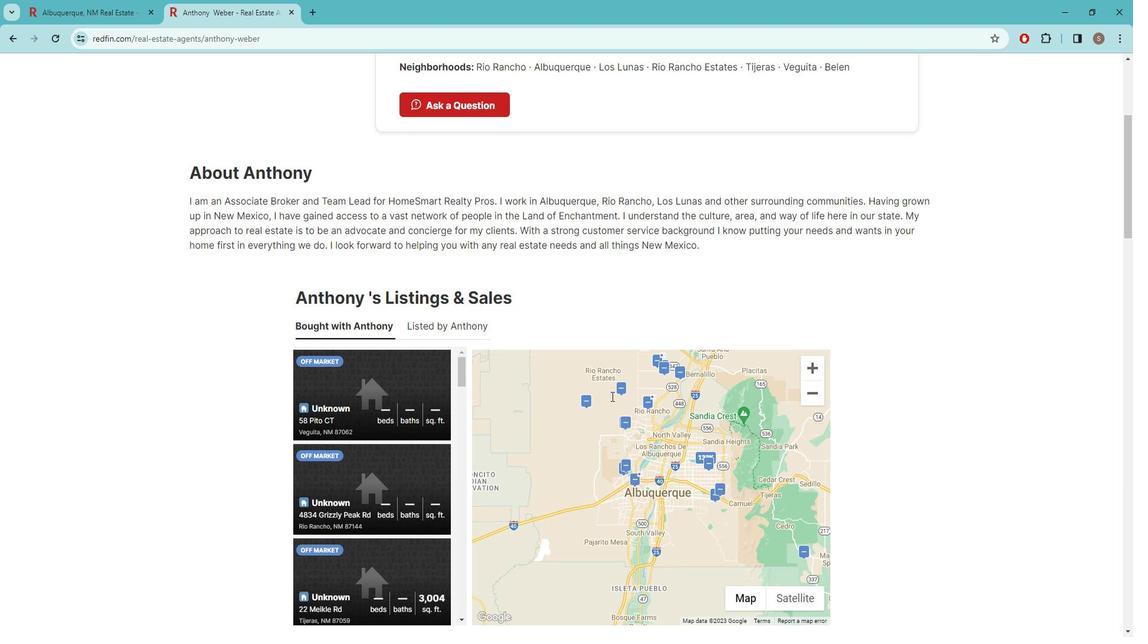 
Action: Mouse scrolled (618, 389) with delta (0, 0)
Screenshot: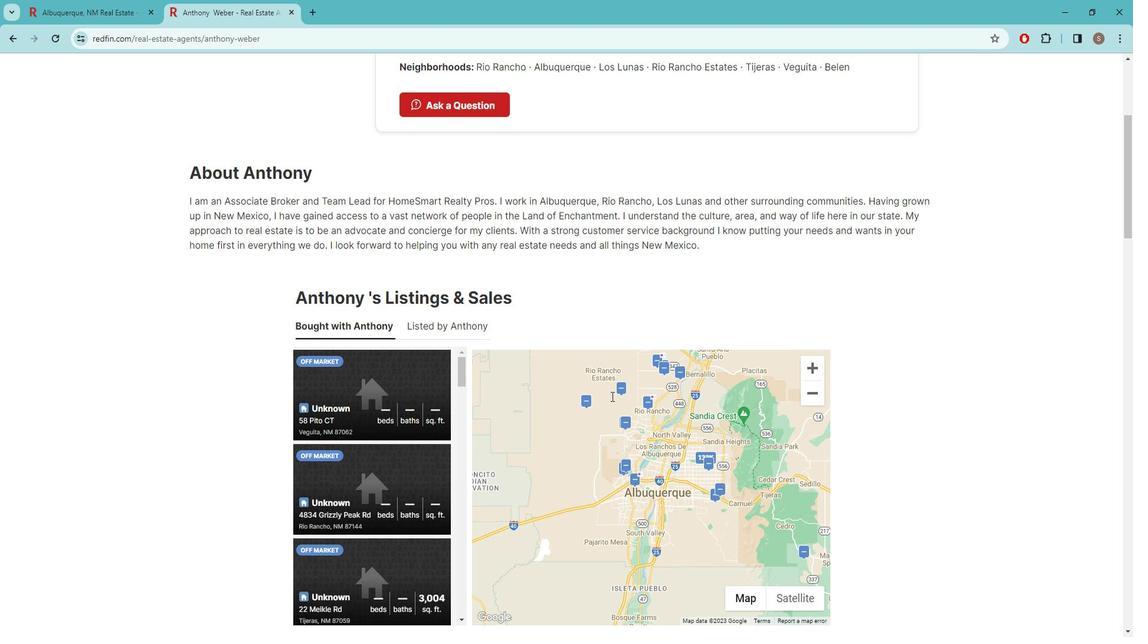 
Action: Mouse scrolled (618, 389) with delta (0, 0)
Screenshot: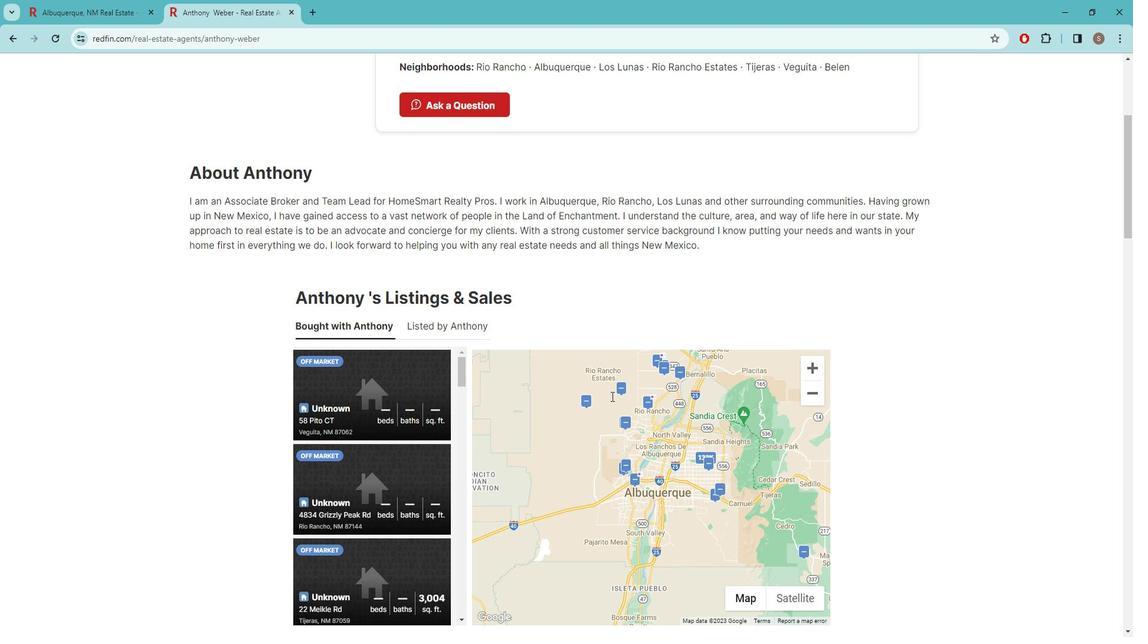 
Action: Mouse scrolled (618, 389) with delta (0, 0)
Screenshot: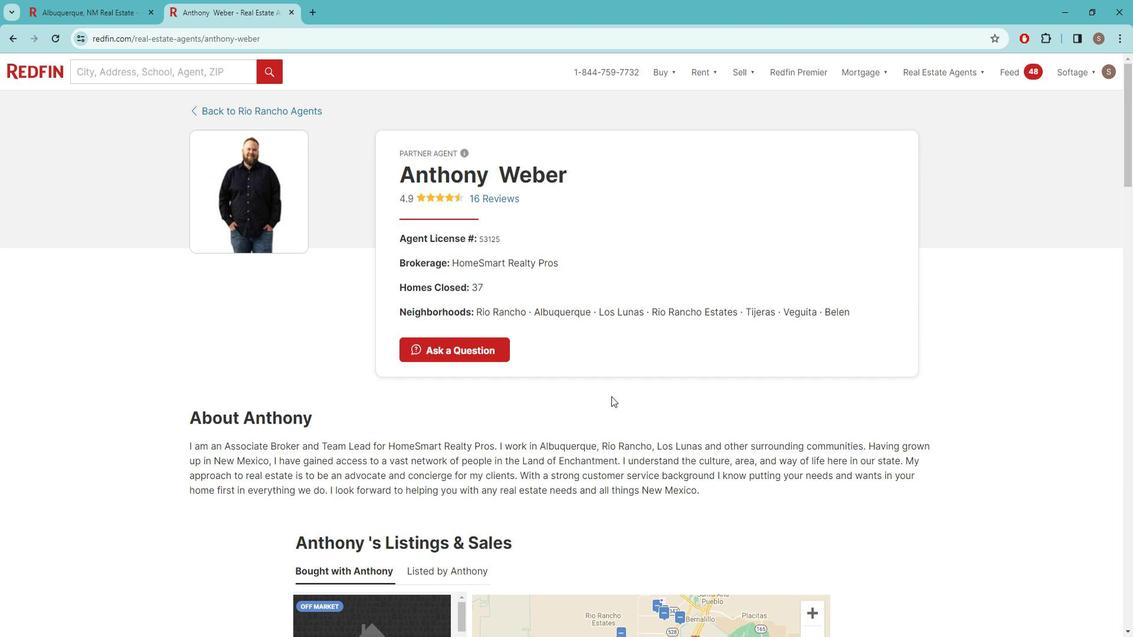 
Action: Mouse scrolled (618, 389) with delta (0, 0)
Screenshot: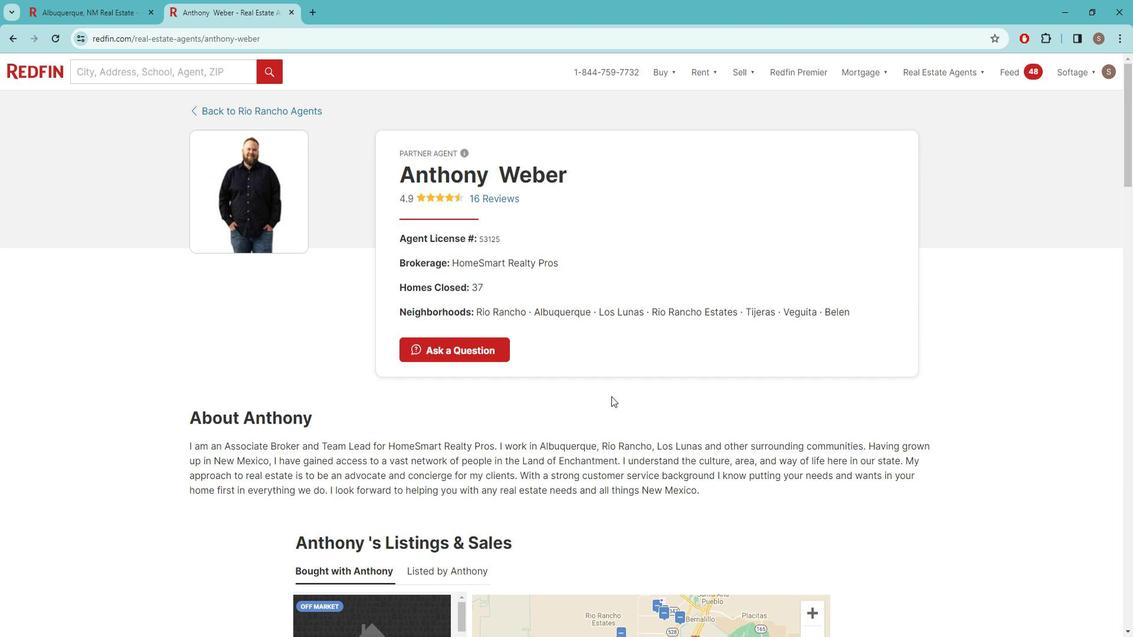 
Action: Mouse scrolled (618, 389) with delta (0, 0)
Screenshot: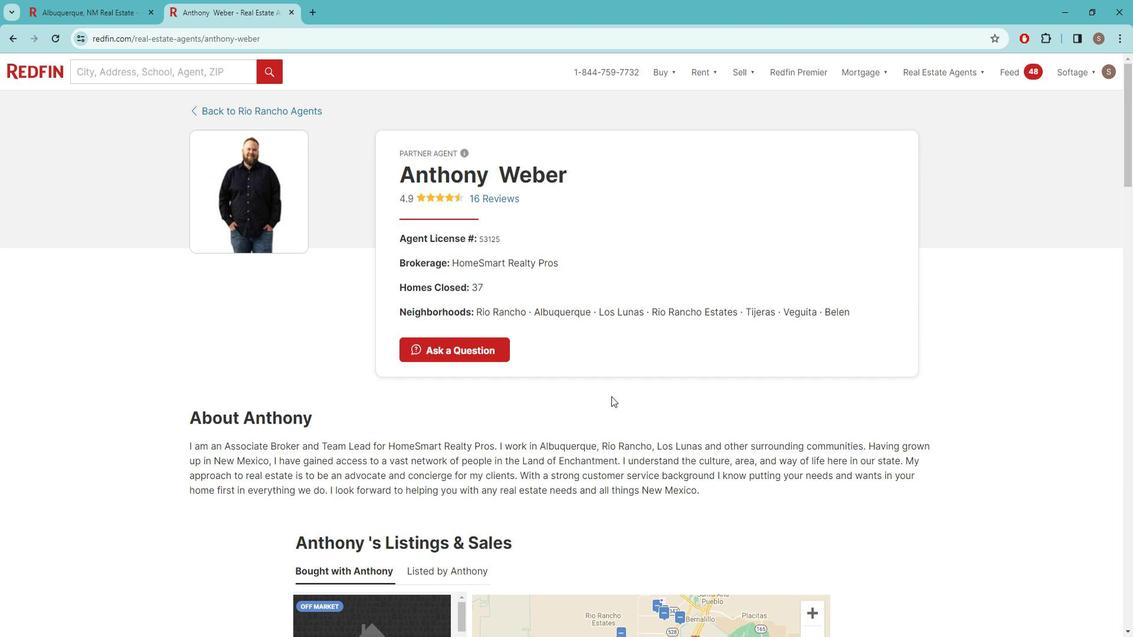 
Action: Mouse scrolled (618, 389) with delta (0, 0)
Screenshot: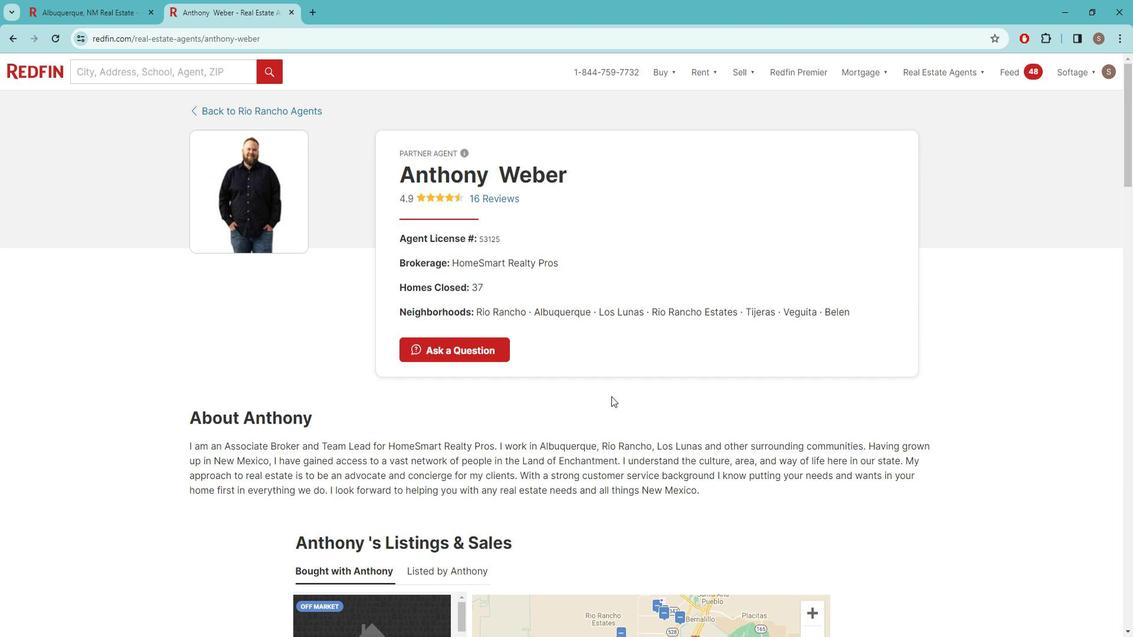 
